 Task: Find a place to stay in Randolph, United States, from July 12 to July 16 for 8 guests, with amenities like TV, WiFi, free parking, gym, and breakfast, within a price range of ₹10,000 to ₹16,000.
Action: Mouse moved to (812, 155)
Screenshot: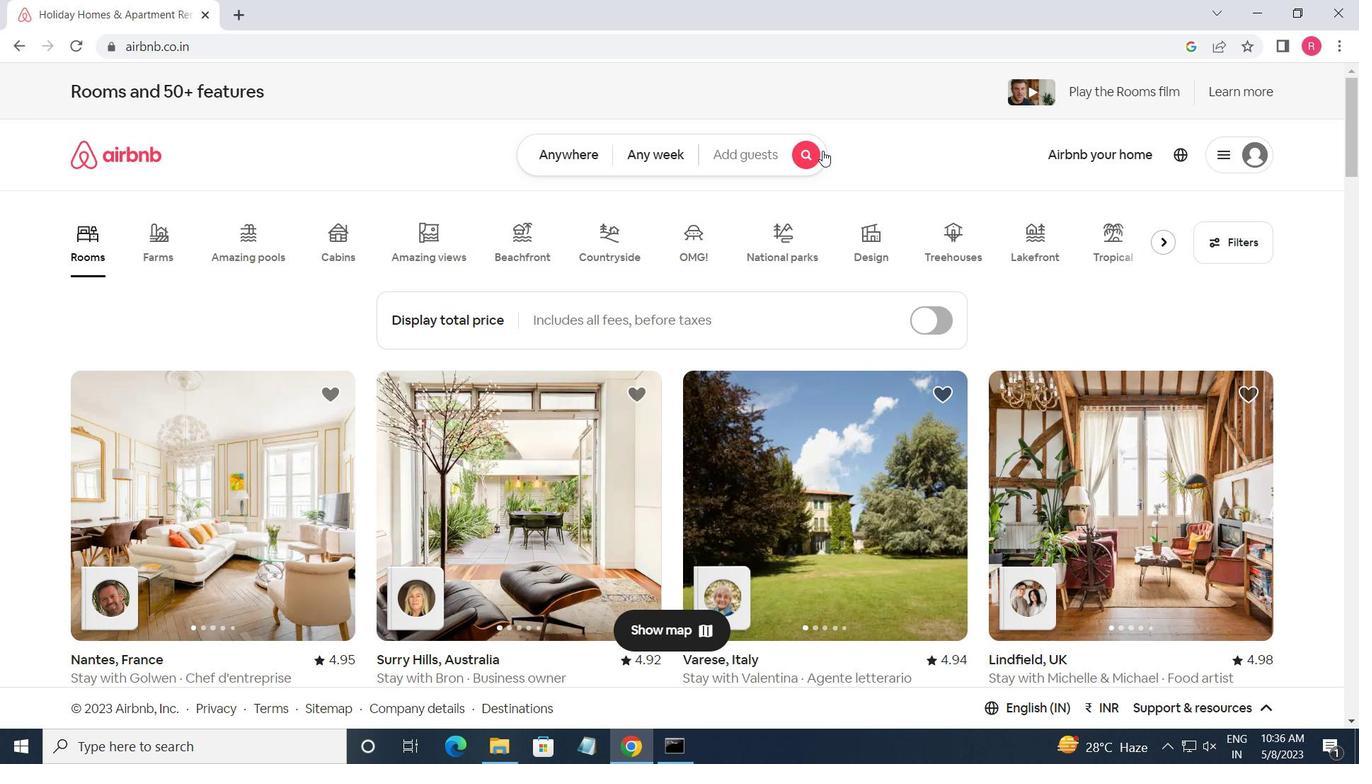 
Action: Mouse pressed left at (812, 155)
Screenshot: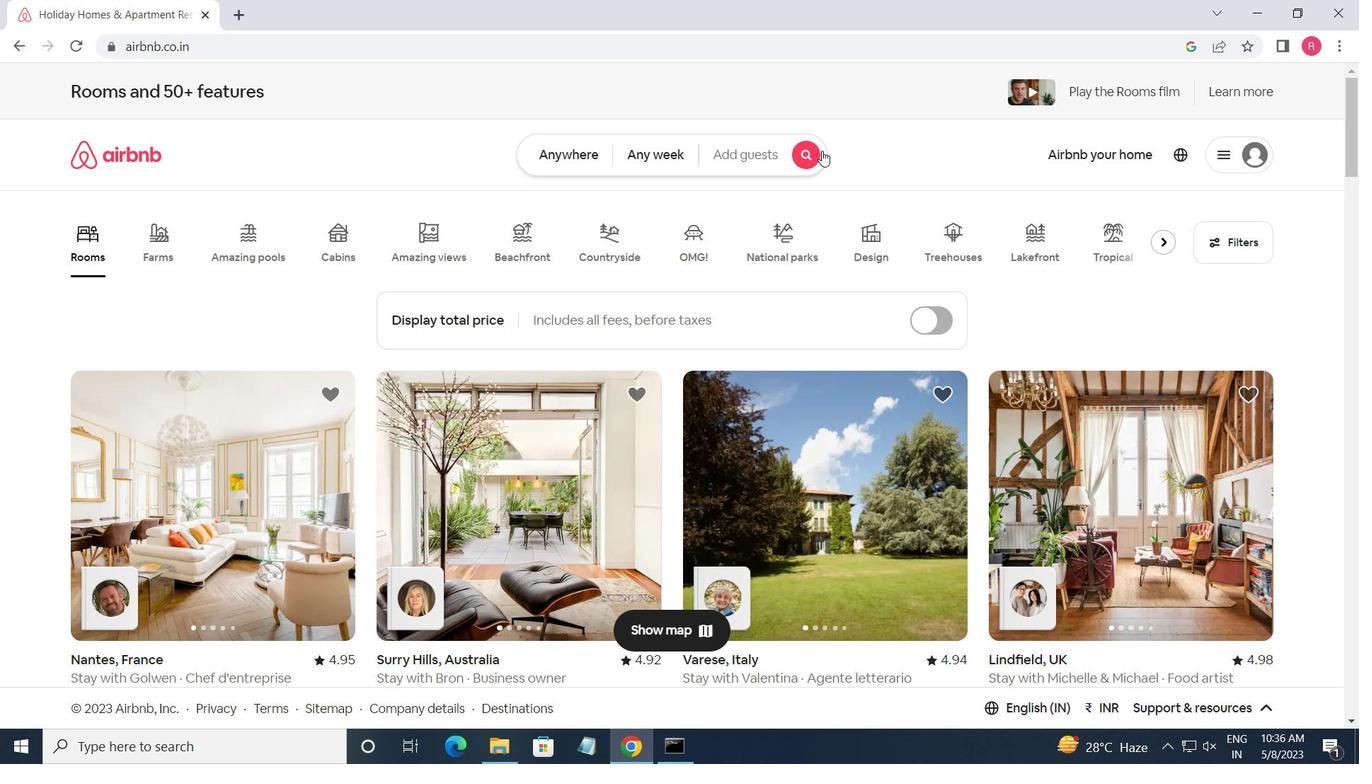 
Action: Mouse moved to (428, 214)
Screenshot: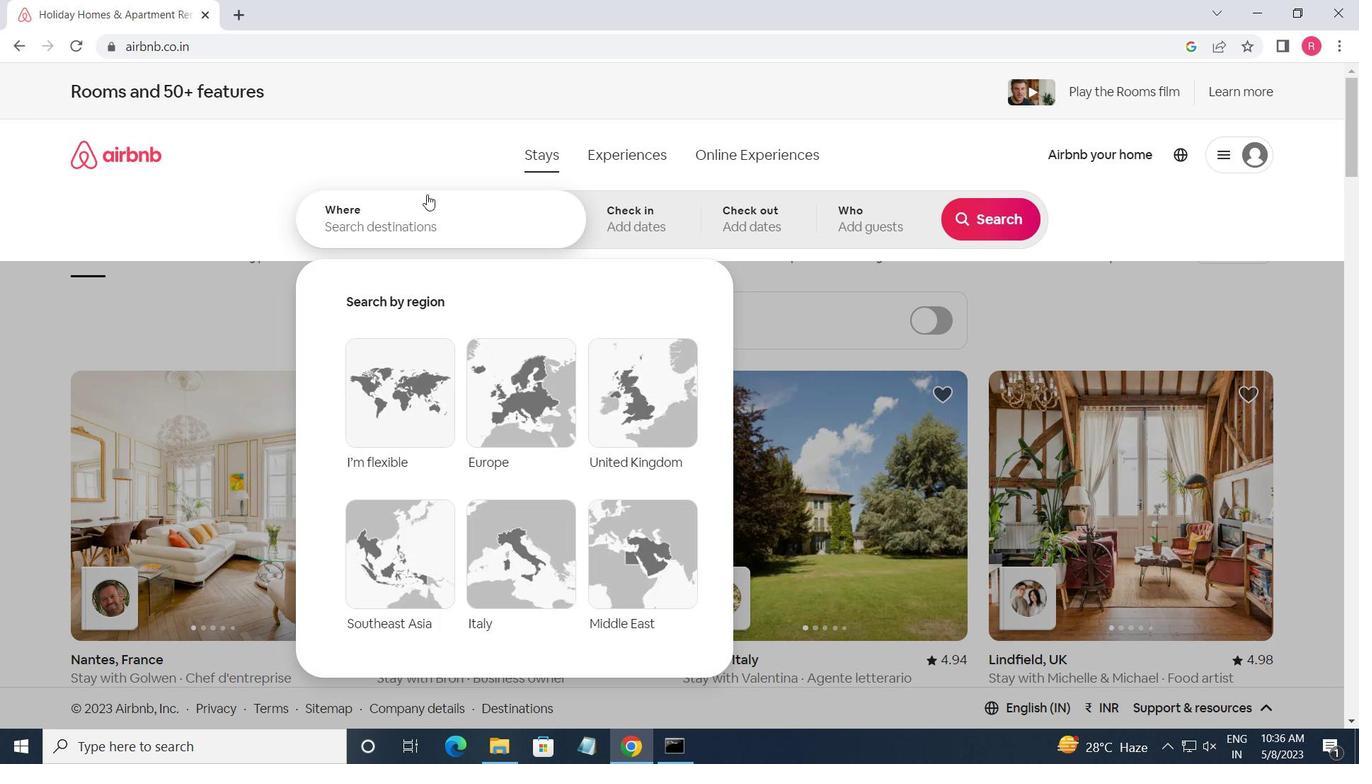 
Action: Mouse pressed left at (428, 214)
Screenshot: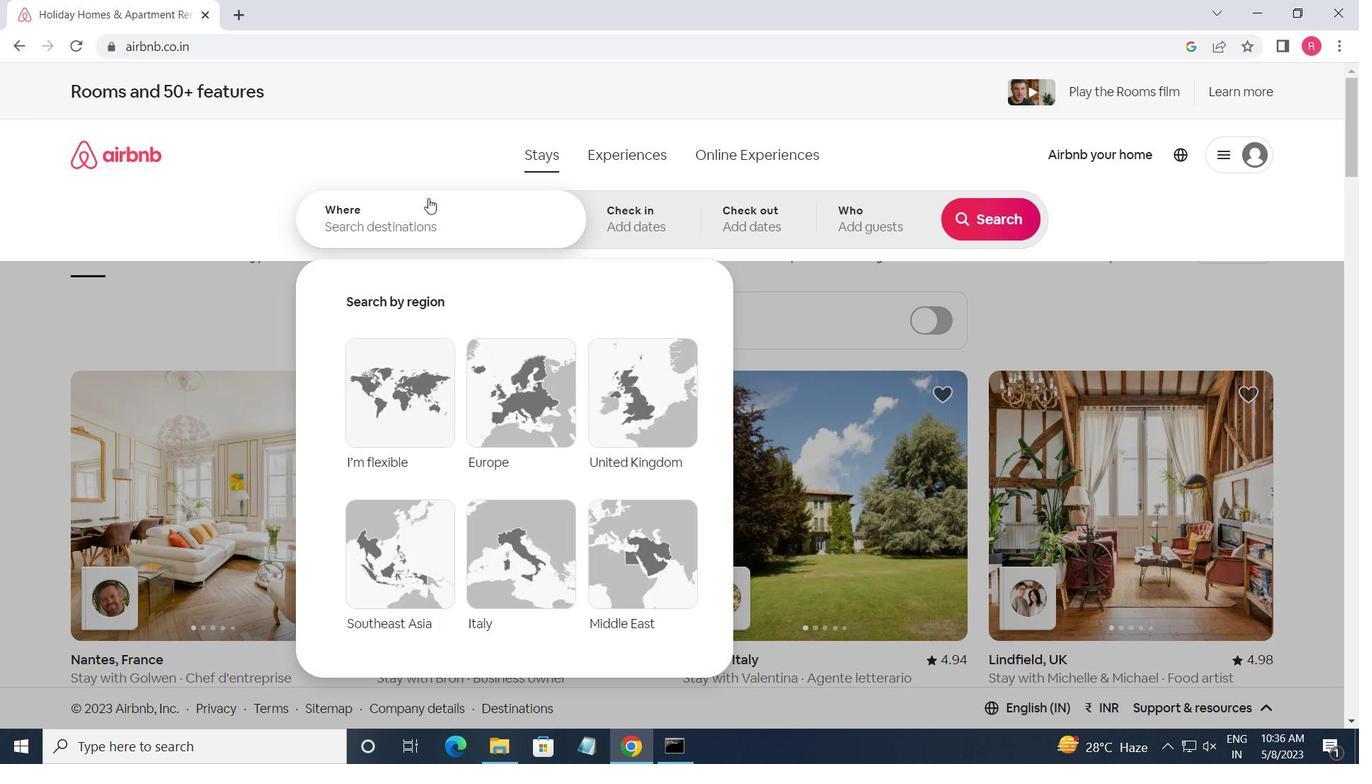 
Action: Mouse moved to (429, 214)
Screenshot: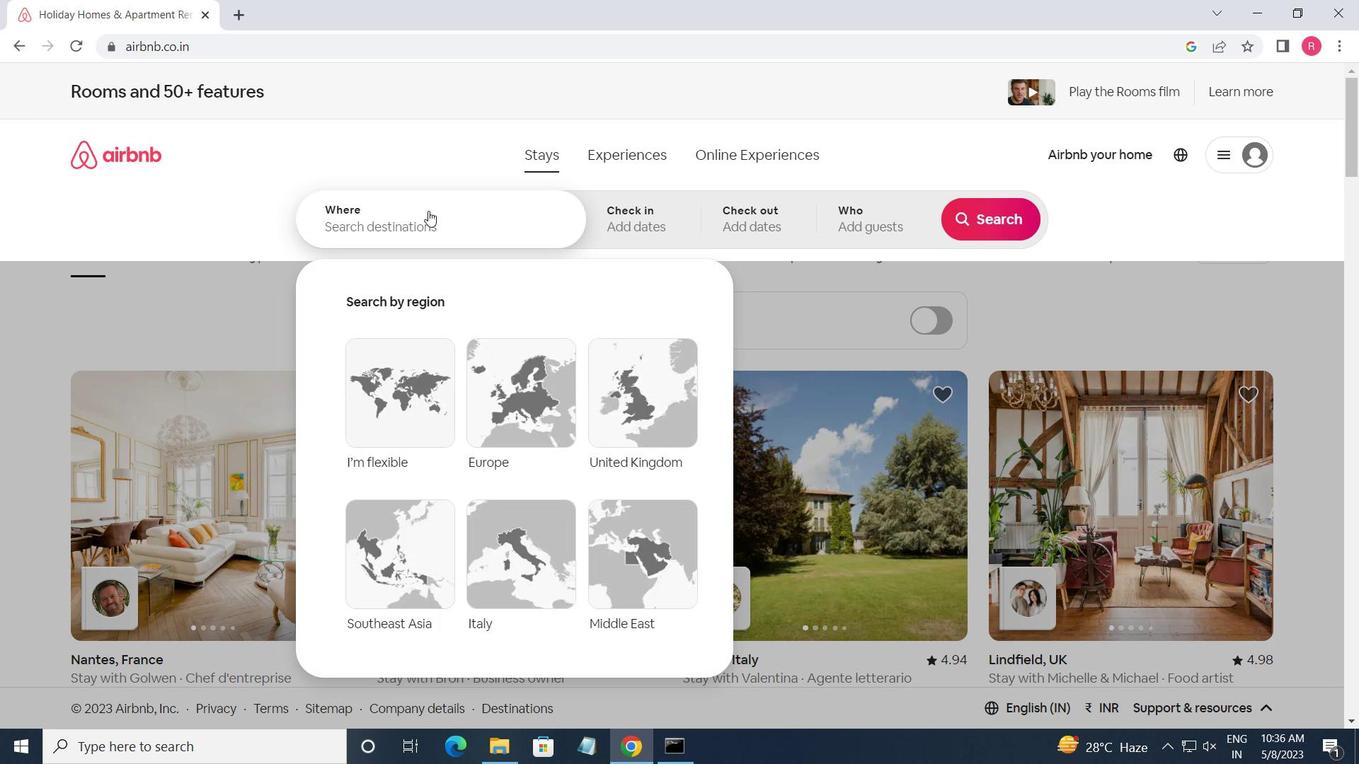 
Action: Key pressed <Key.shift>RANDOLPH,<Key.shift_r><Key.shift_r><Key.shift_r><Key.shift_r><Key.shift_r><Key.shift_r><Key.shift_r><Key.shift_r><Key.shift_r><Key.shift_r><Key.shift_r><Key.shift_r><Key.shift_r><Key.shift_r><Key.shift_r><Key.shift_r><Key.shift_r><Key.shift_r><Key.shift_r><Key.shift_r><Key.shift_r><Key.shift_r><Key.shift_r><Key.shift_r><Key.shift_r><Key.shift_r>UNITED<Key.space><Key.shift>STATES<Key.enter>
Screenshot: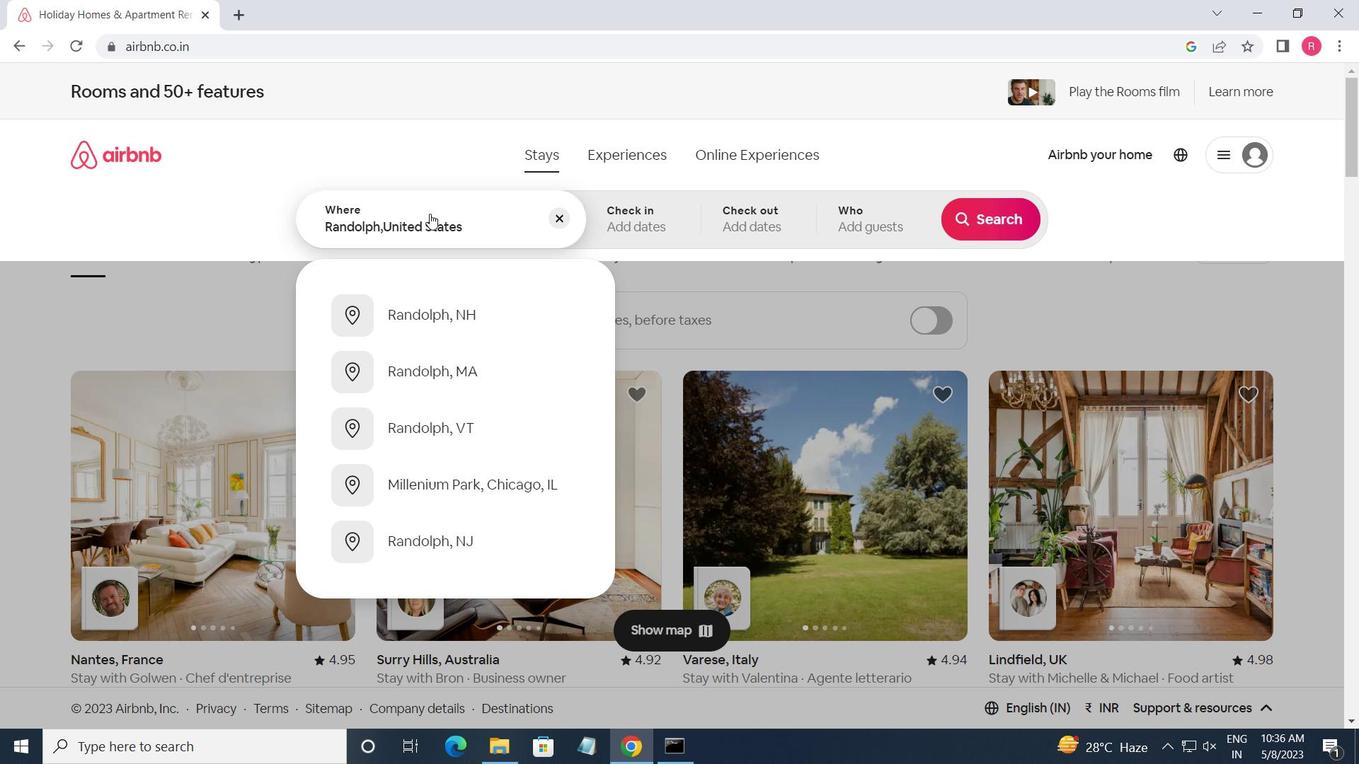 
Action: Mouse moved to (985, 359)
Screenshot: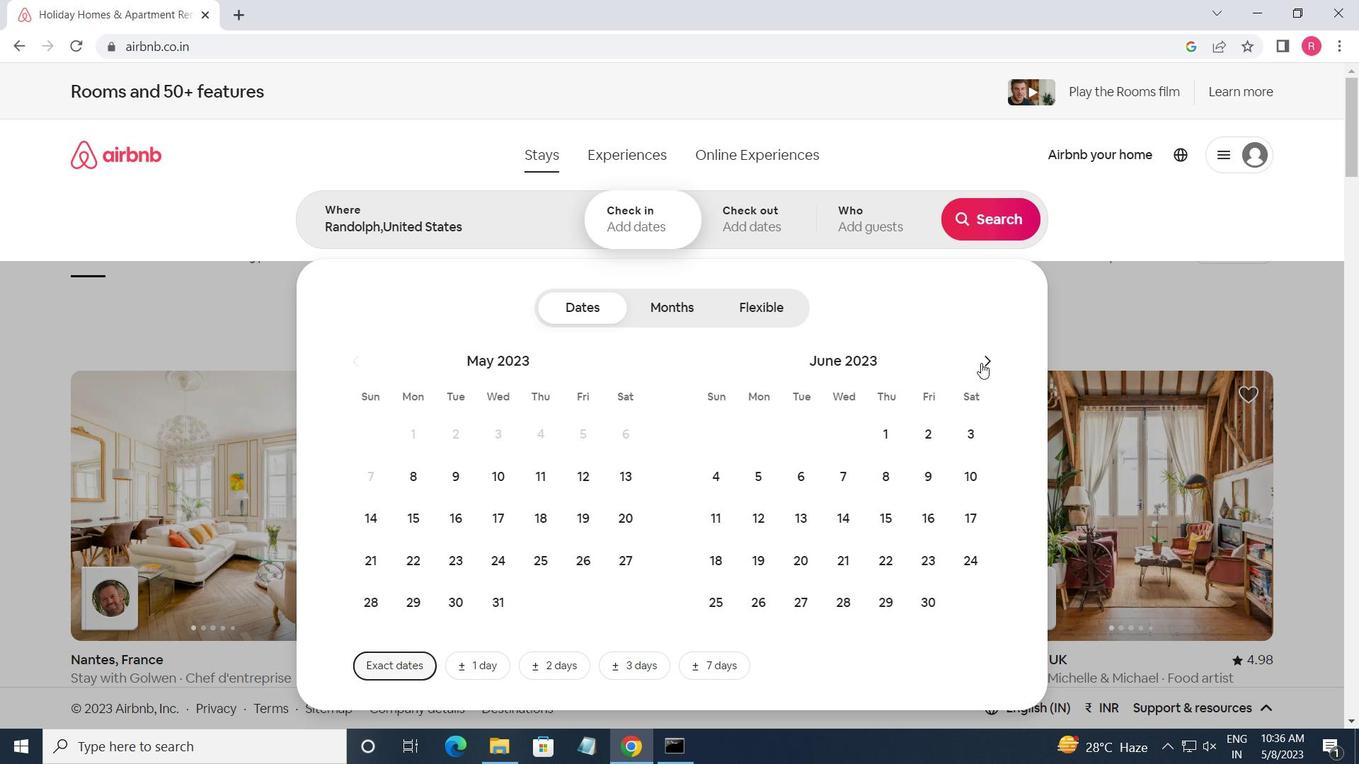 
Action: Mouse pressed left at (985, 359)
Screenshot: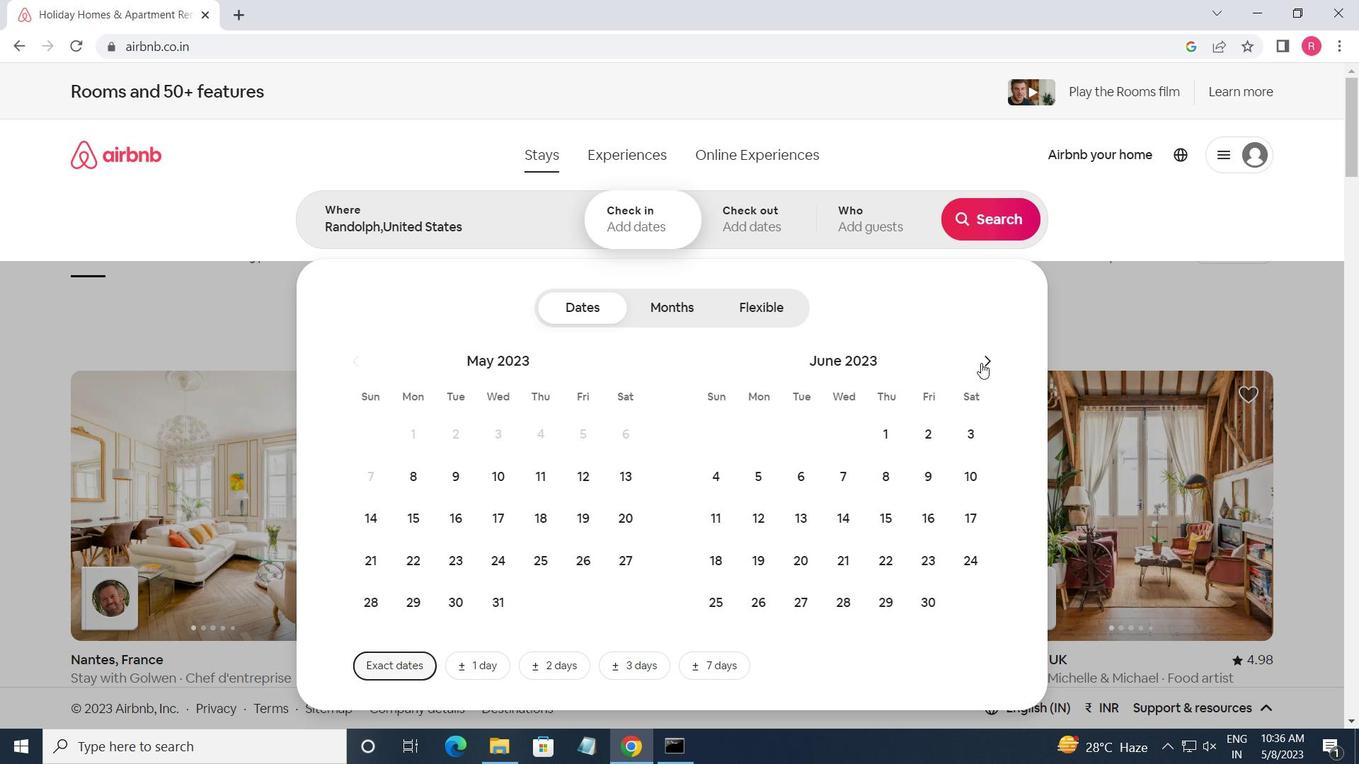 
Action: Mouse moved to (848, 532)
Screenshot: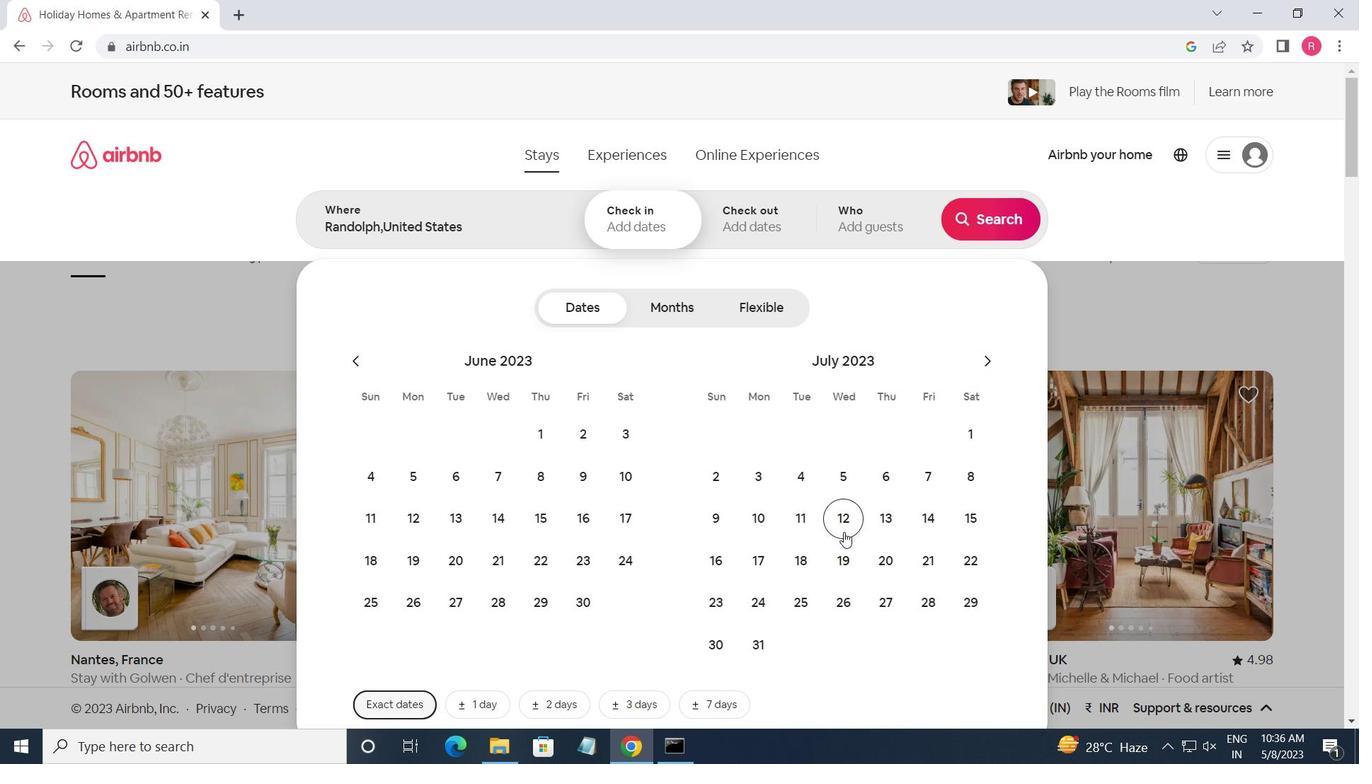 
Action: Mouse pressed left at (848, 532)
Screenshot: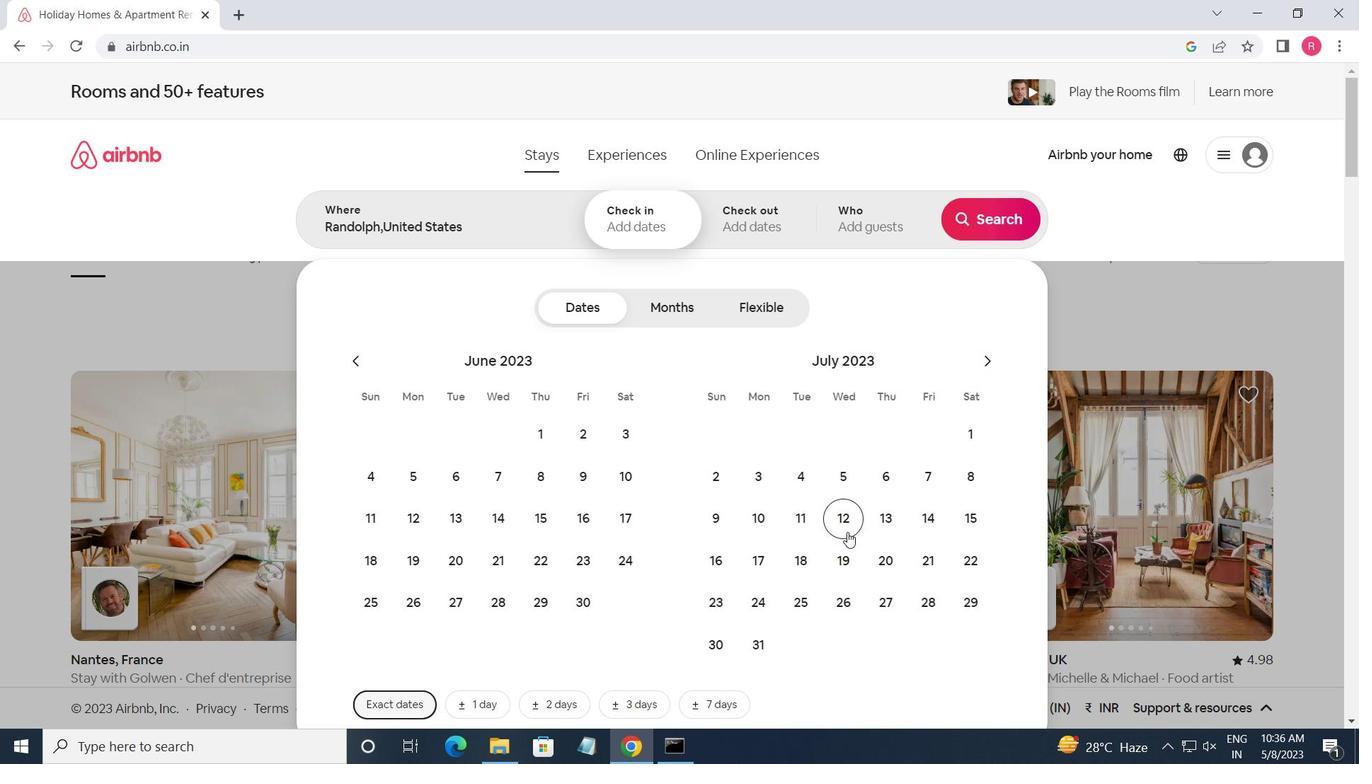 
Action: Mouse moved to (716, 562)
Screenshot: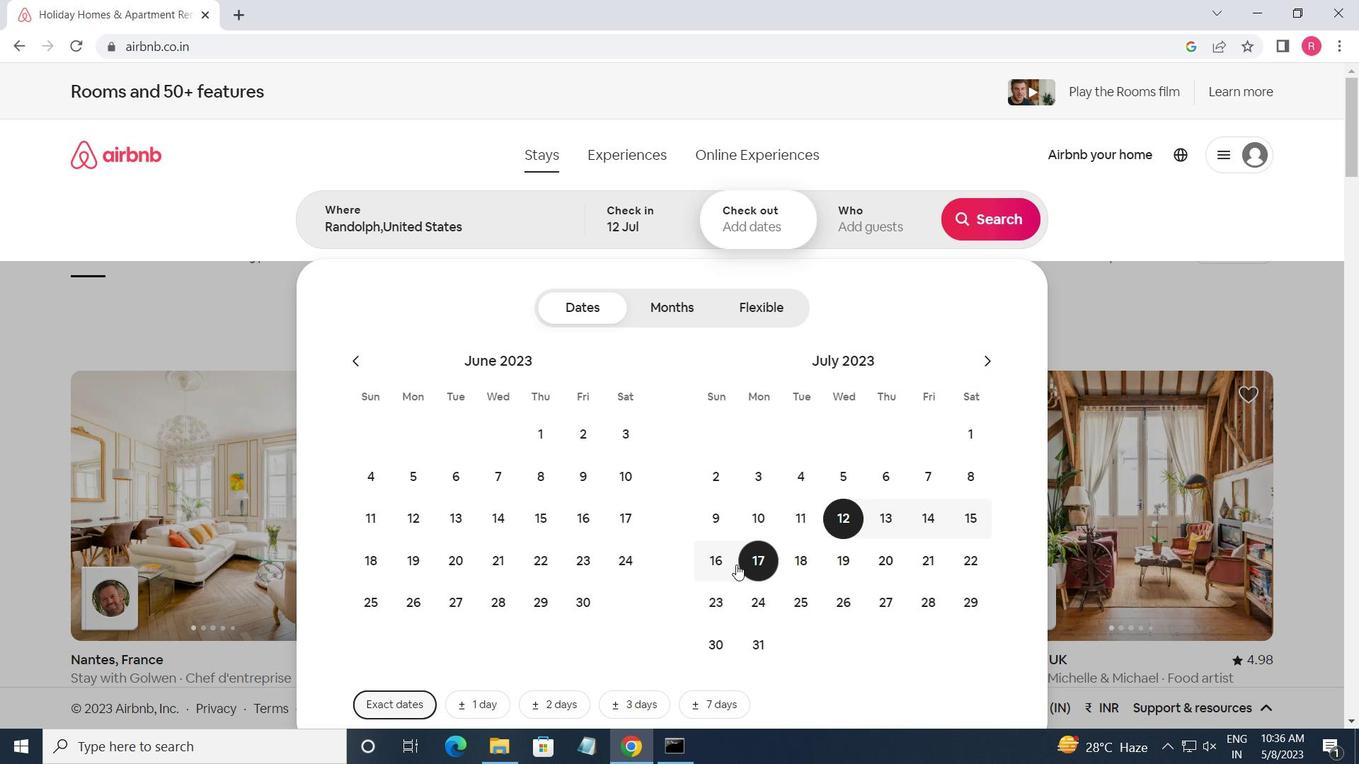 
Action: Mouse pressed left at (716, 562)
Screenshot: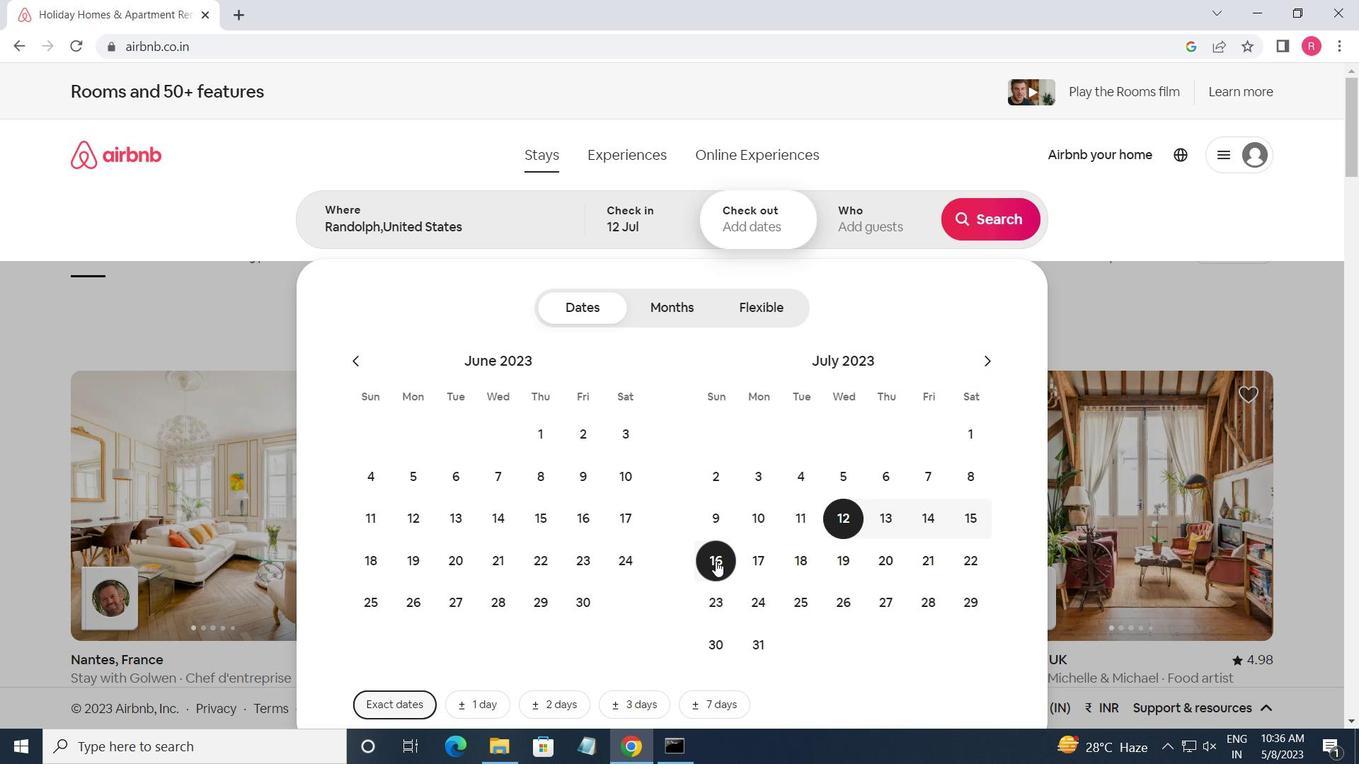 
Action: Mouse moved to (851, 243)
Screenshot: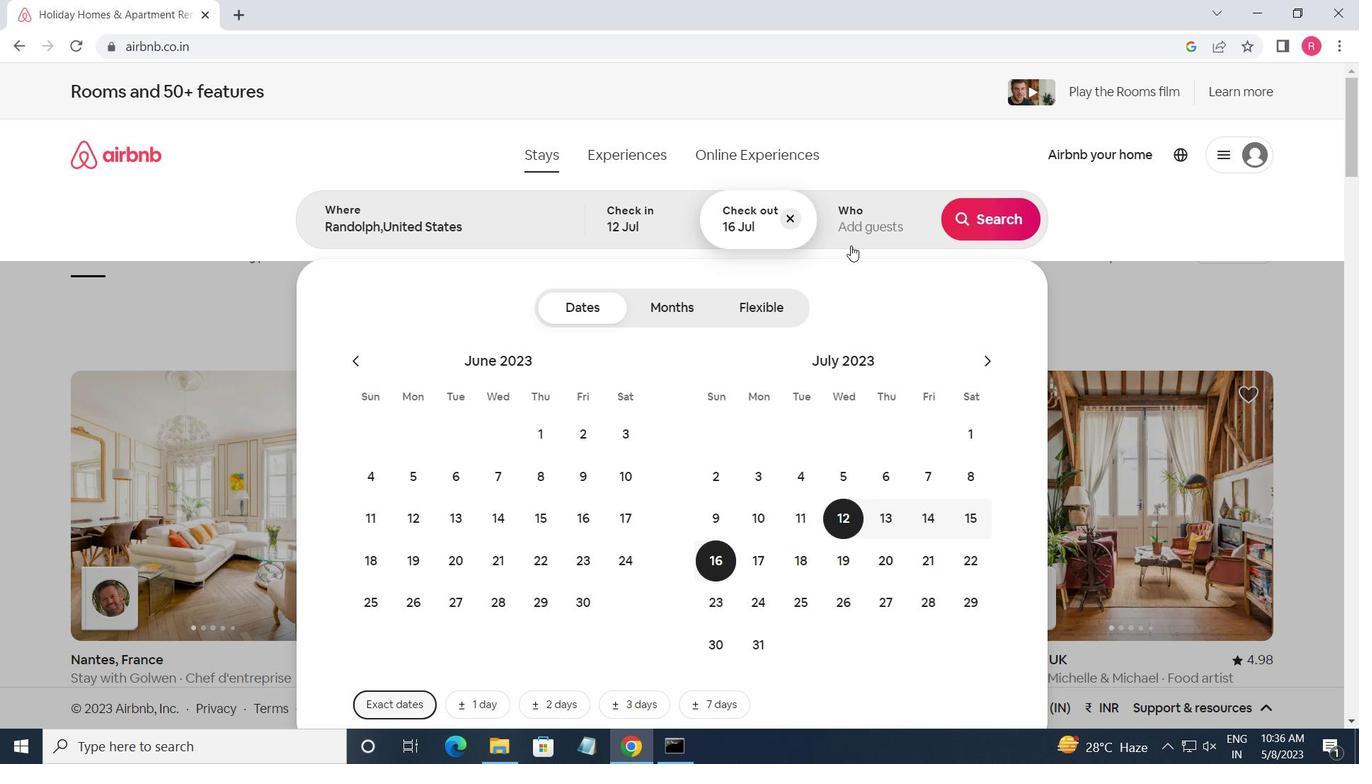 
Action: Mouse pressed left at (851, 243)
Screenshot: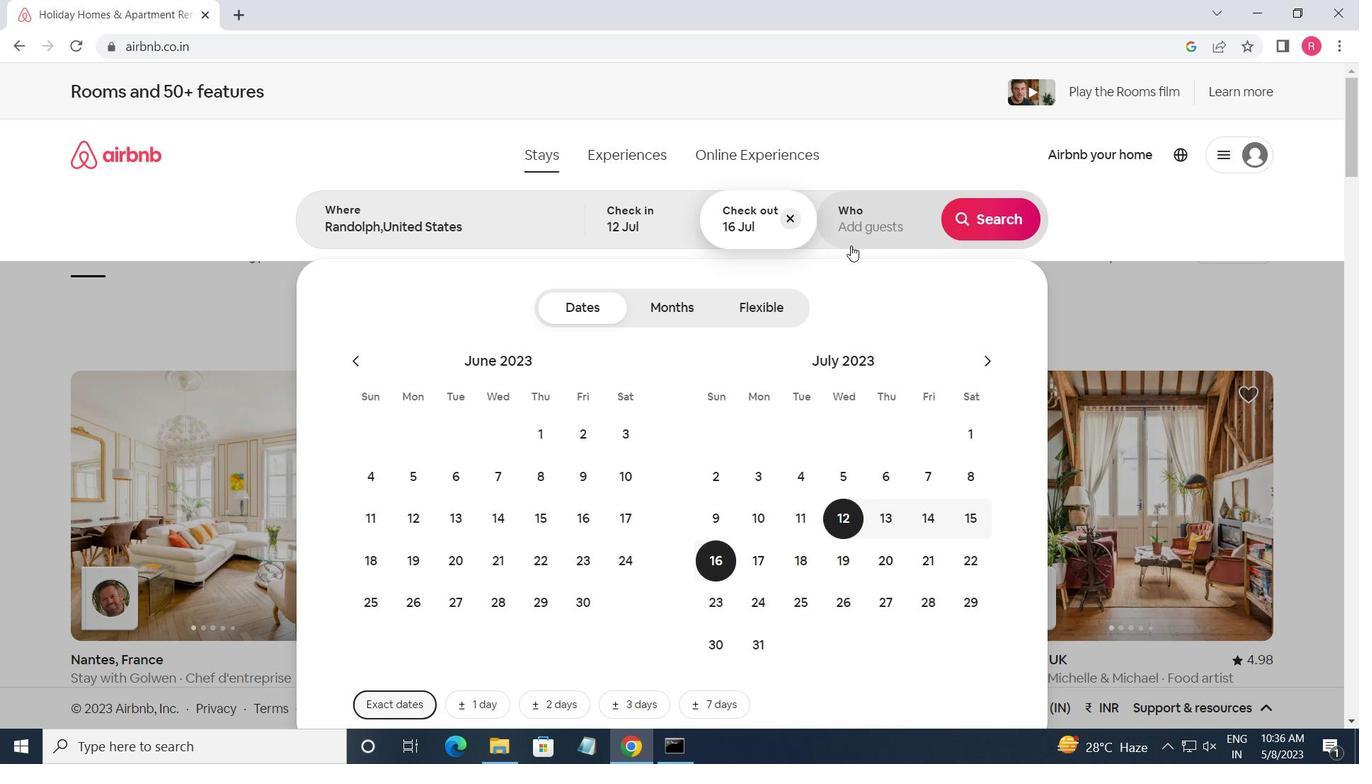 
Action: Mouse moved to (1010, 318)
Screenshot: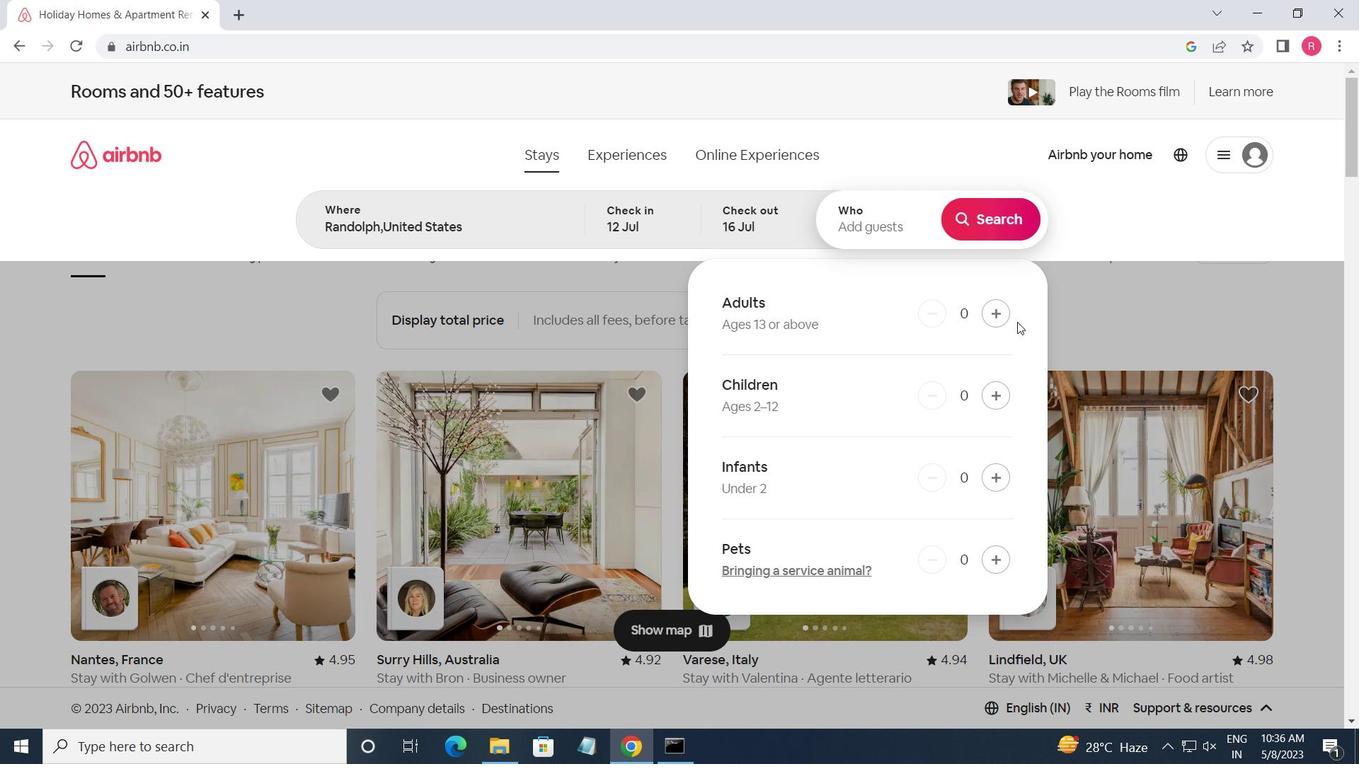 
Action: Mouse pressed left at (1010, 318)
Screenshot: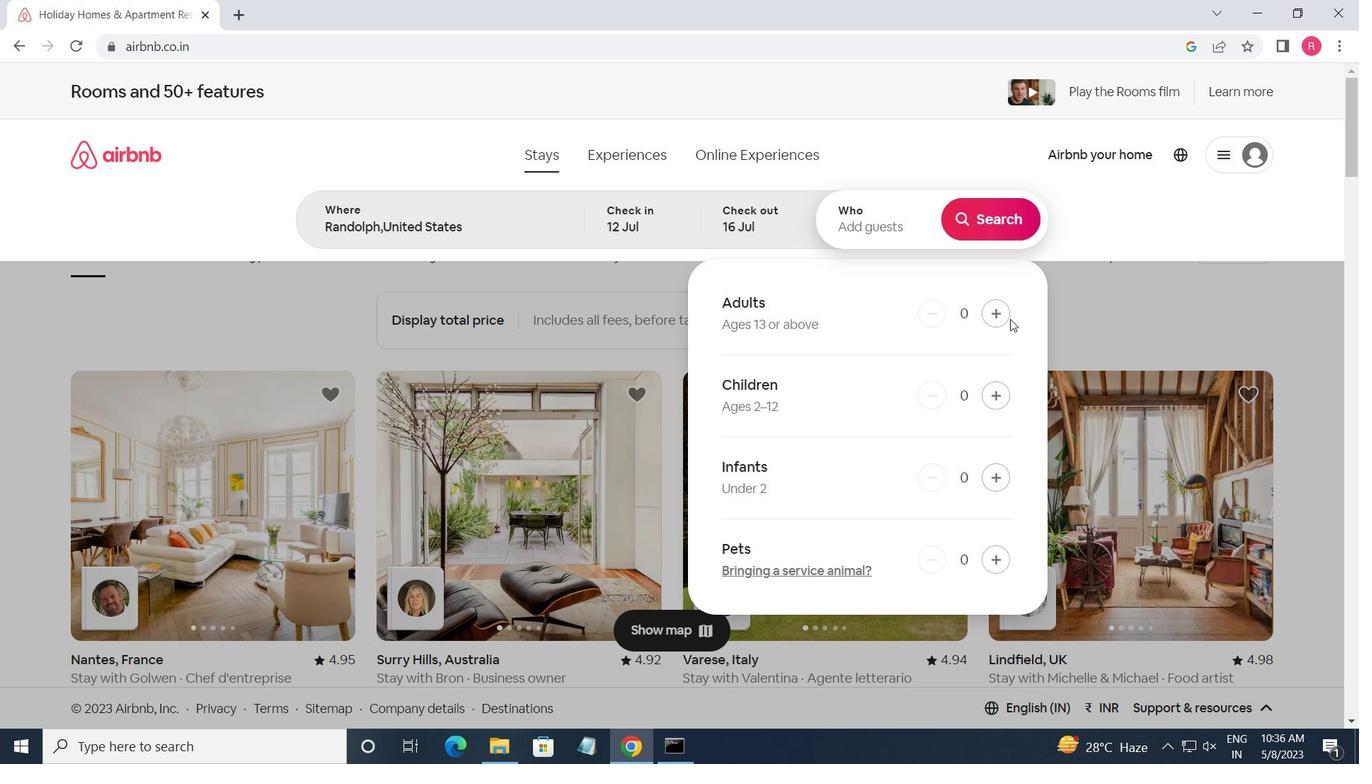 
Action: Mouse moved to (1009, 318)
Screenshot: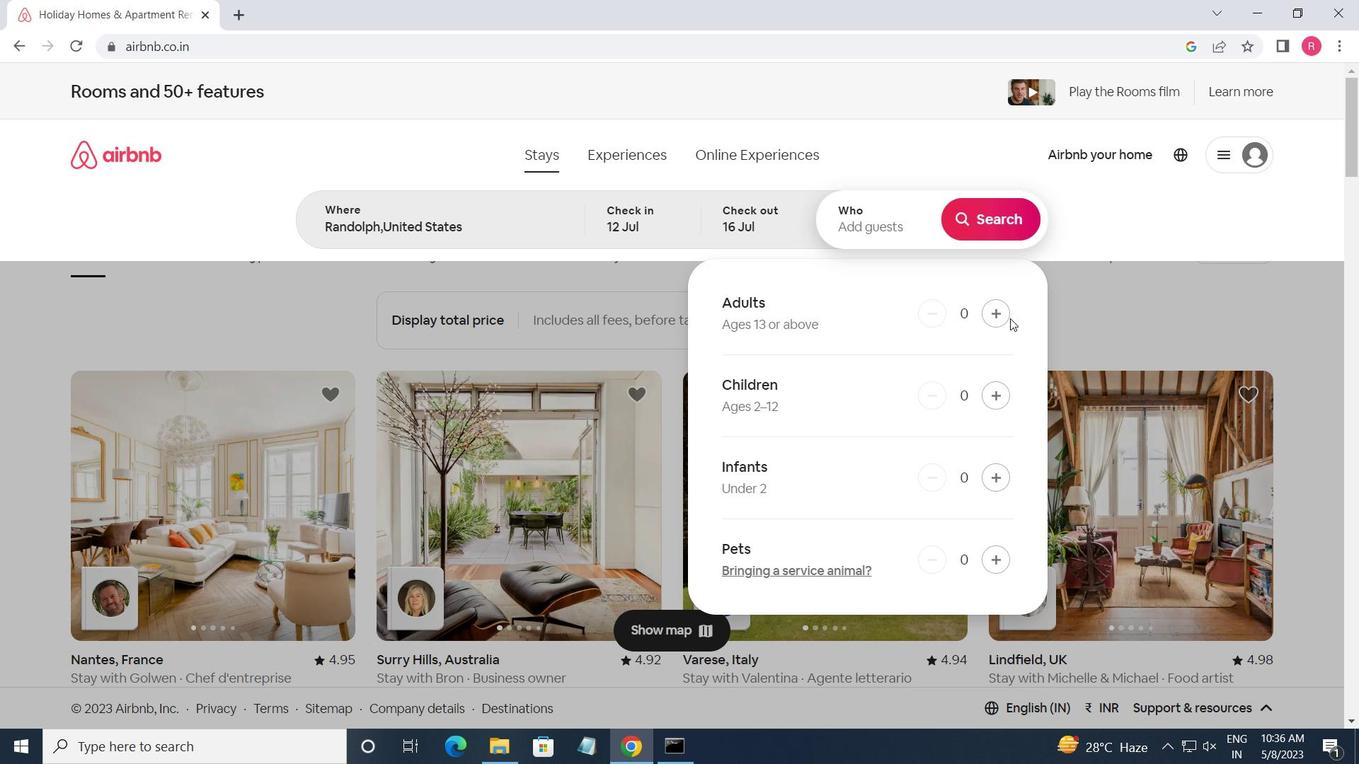 
Action: Mouse pressed left at (1009, 318)
Screenshot: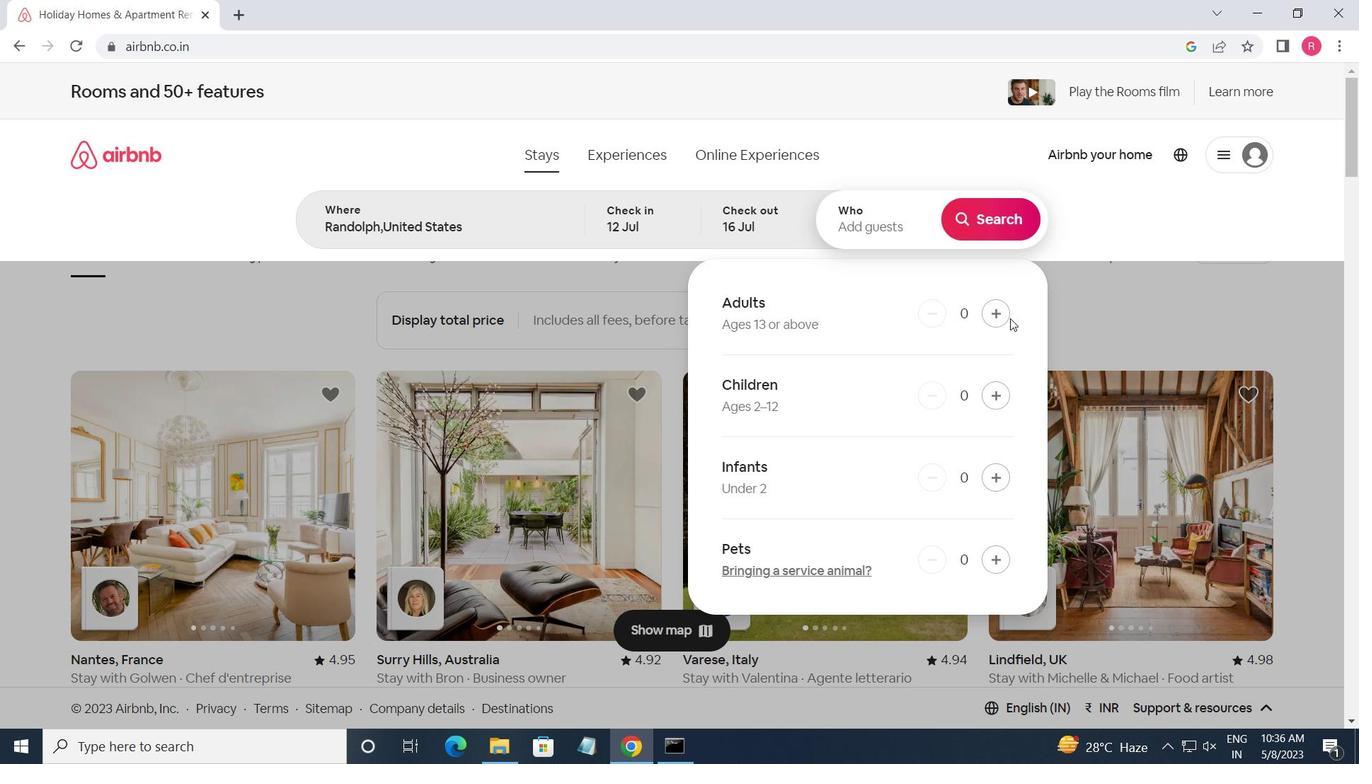 
Action: Mouse moved to (1005, 316)
Screenshot: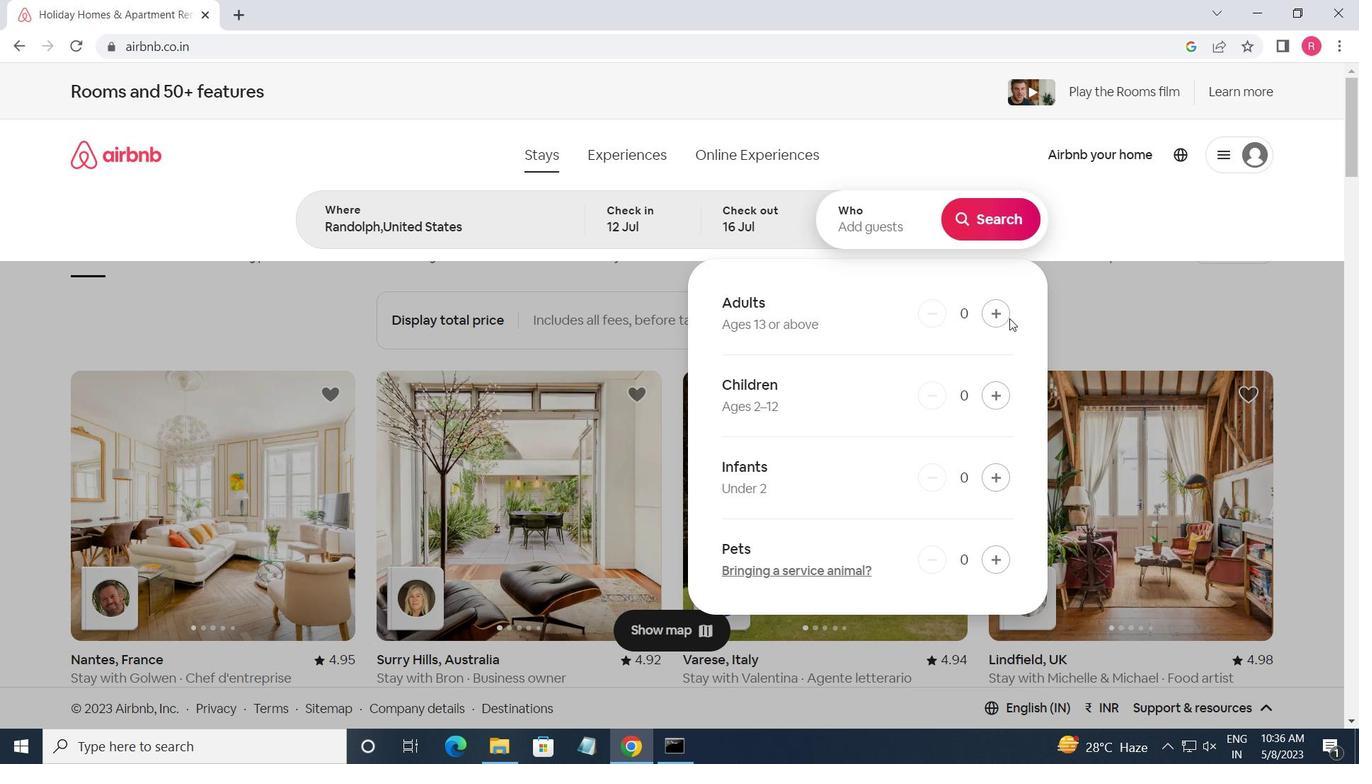 
Action: Mouse pressed left at (1005, 316)
Screenshot: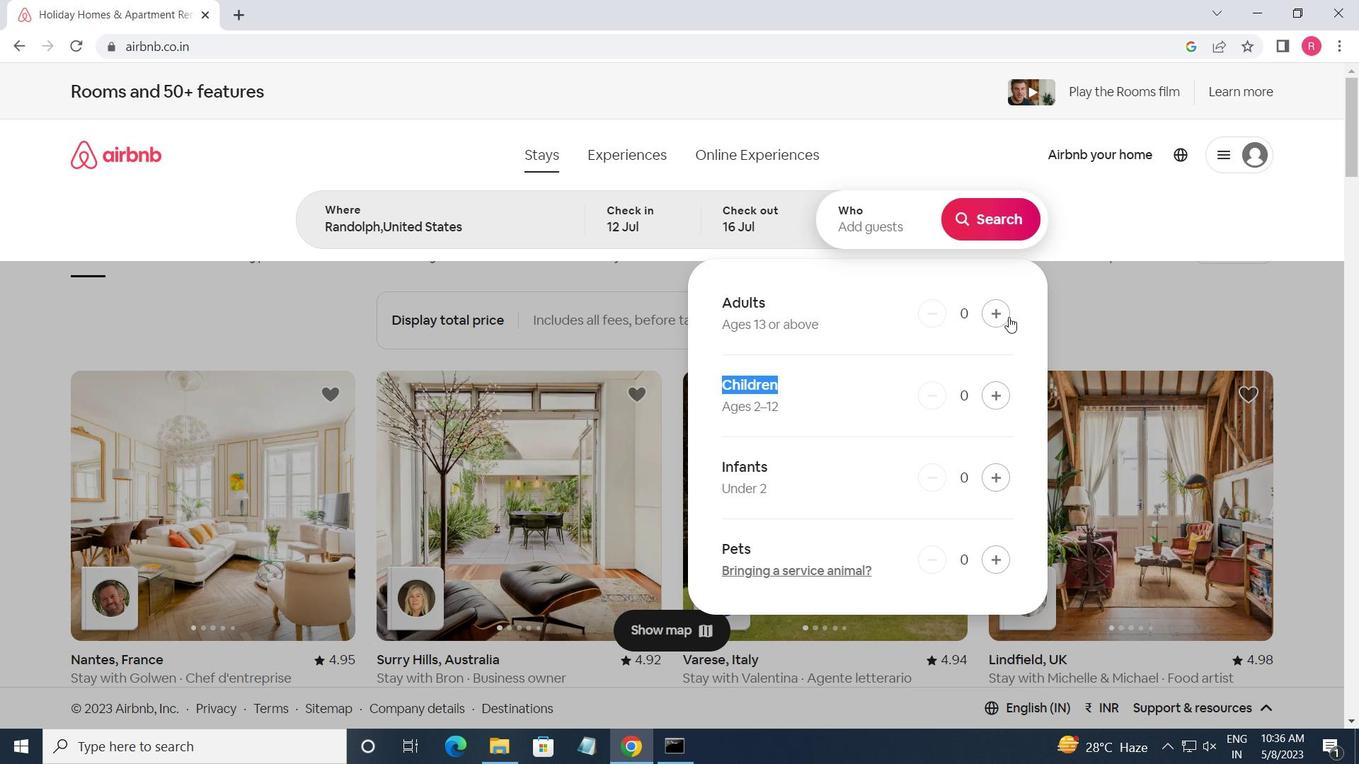 
Action: Mouse pressed left at (1005, 316)
Screenshot: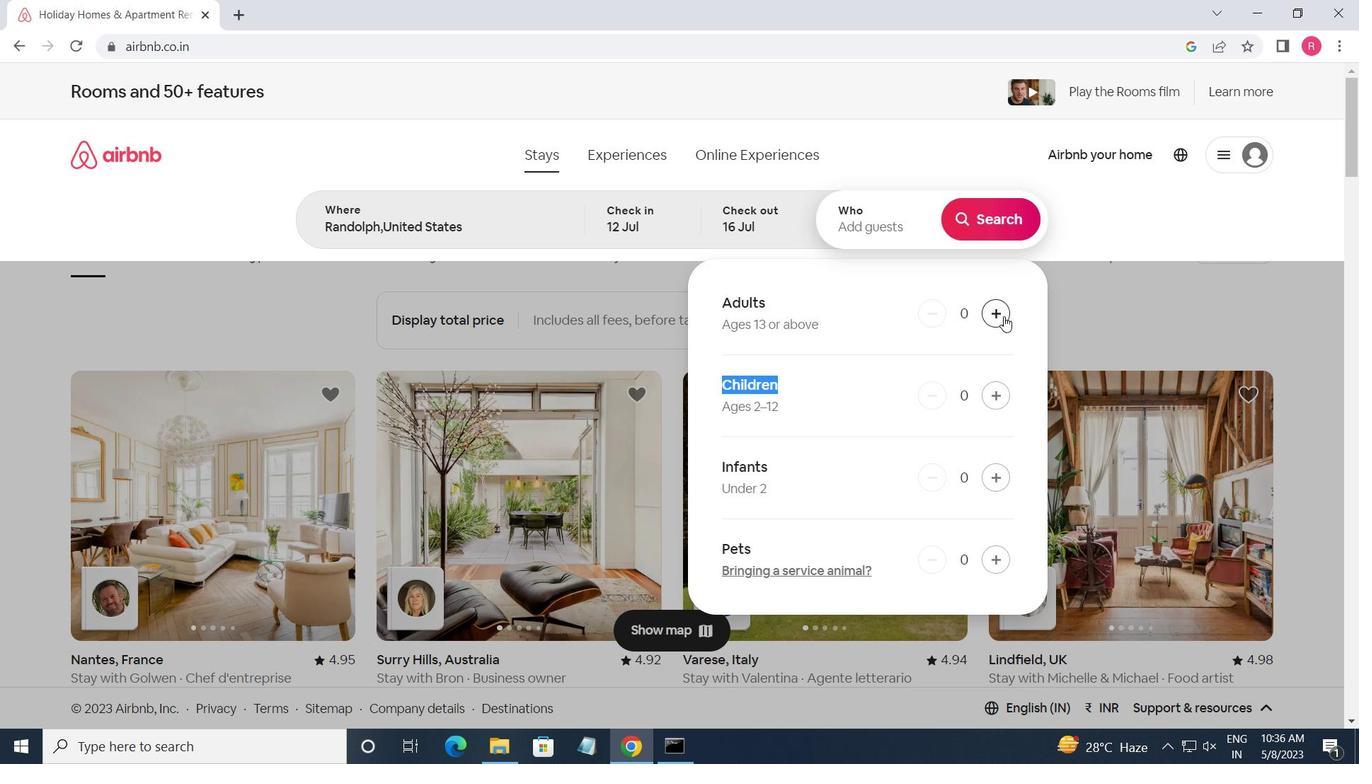 
Action: Mouse pressed left at (1005, 316)
Screenshot: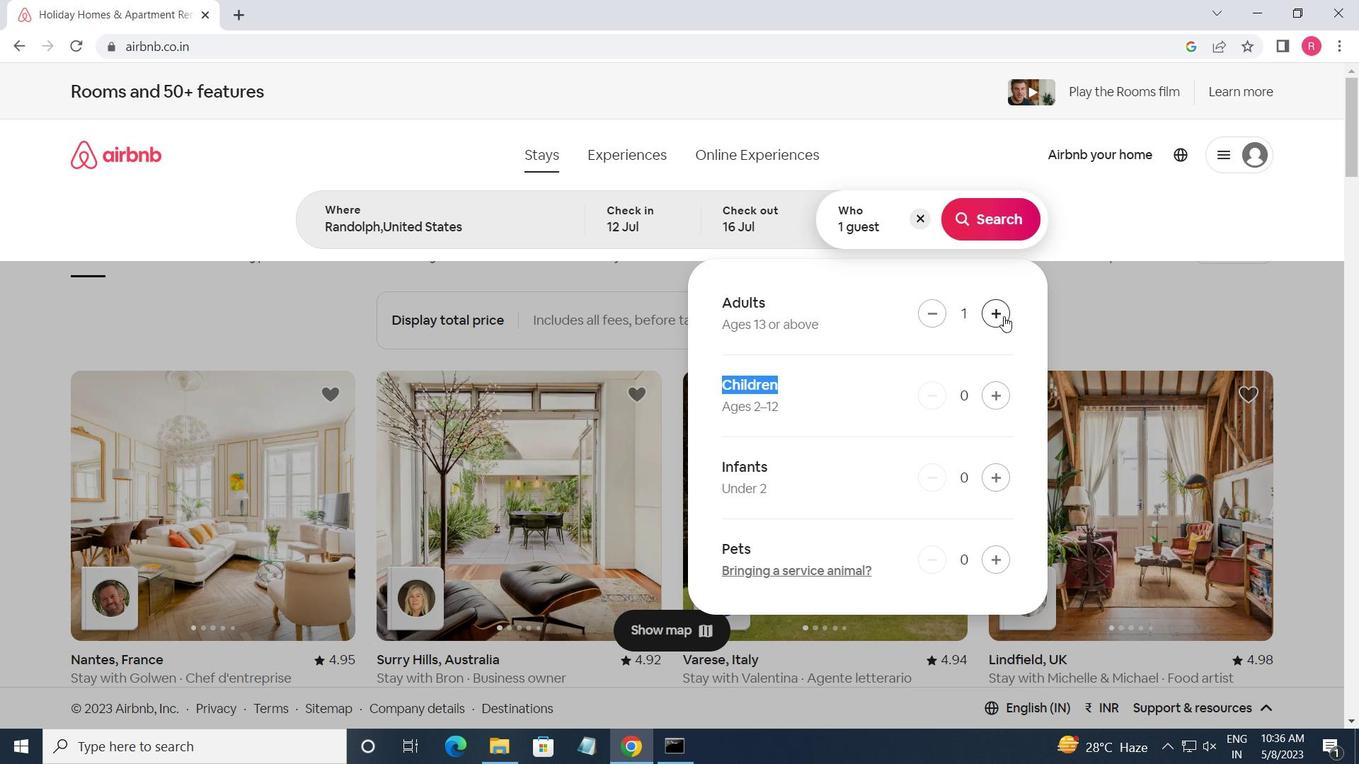 
Action: Mouse pressed left at (1005, 316)
Screenshot: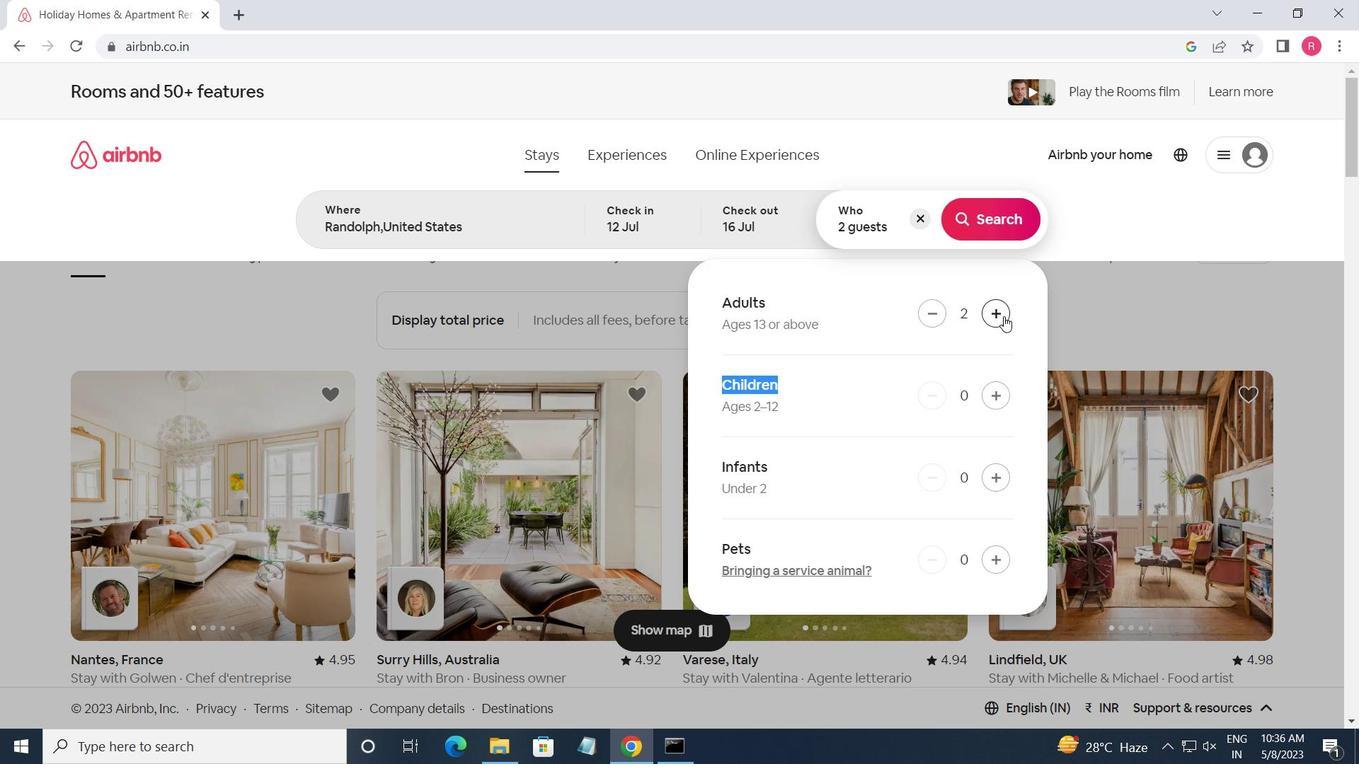 
Action: Mouse pressed left at (1005, 316)
Screenshot: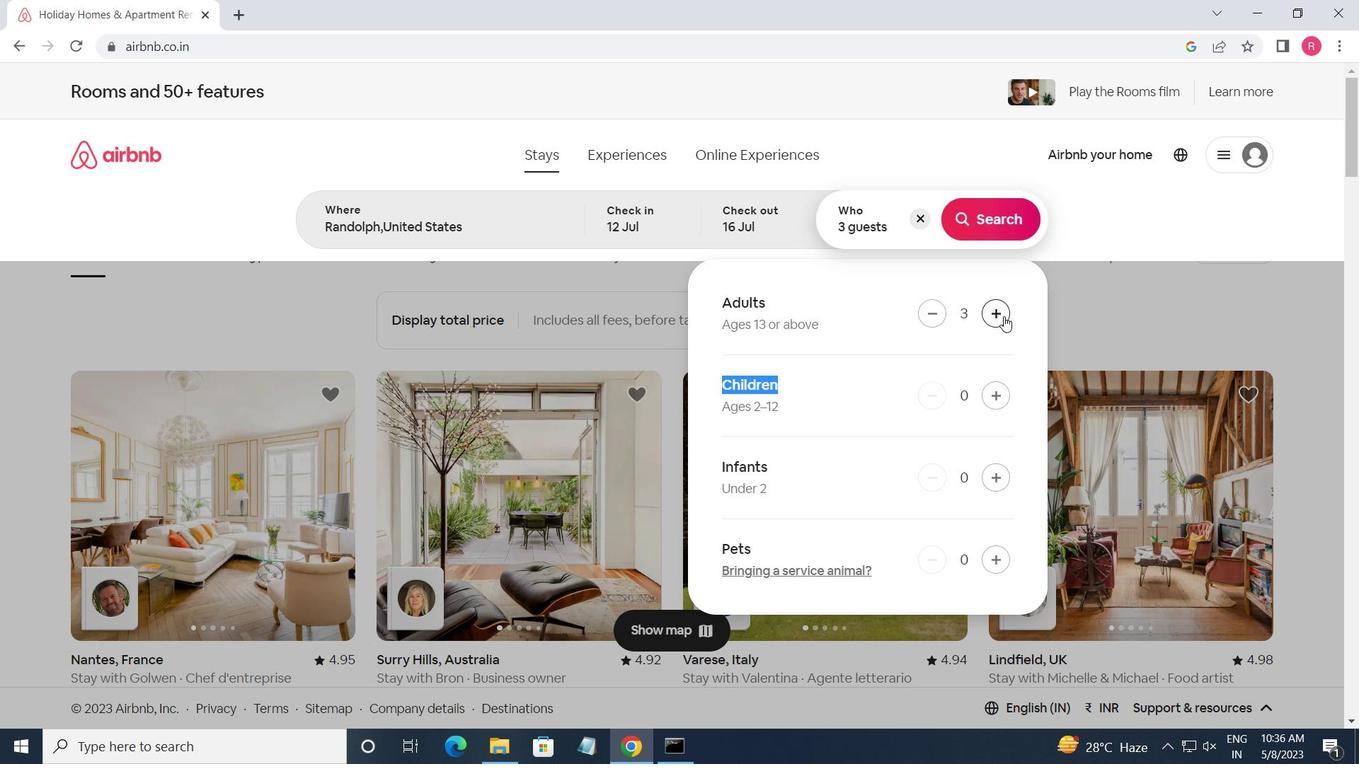 
Action: Mouse pressed left at (1005, 316)
Screenshot: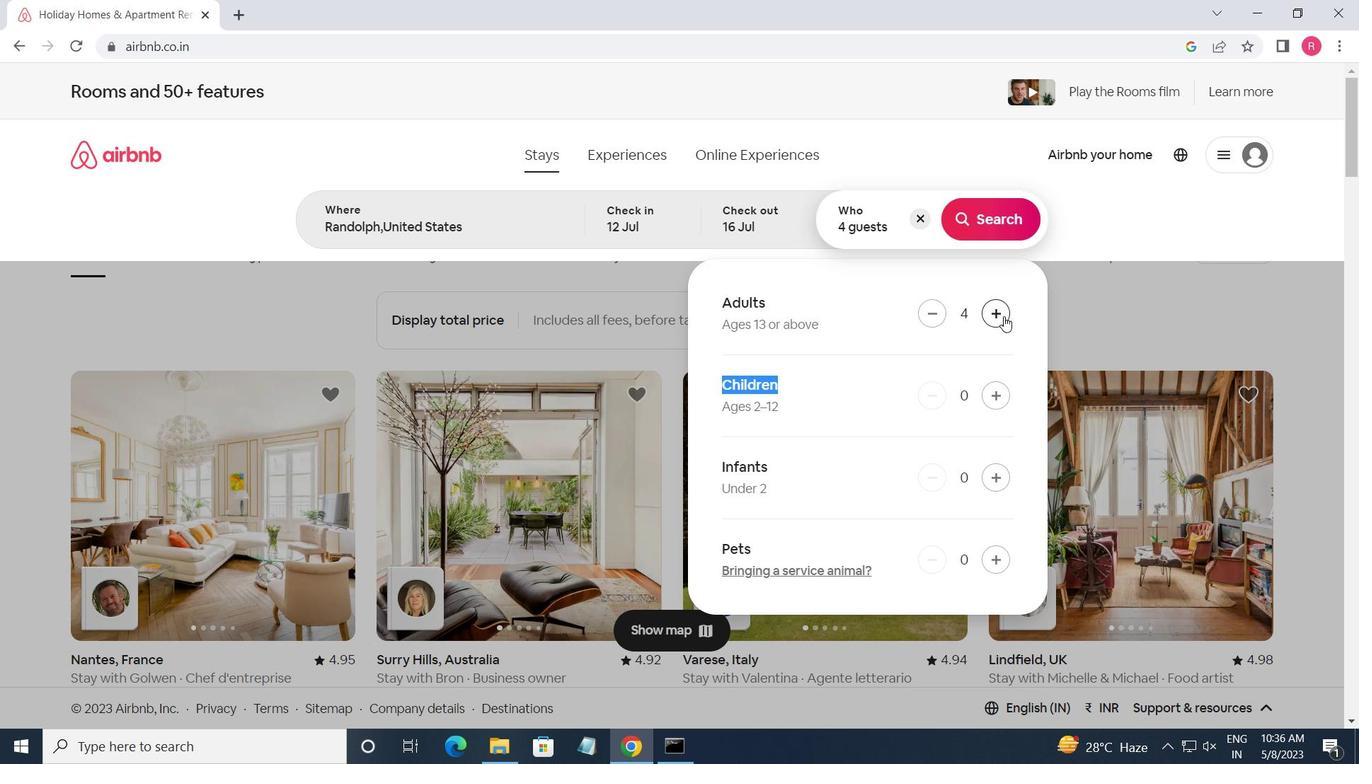 
Action: Mouse moved to (1004, 316)
Screenshot: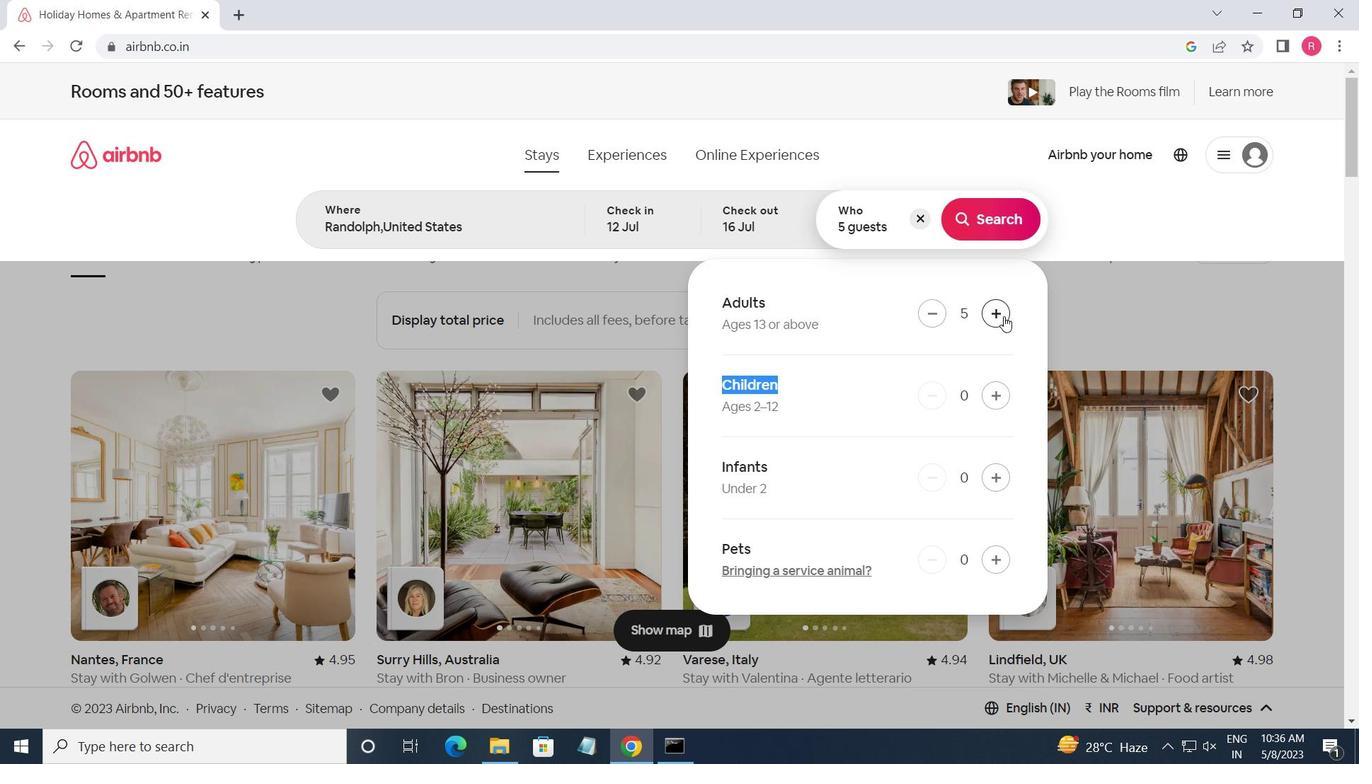 
Action: Mouse pressed left at (1004, 316)
Screenshot: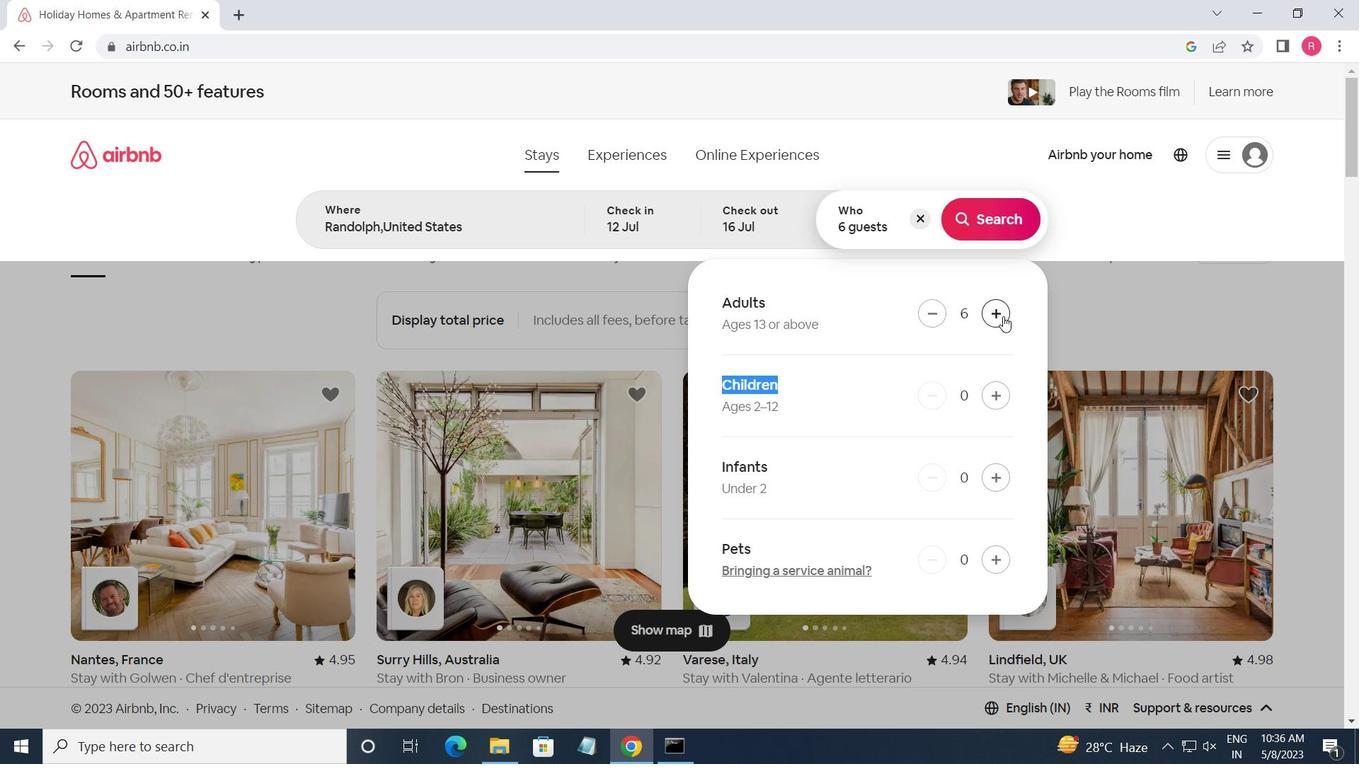 
Action: Mouse pressed left at (1004, 316)
Screenshot: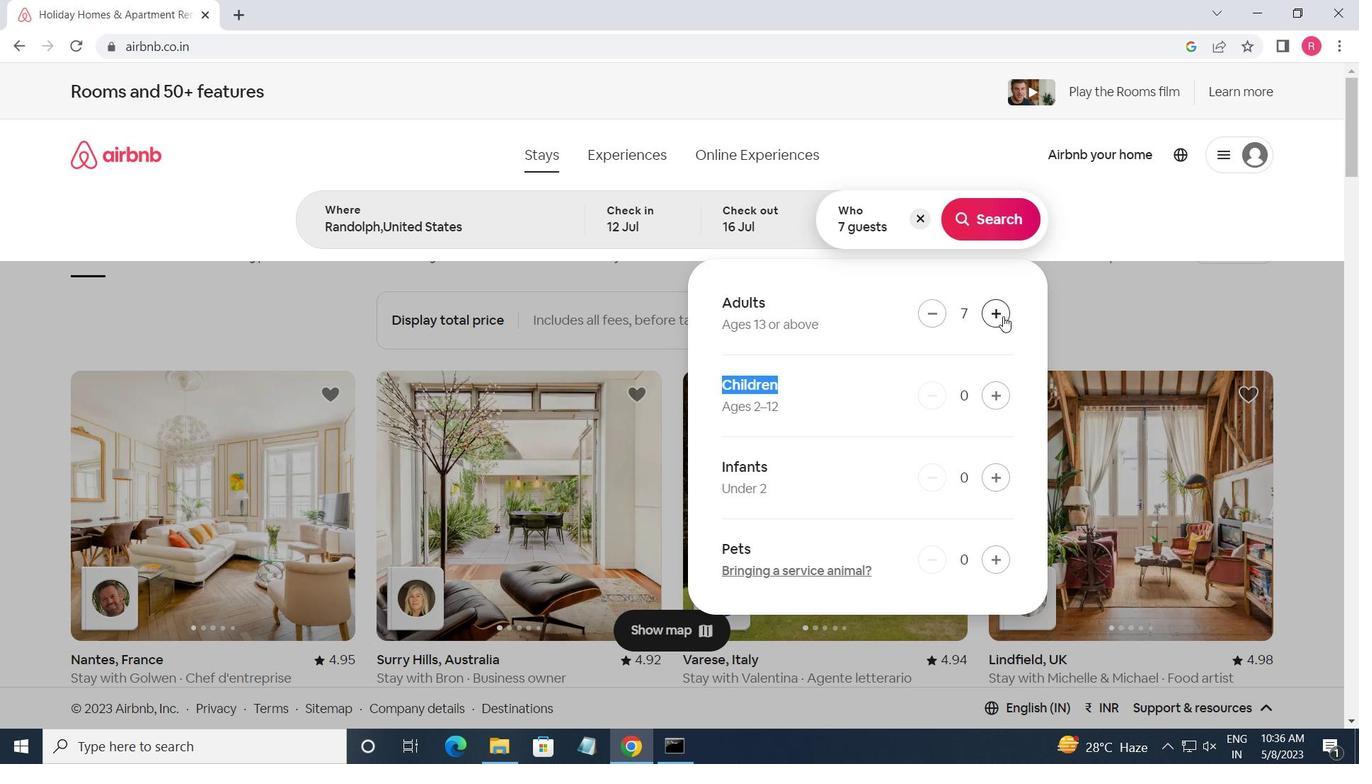 
Action: Mouse moved to (985, 229)
Screenshot: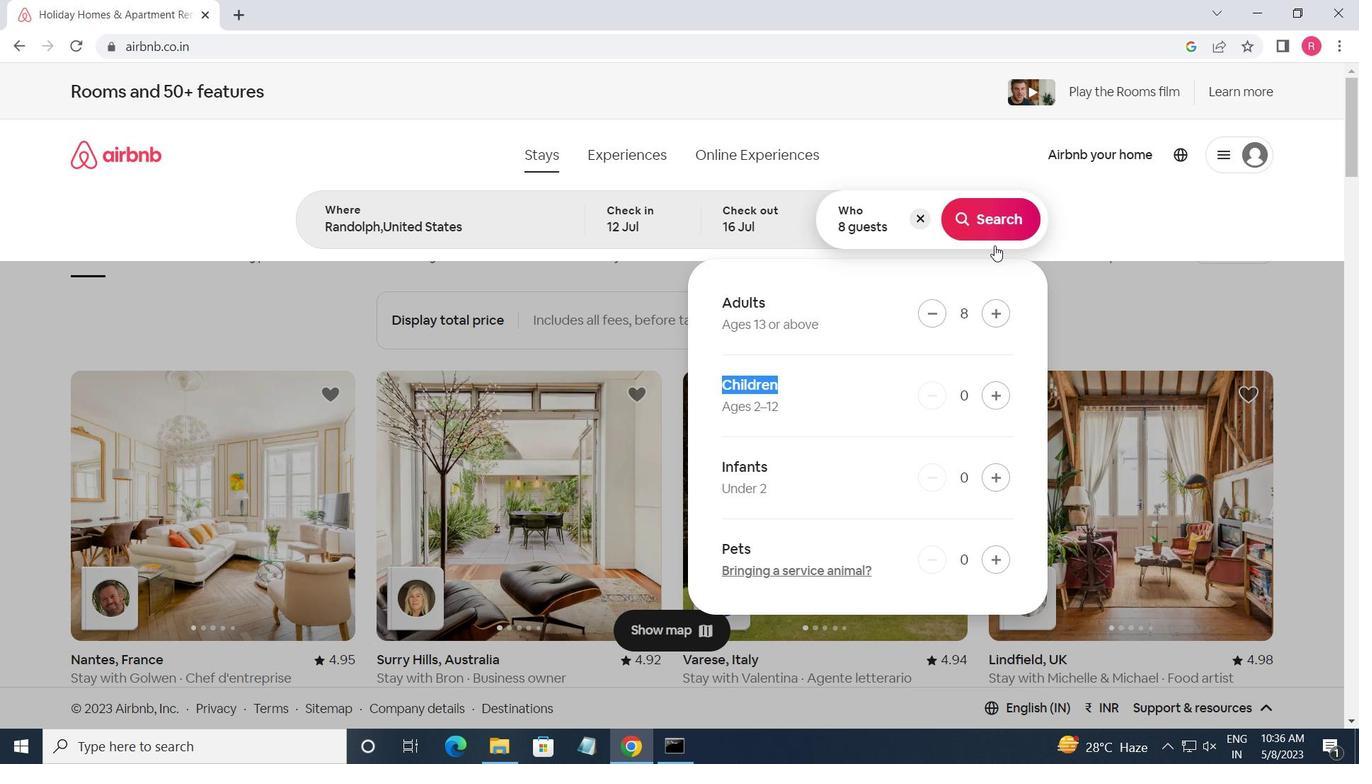 
Action: Mouse pressed left at (985, 229)
Screenshot: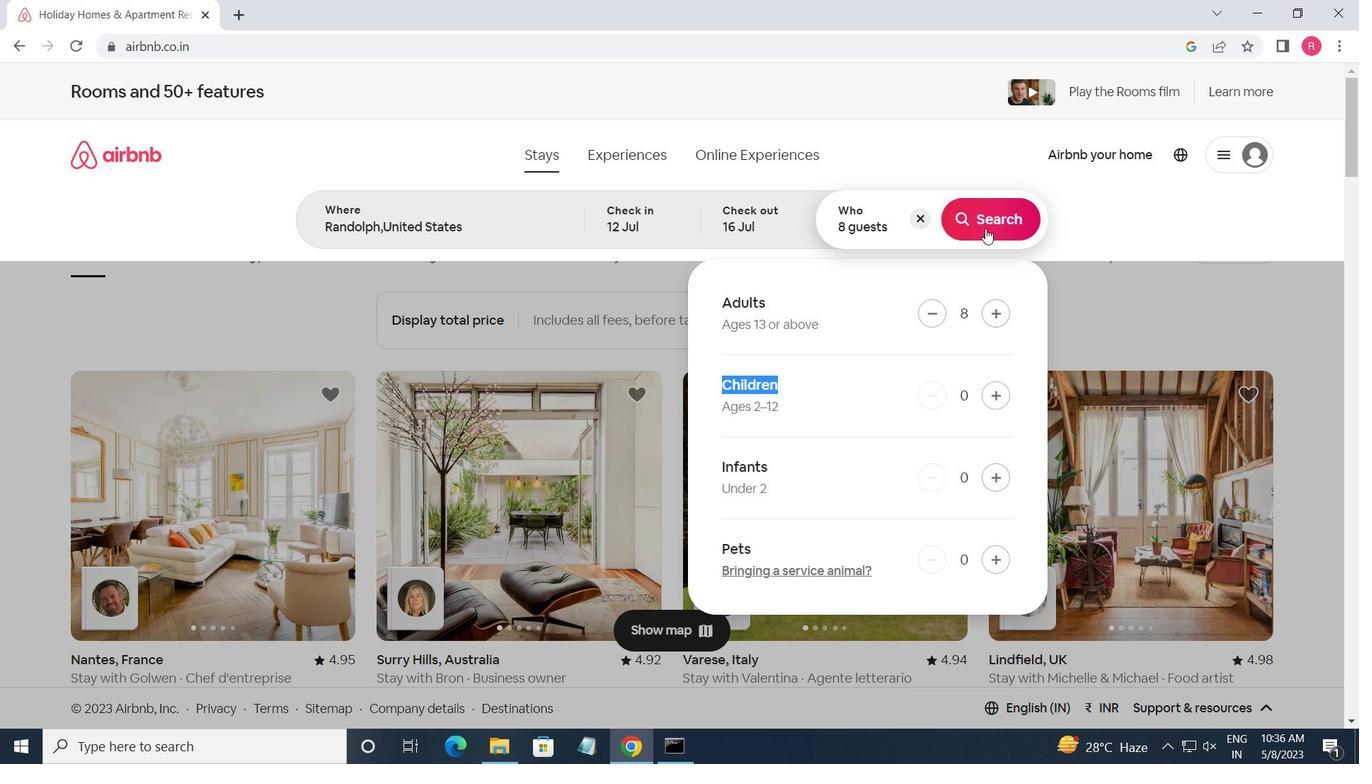 
Action: Mouse moved to (1267, 165)
Screenshot: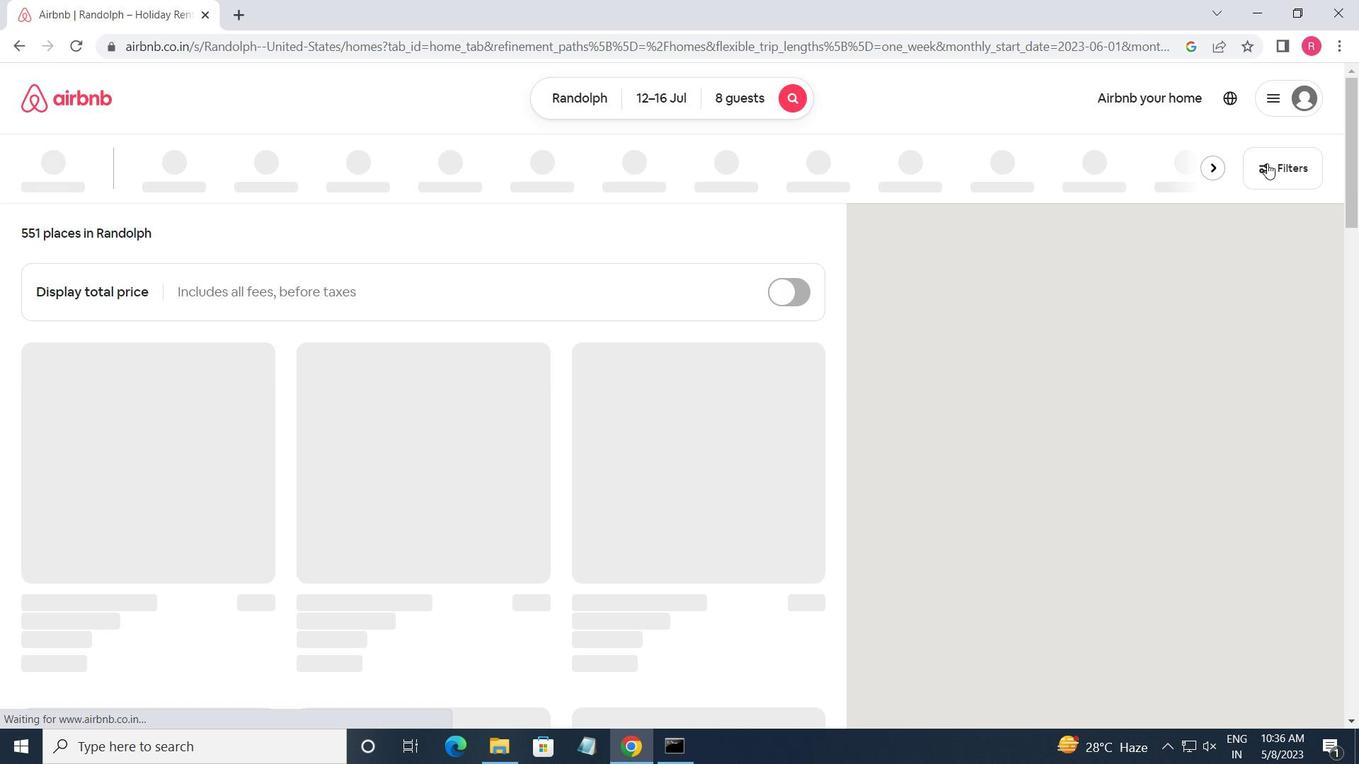 
Action: Mouse pressed left at (1267, 165)
Screenshot: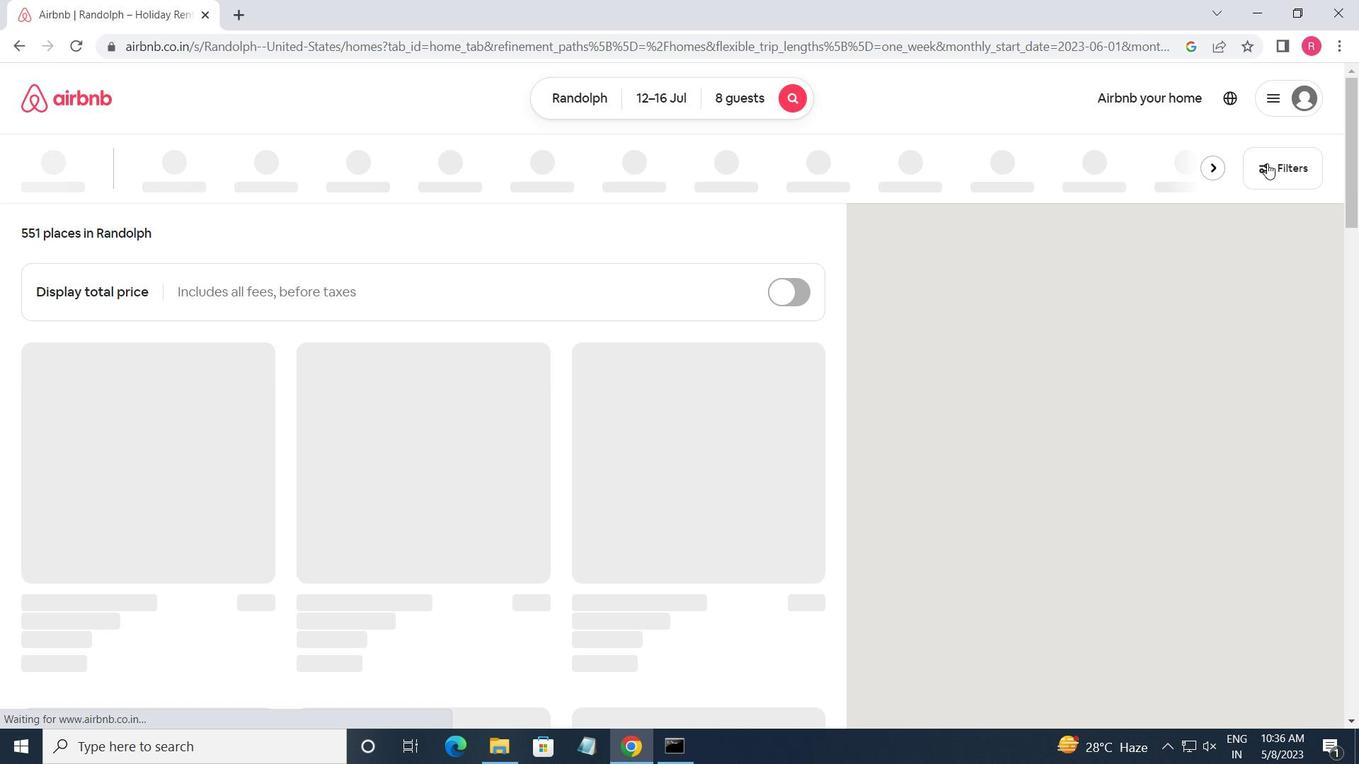 
Action: Mouse moved to (478, 592)
Screenshot: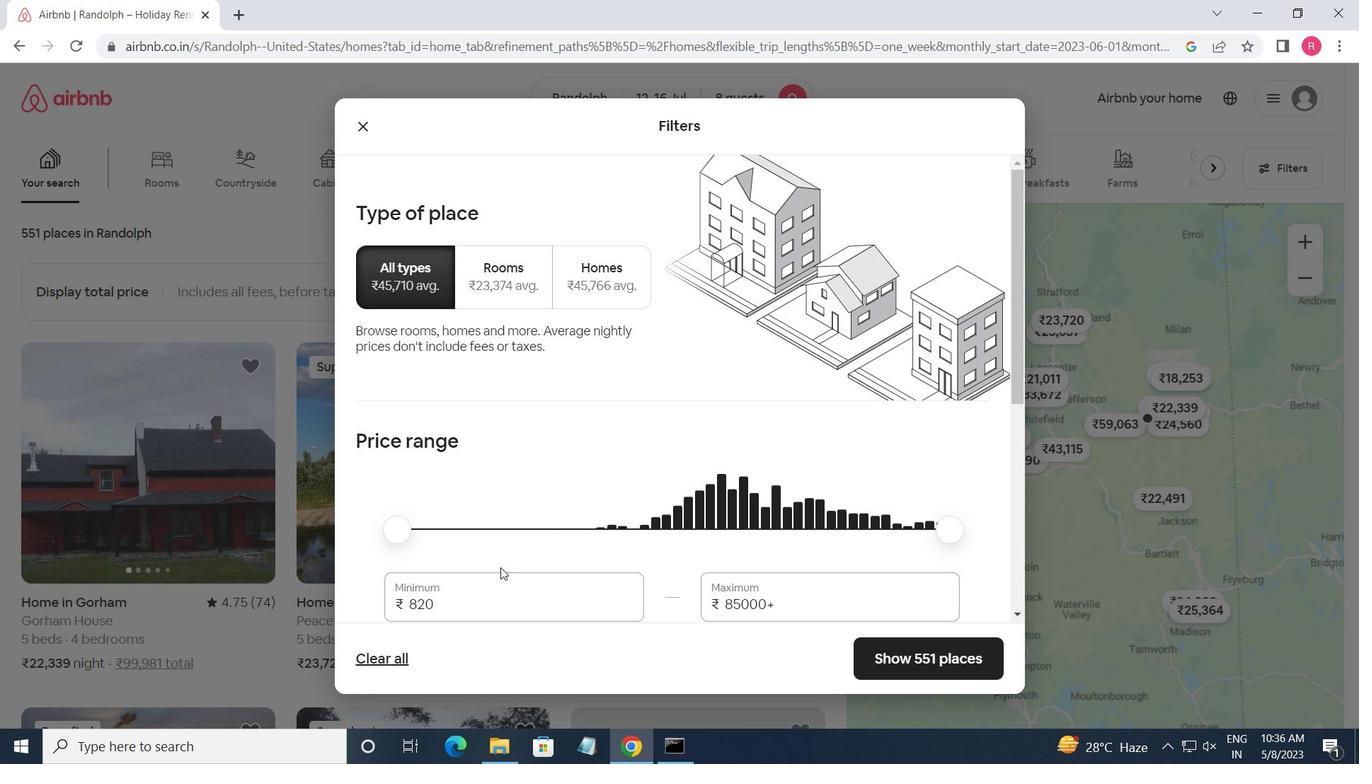 
Action: Mouse pressed left at (478, 592)
Screenshot: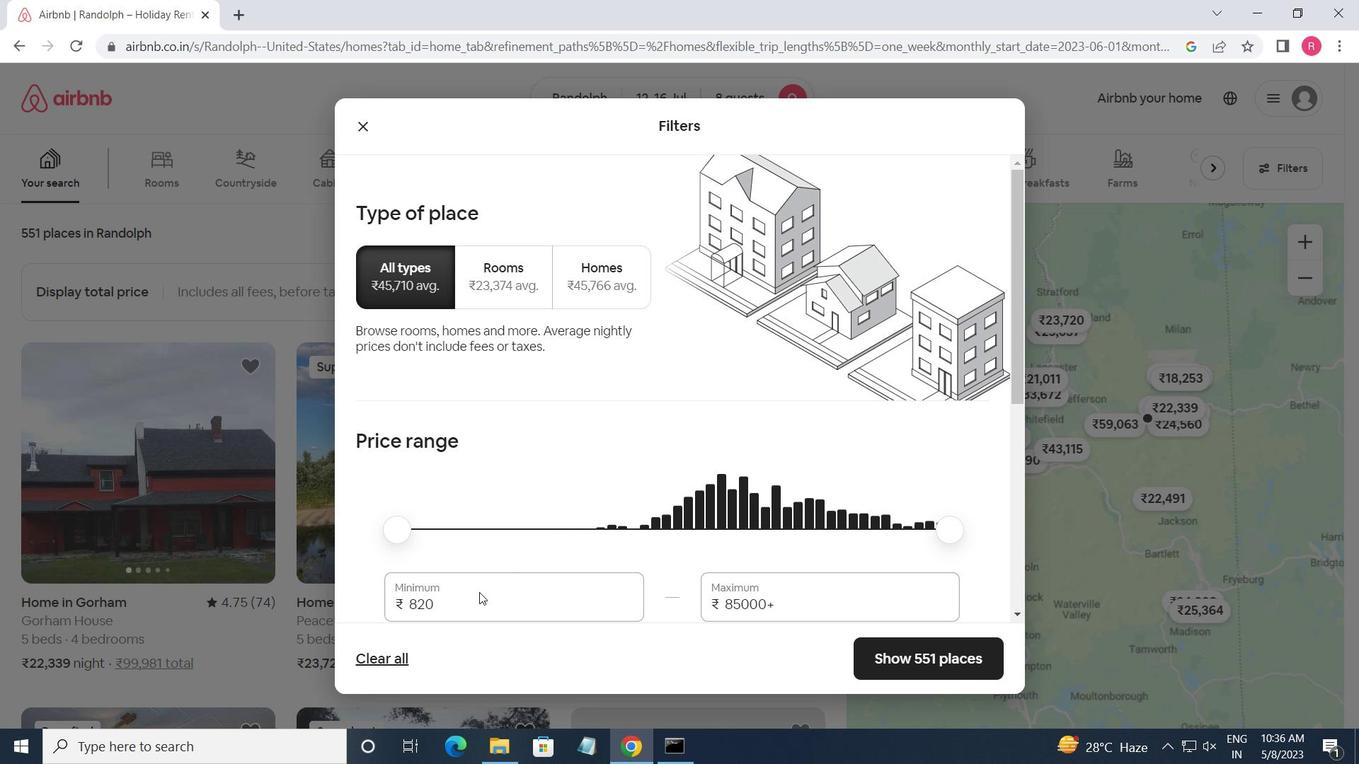
Action: Key pressed <Key.backspace><Key.backspace><Key.backspace>10000<Key.backspace>0<Key.tab>16000
Screenshot: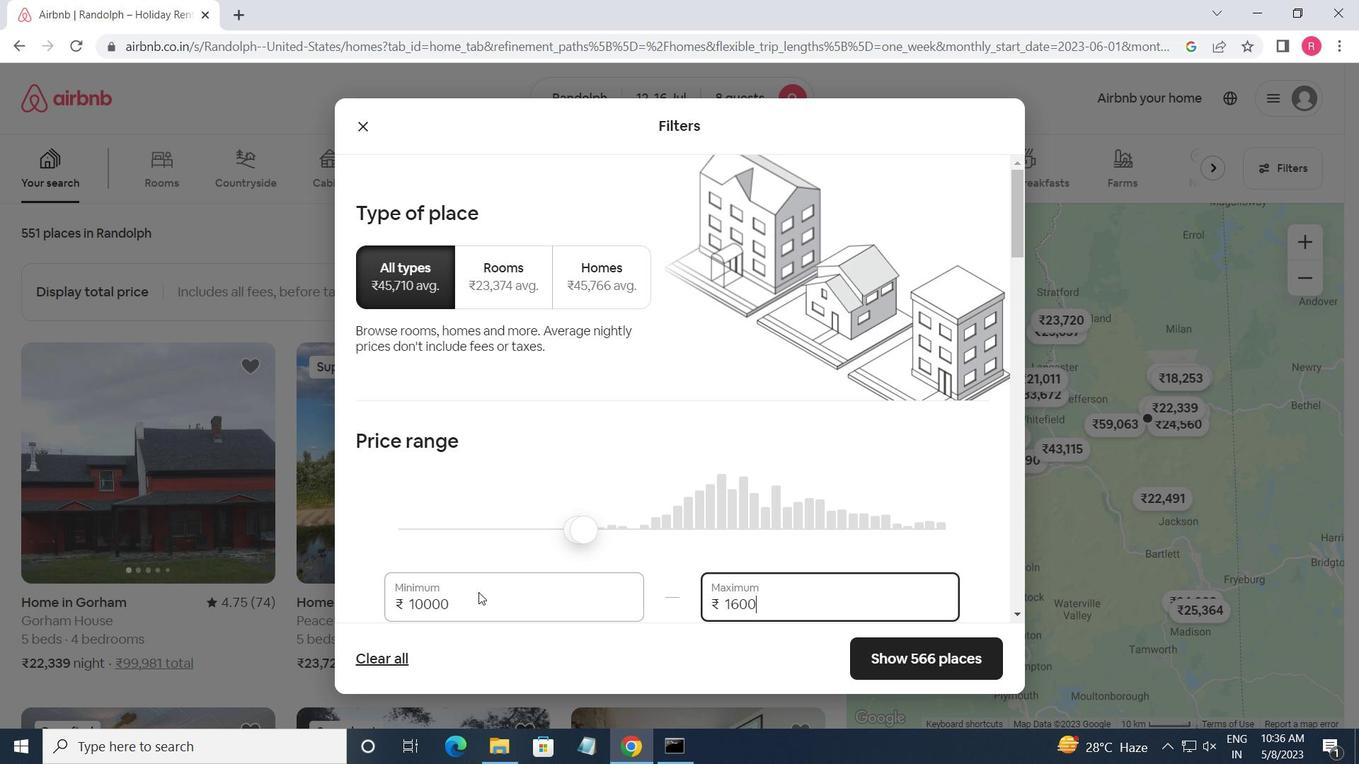 
Action: Mouse moved to (604, 502)
Screenshot: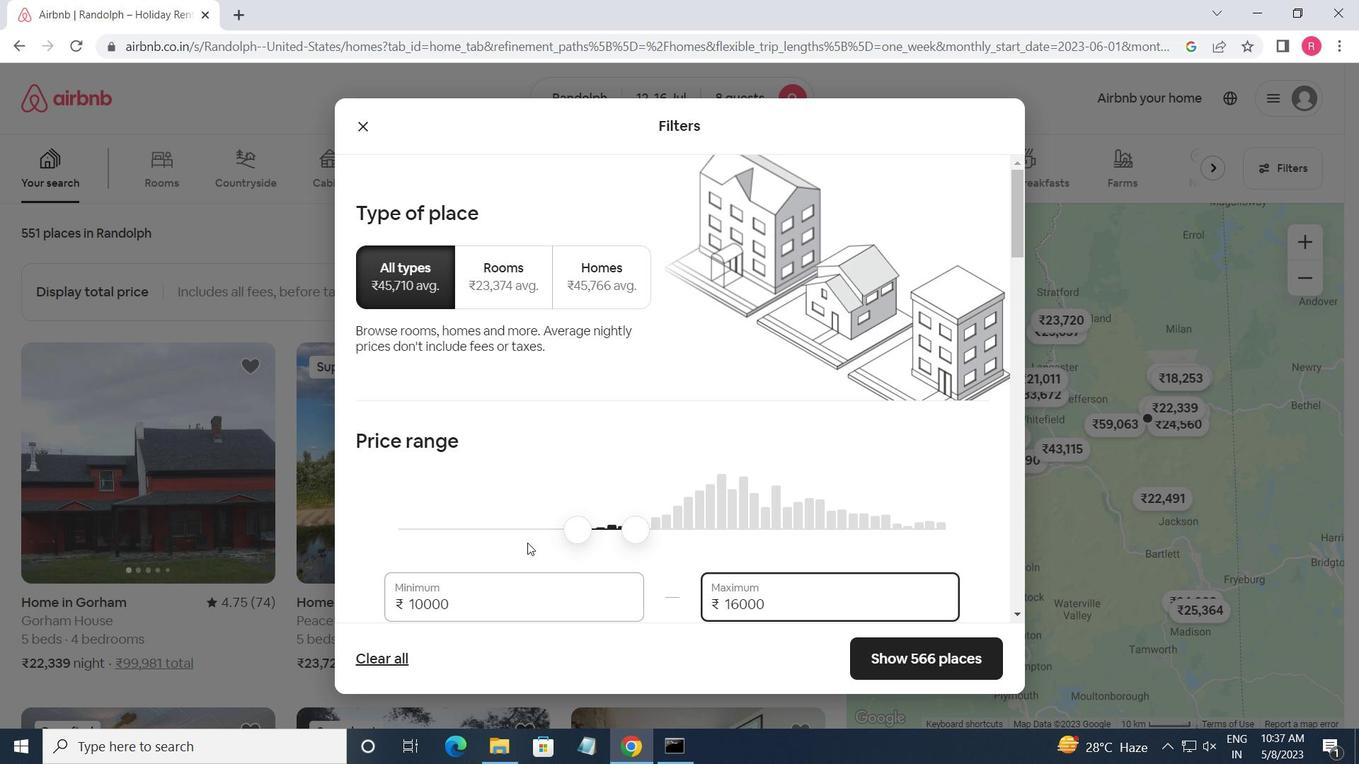 
Action: Mouse scrolled (604, 501) with delta (0, 0)
Screenshot: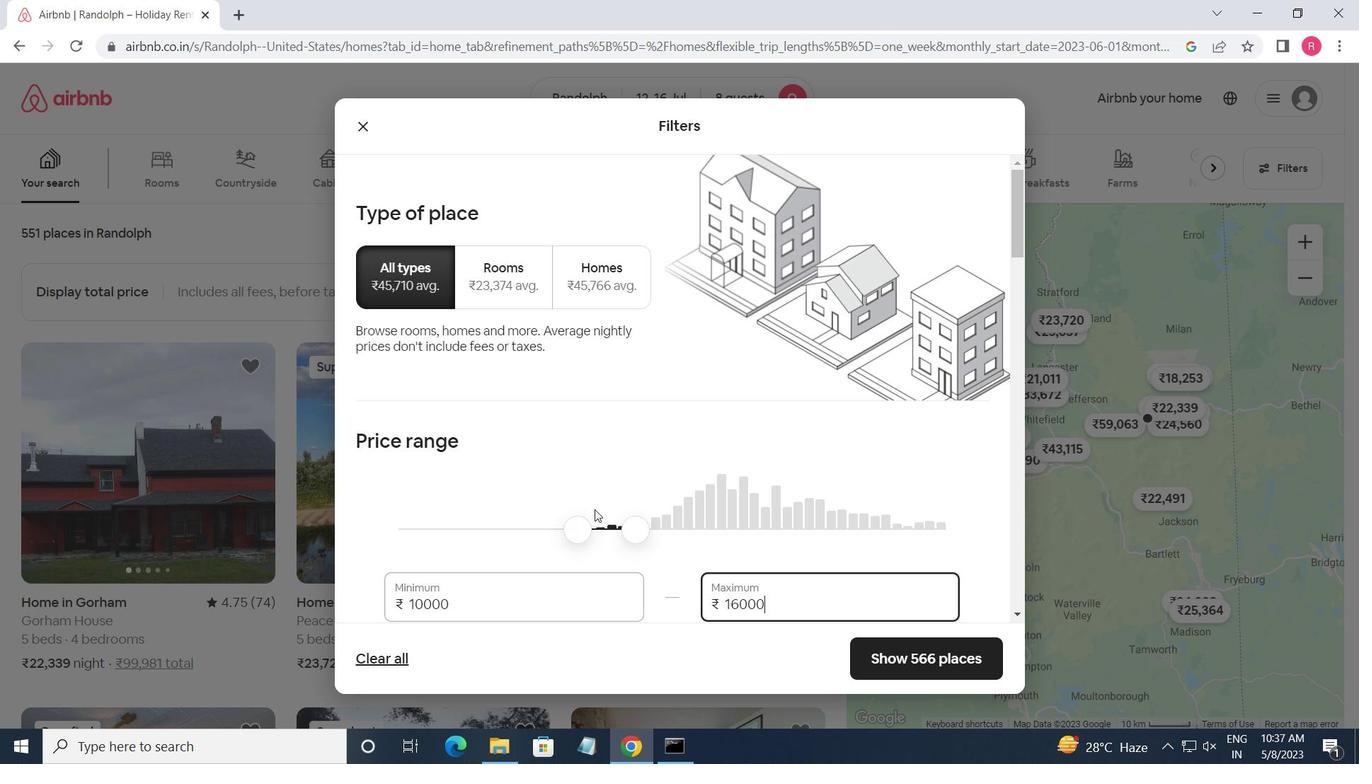 
Action: Mouse scrolled (604, 501) with delta (0, 0)
Screenshot: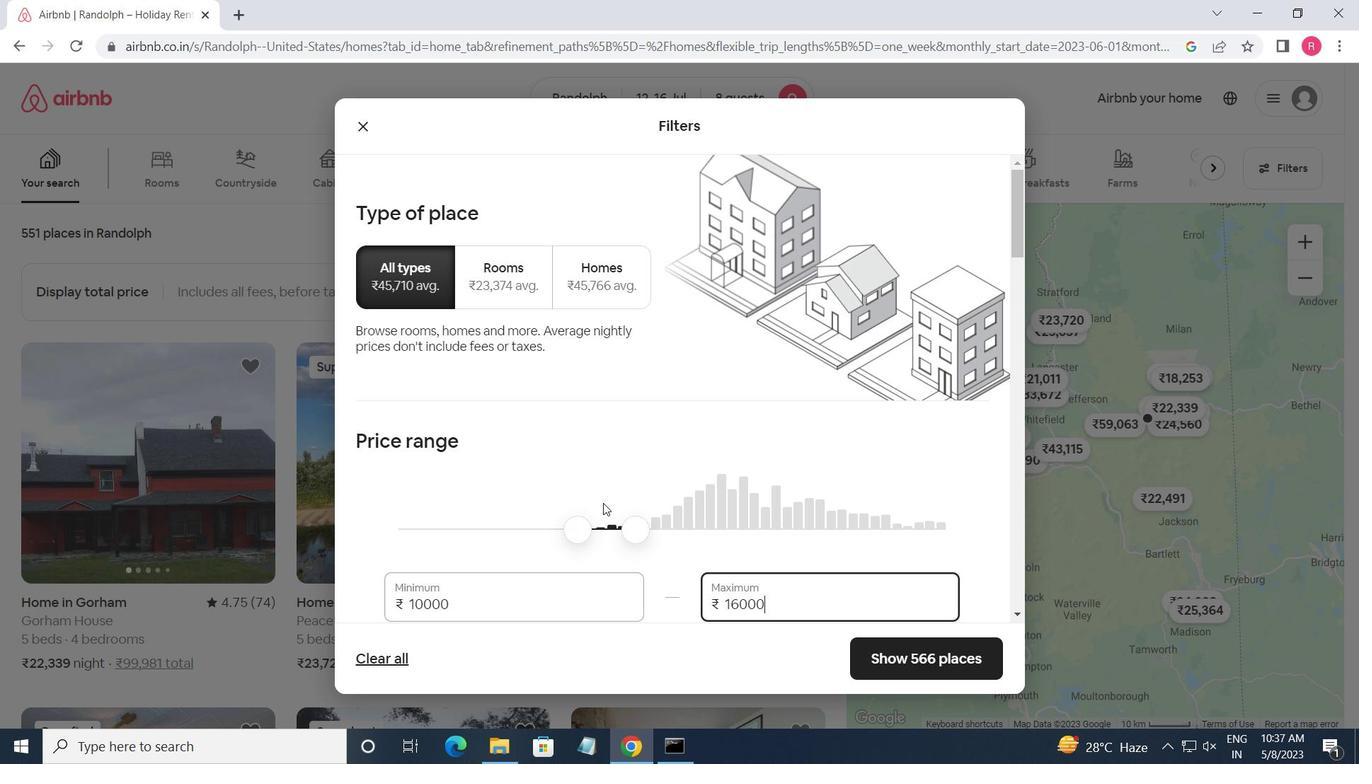 
Action: Mouse scrolled (604, 501) with delta (0, 0)
Screenshot: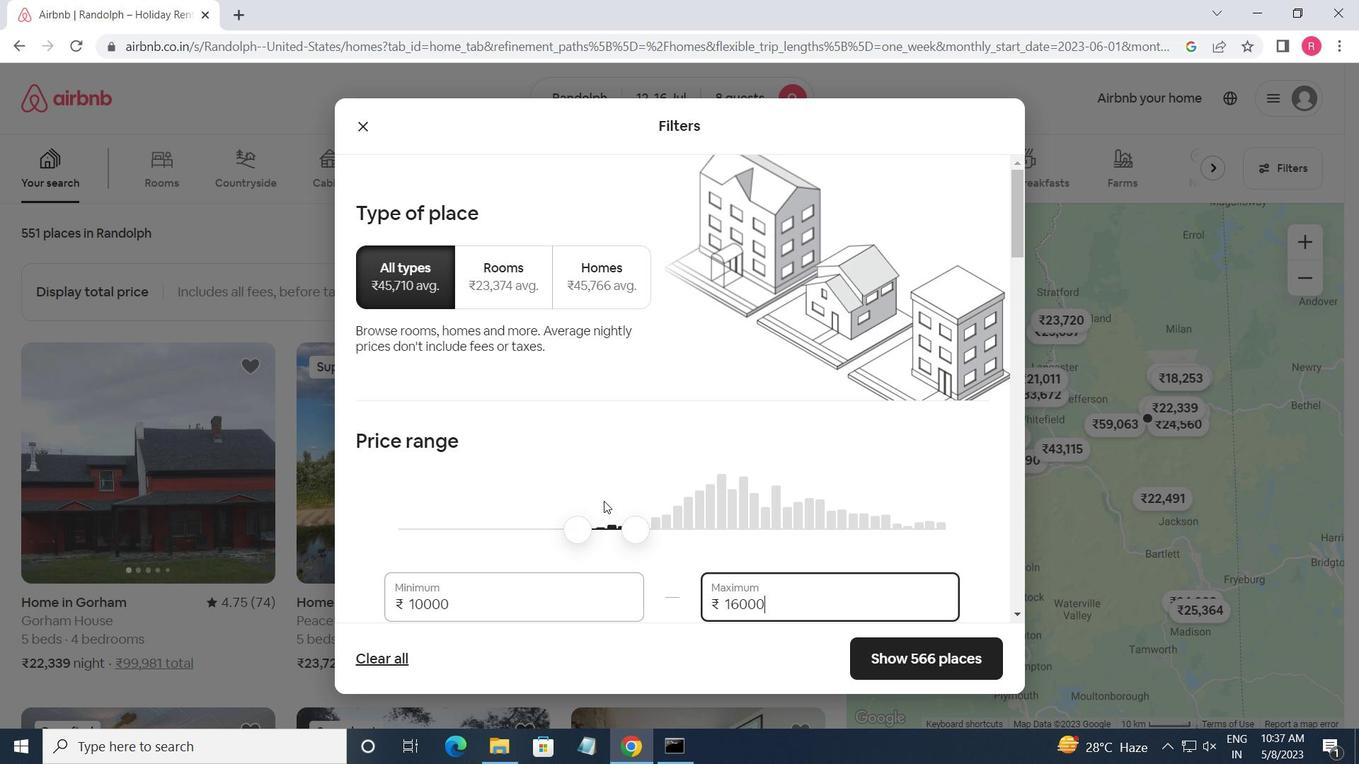 
Action: Mouse scrolled (604, 501) with delta (0, 0)
Screenshot: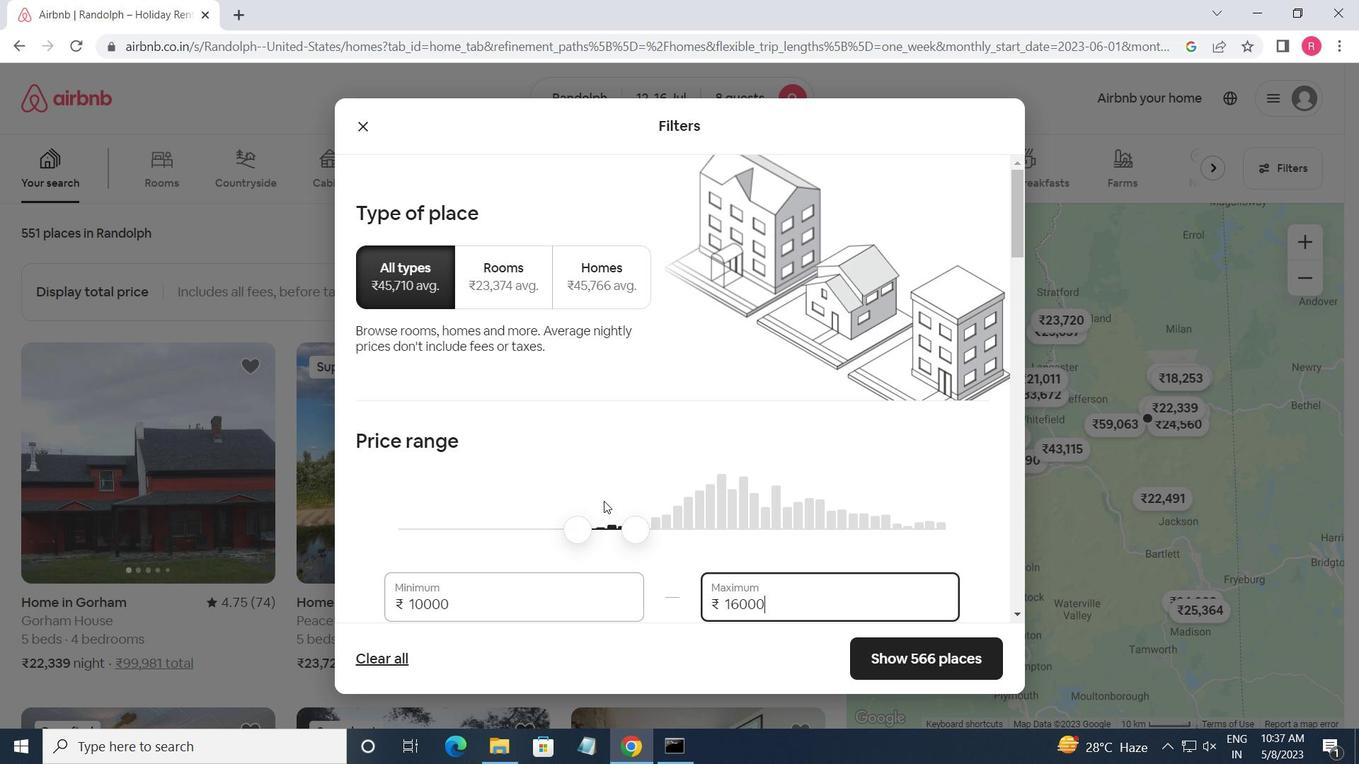 
Action: Mouse moved to (881, 420)
Screenshot: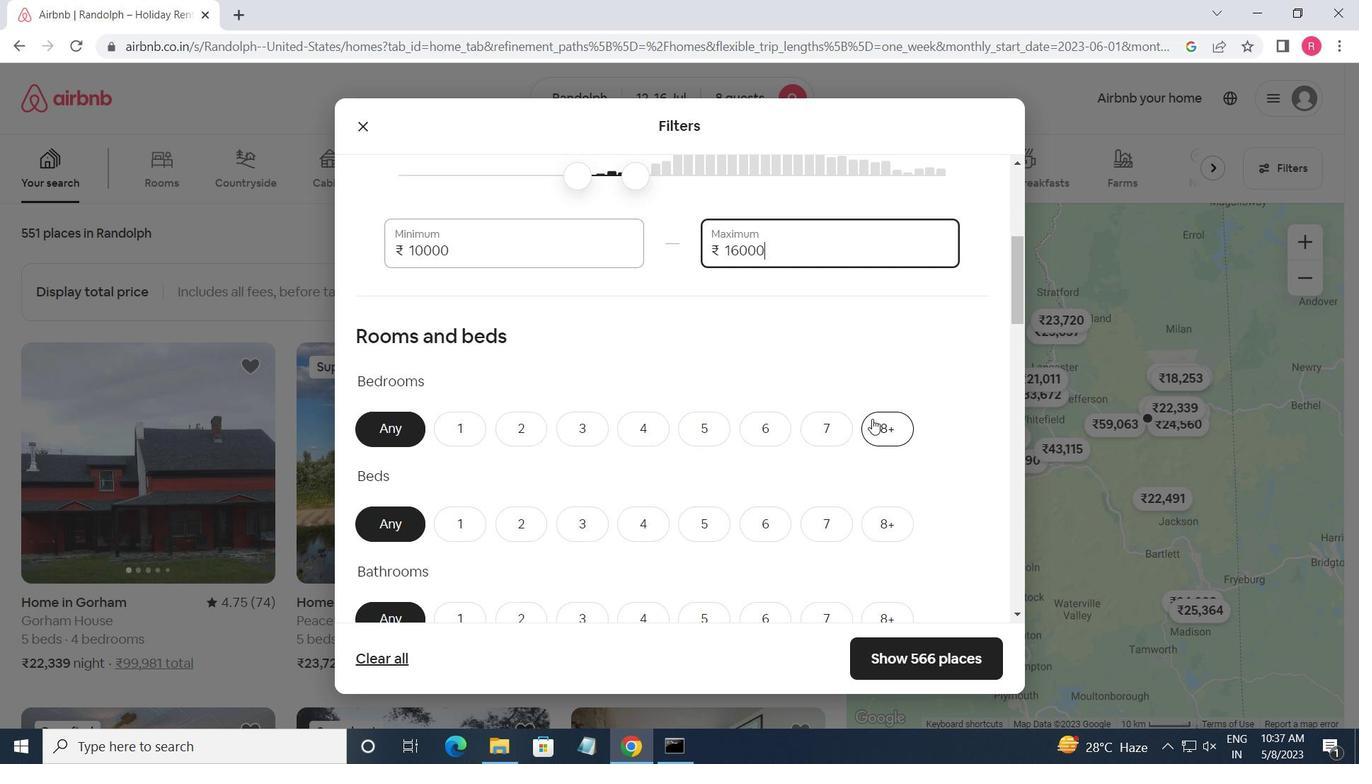 
Action: Mouse pressed left at (881, 420)
Screenshot: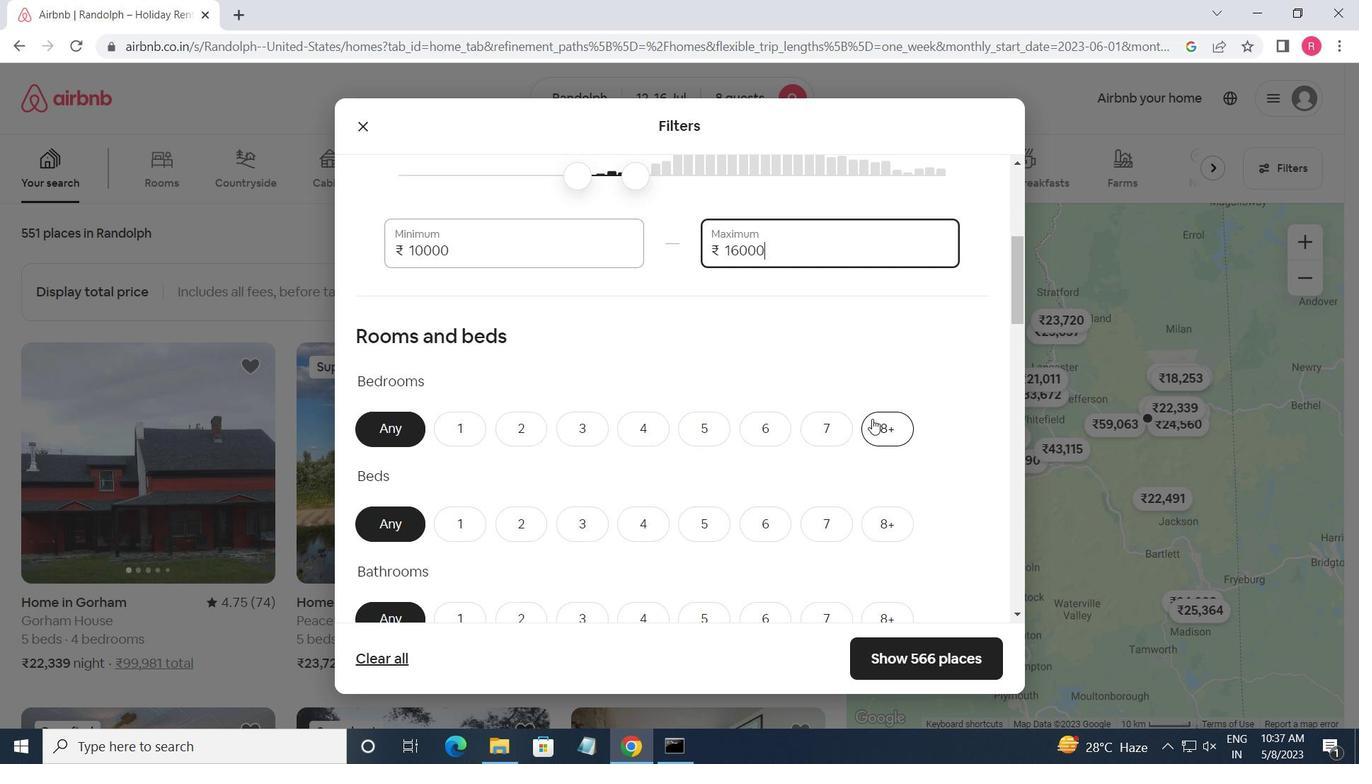 
Action: Mouse moved to (882, 521)
Screenshot: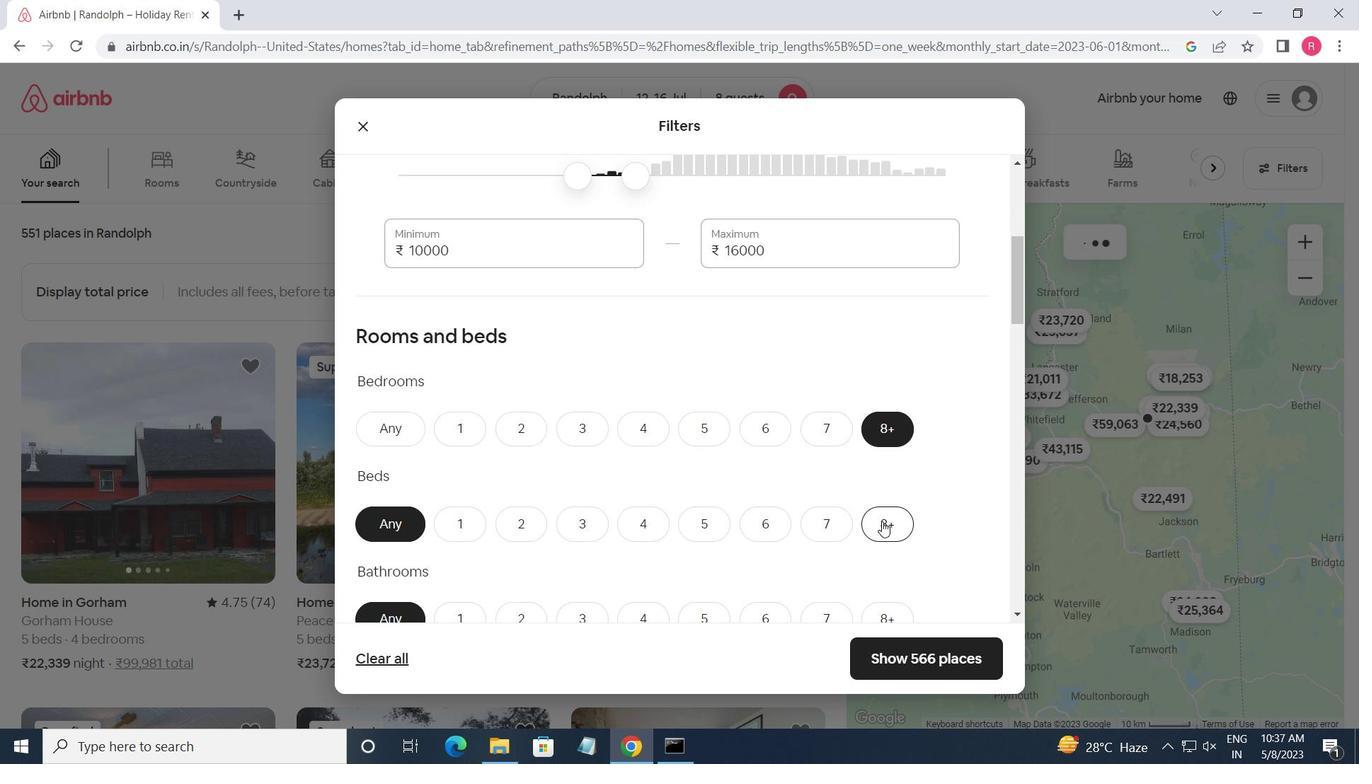 
Action: Mouse pressed left at (882, 521)
Screenshot: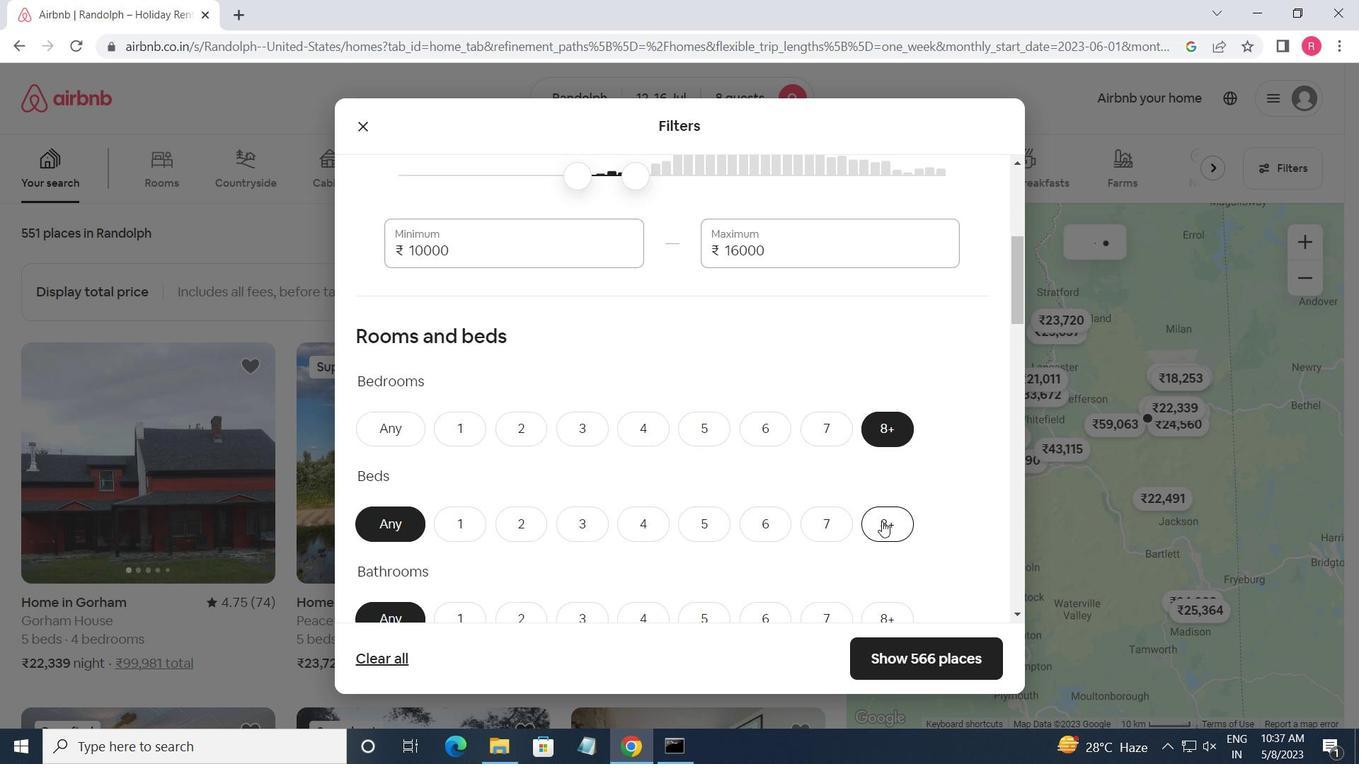 
Action: Mouse moved to (885, 611)
Screenshot: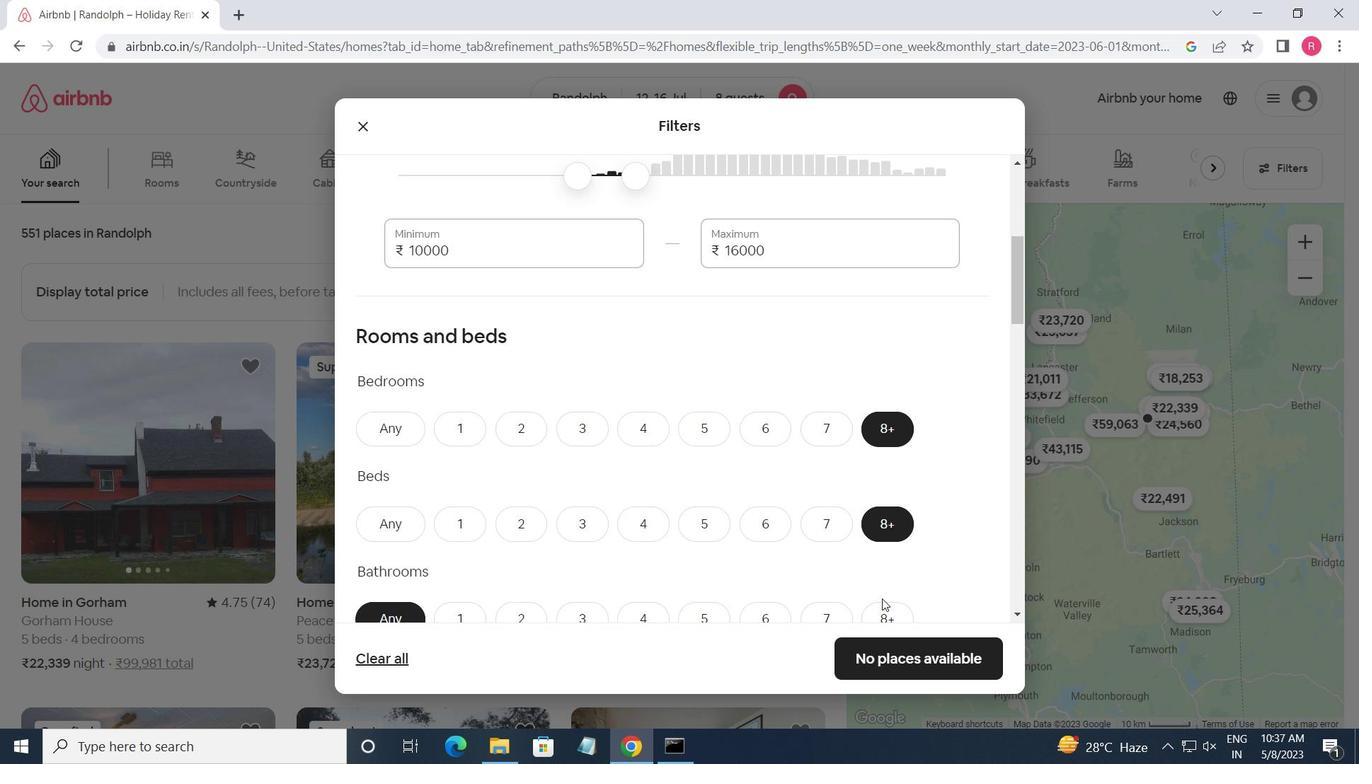 
Action: Mouse pressed left at (885, 611)
Screenshot: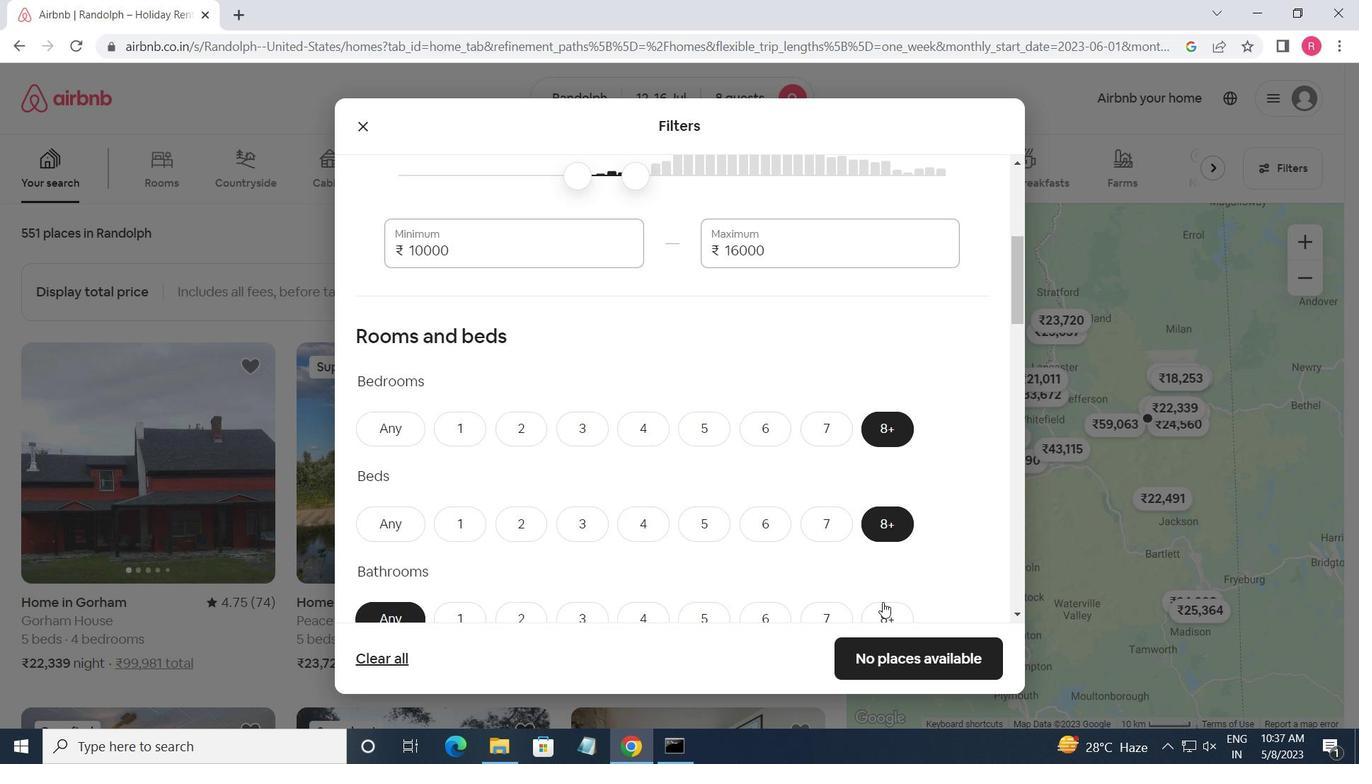
Action: Mouse moved to (840, 463)
Screenshot: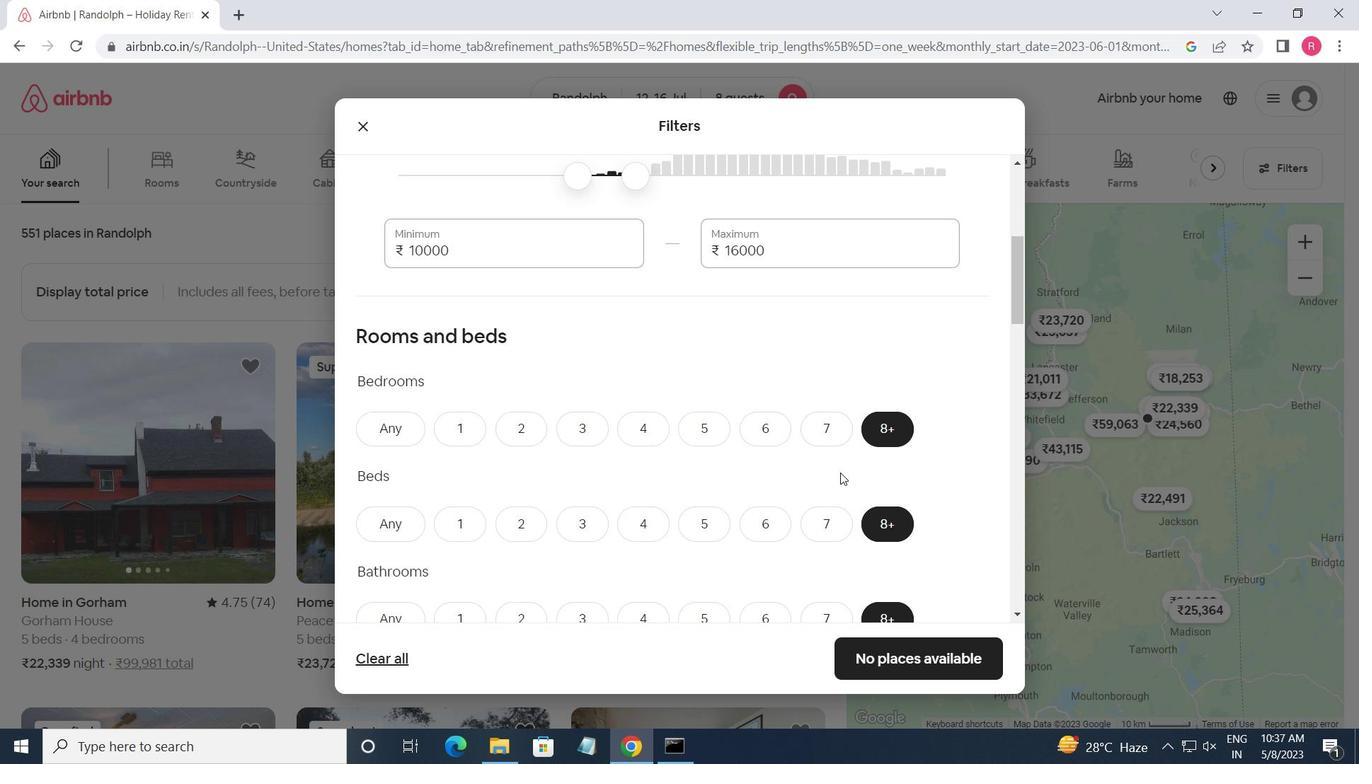 
Action: Mouse scrolled (840, 462) with delta (0, 0)
Screenshot: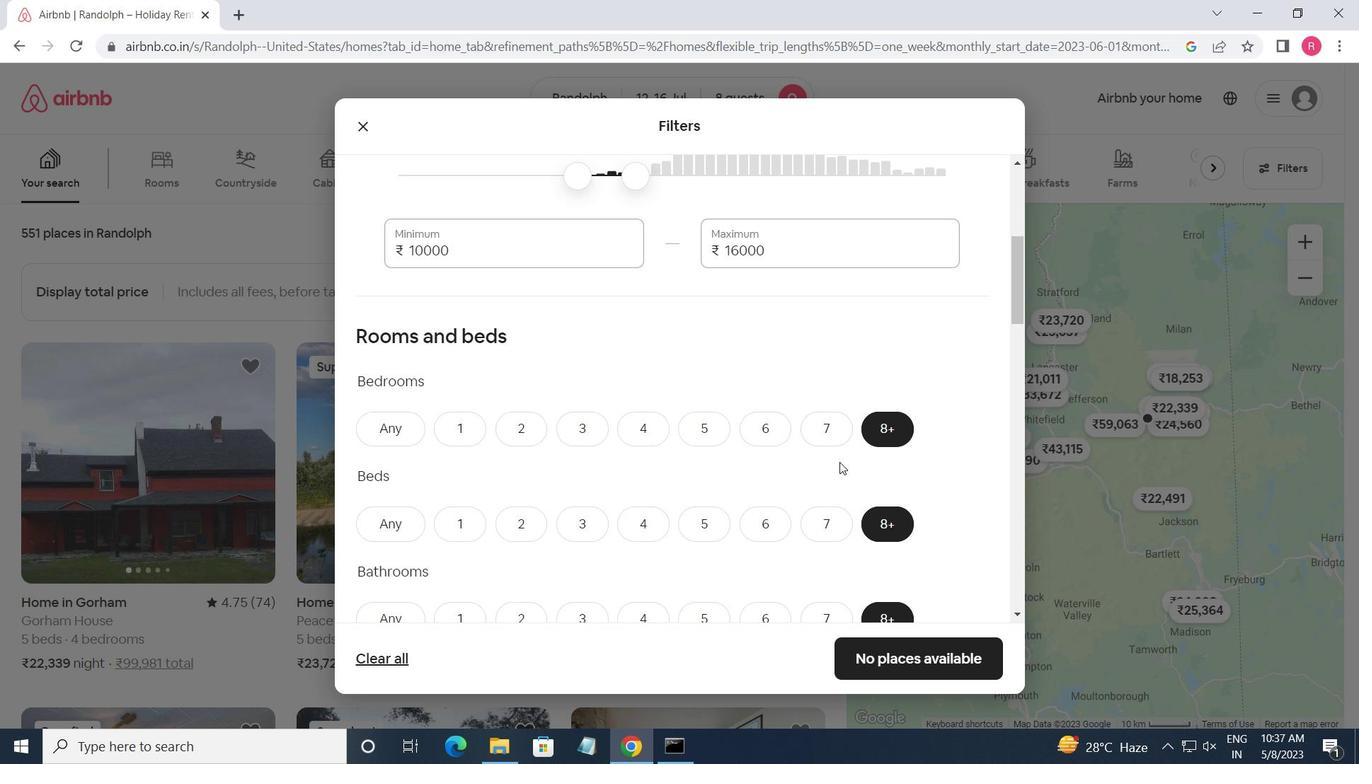 
Action: Mouse scrolled (840, 462) with delta (0, 0)
Screenshot: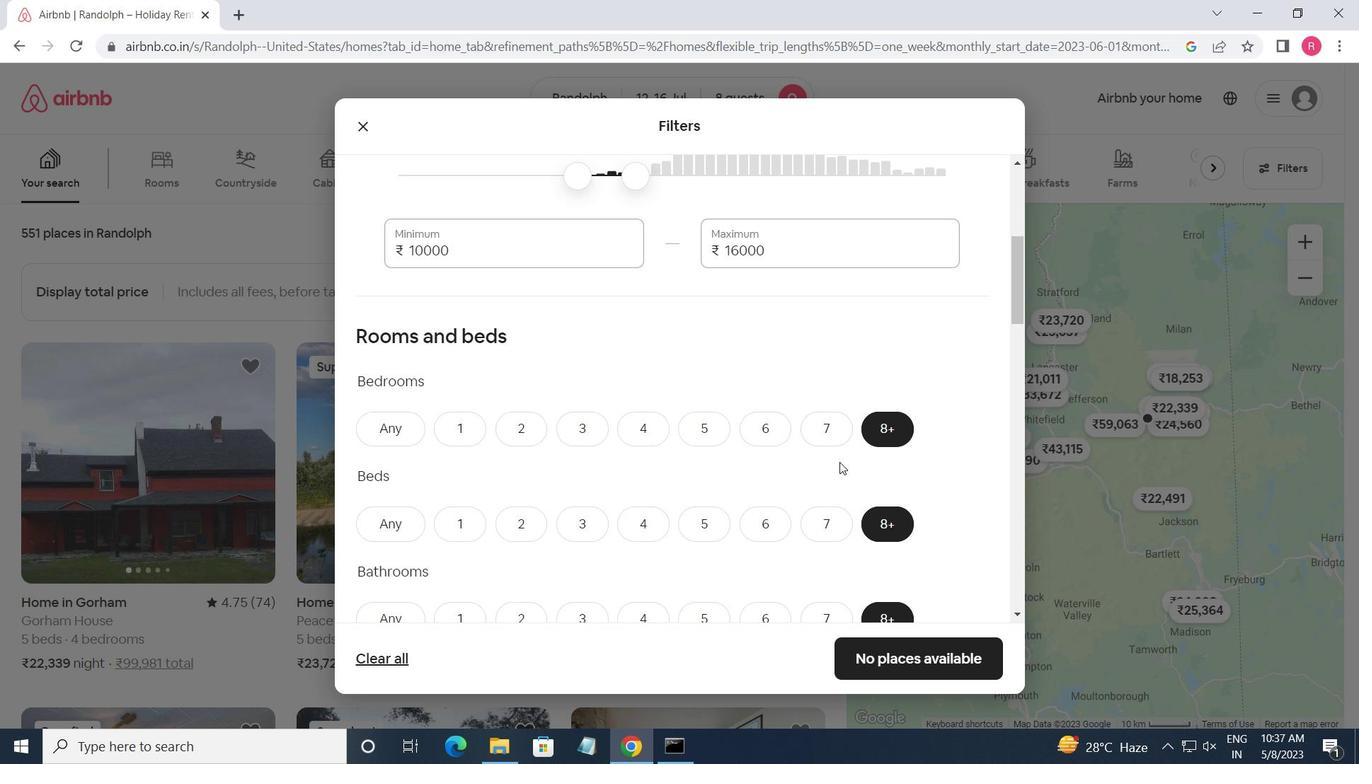 
Action: Mouse scrolled (840, 462) with delta (0, 0)
Screenshot: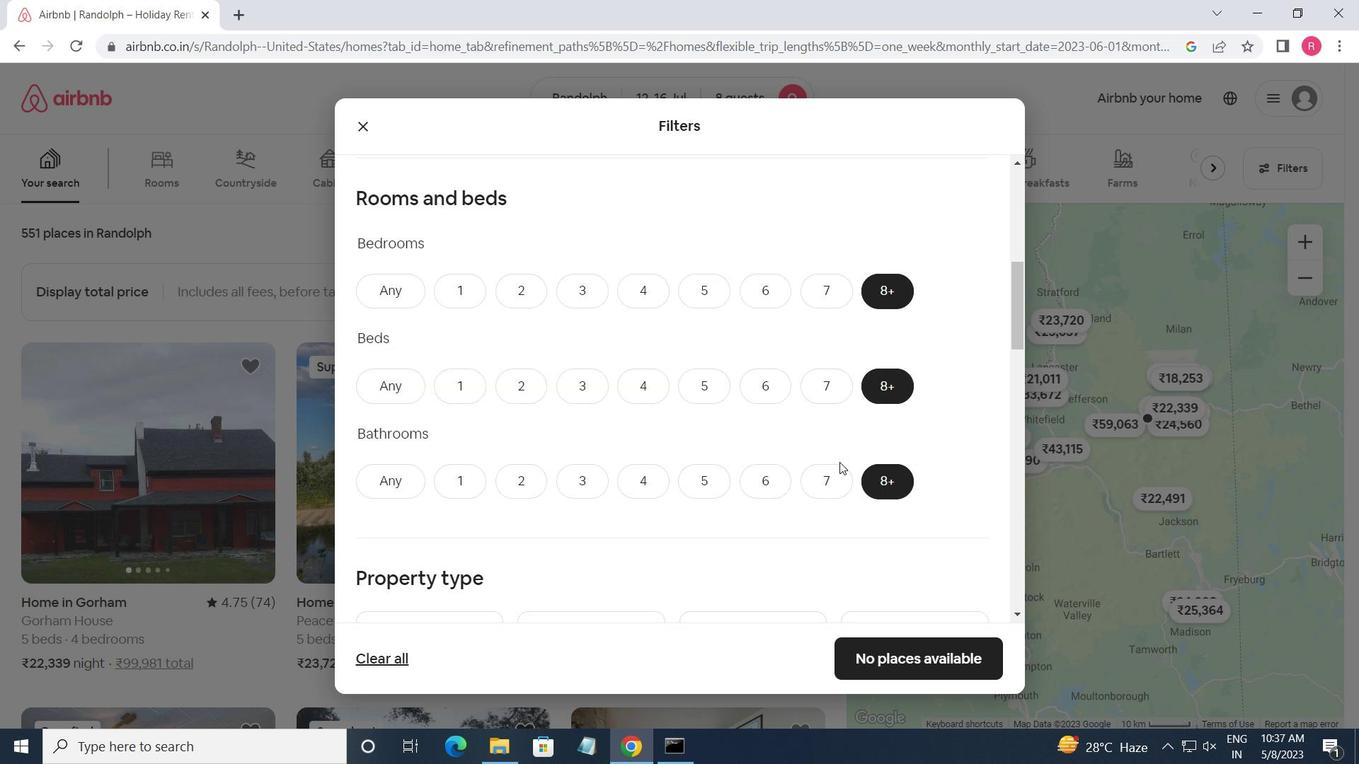
Action: Mouse moved to (837, 461)
Screenshot: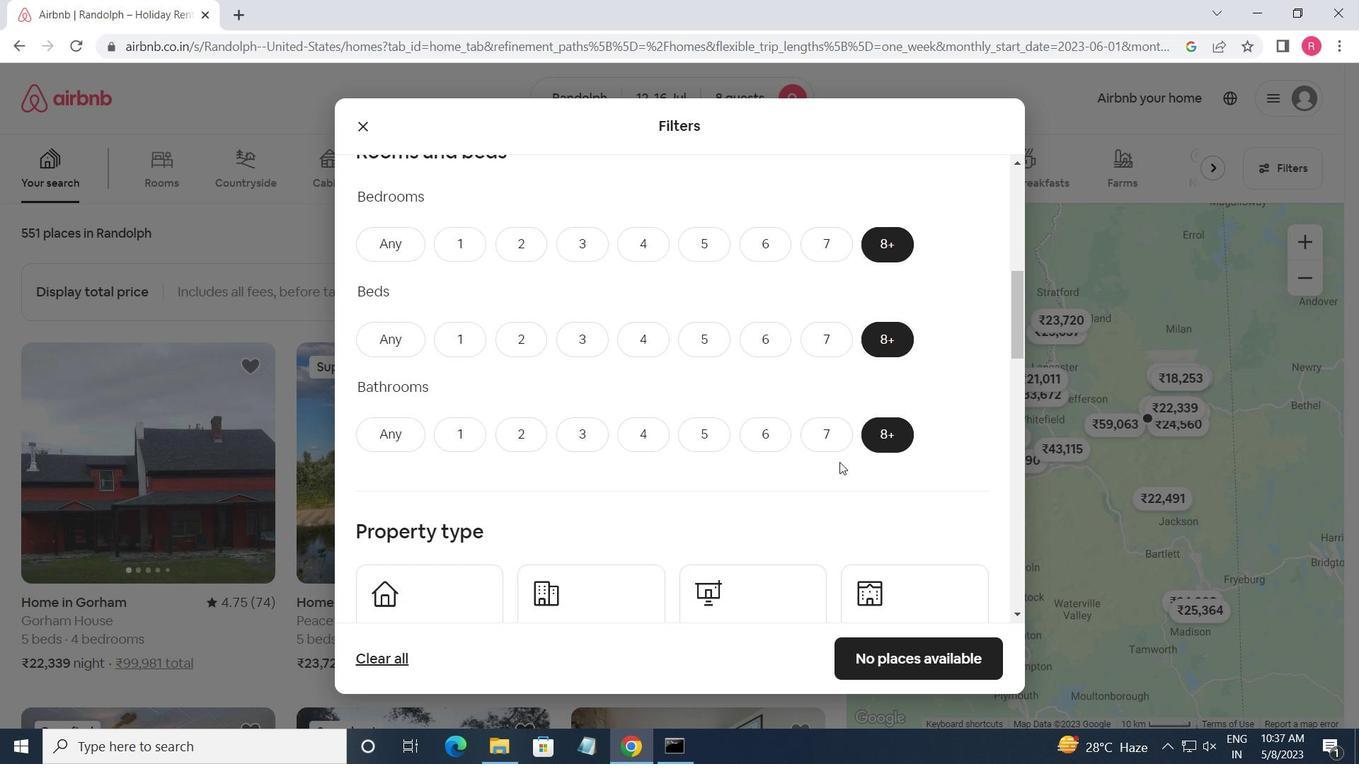 
Action: Mouse scrolled (837, 460) with delta (0, 0)
Screenshot: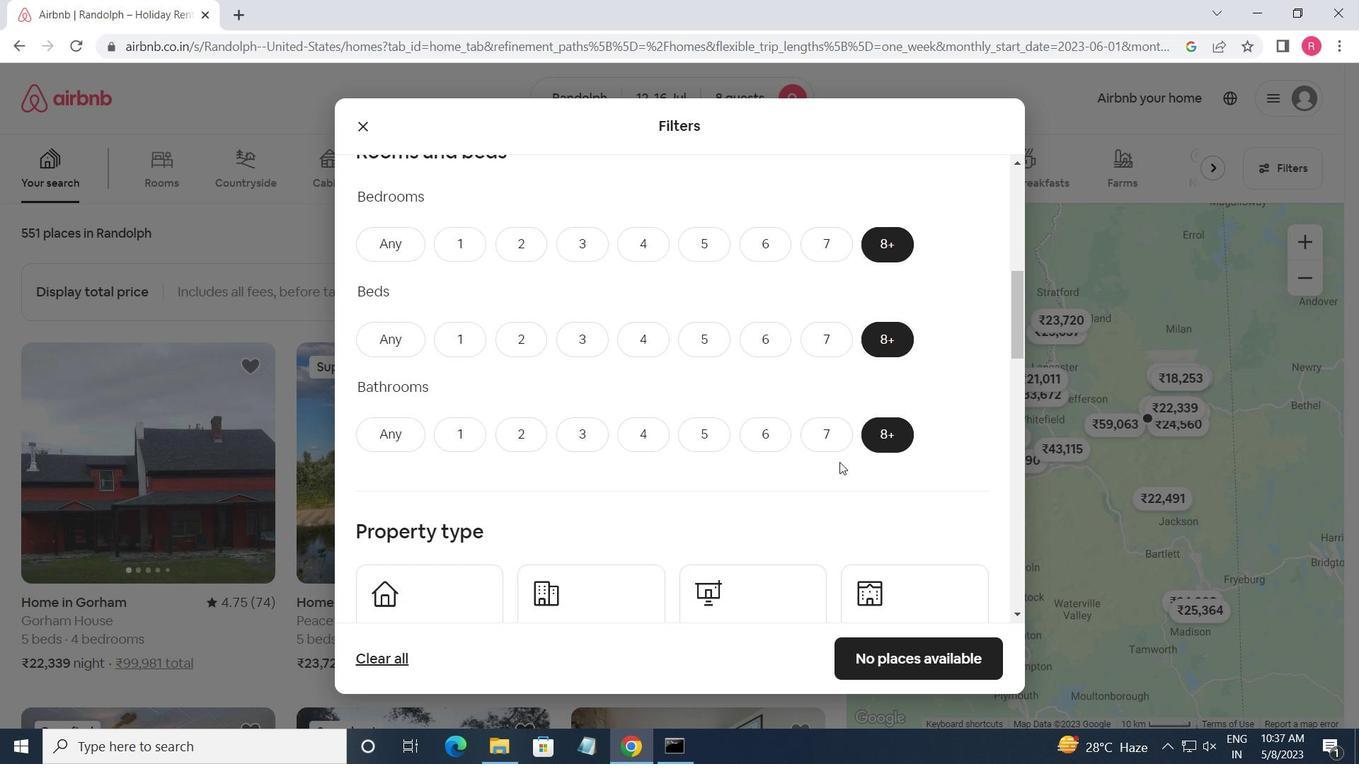 
Action: Mouse moved to (395, 432)
Screenshot: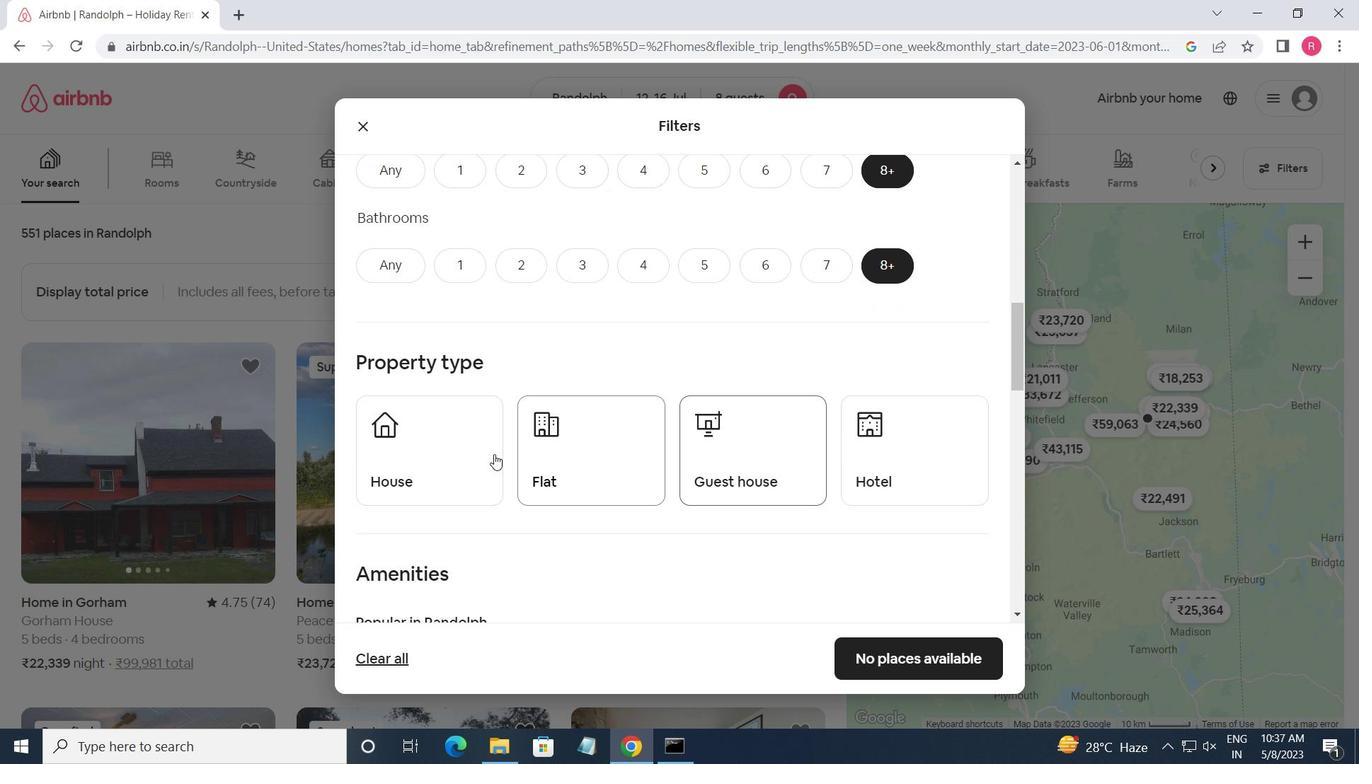 
Action: Mouse pressed left at (395, 432)
Screenshot: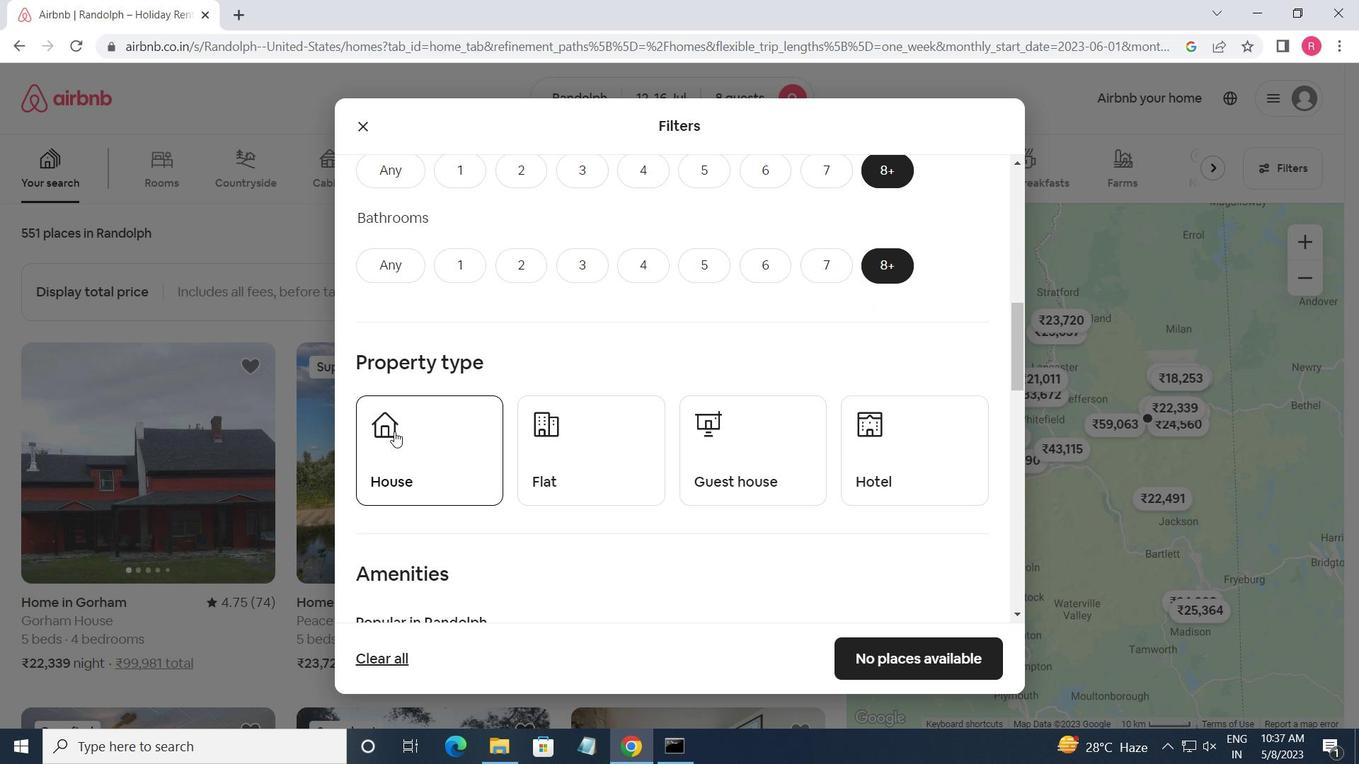 
Action: Mouse moved to (547, 469)
Screenshot: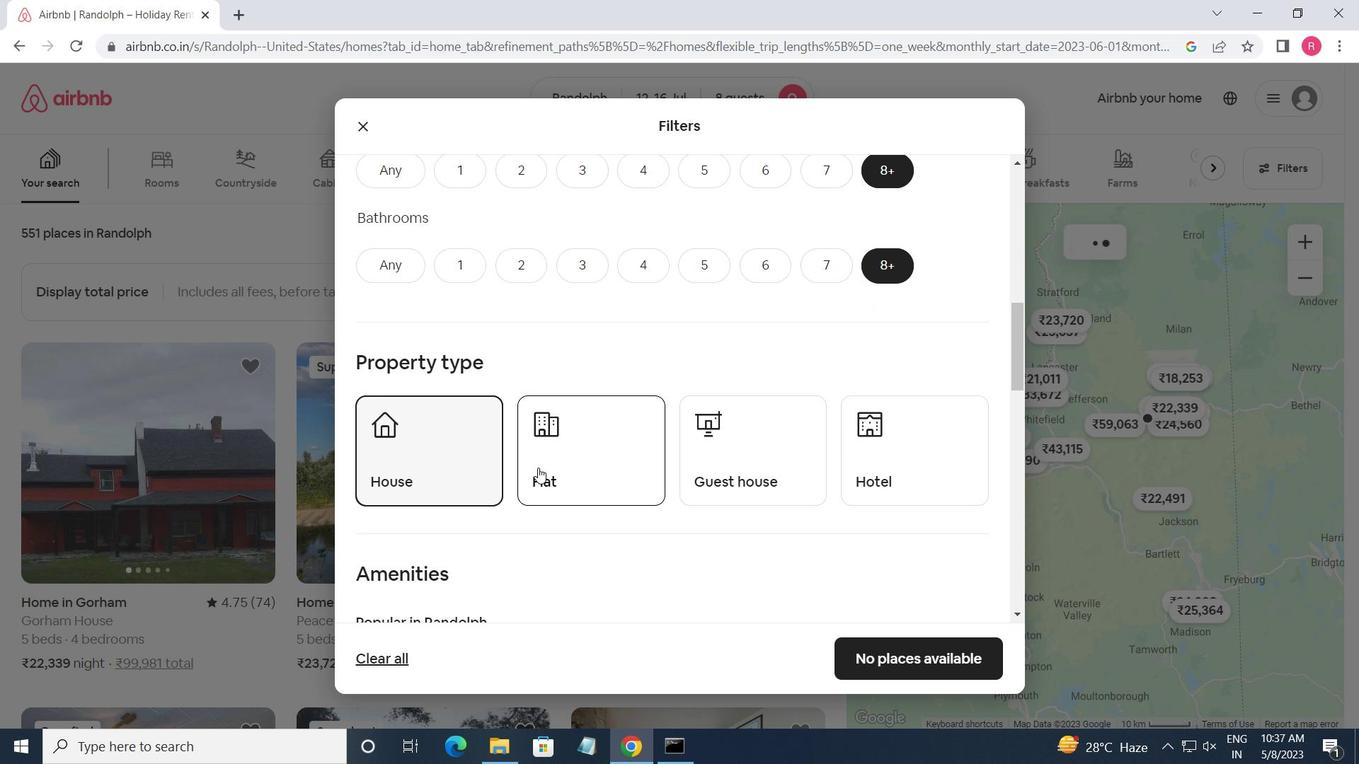 
Action: Mouse pressed left at (547, 469)
Screenshot: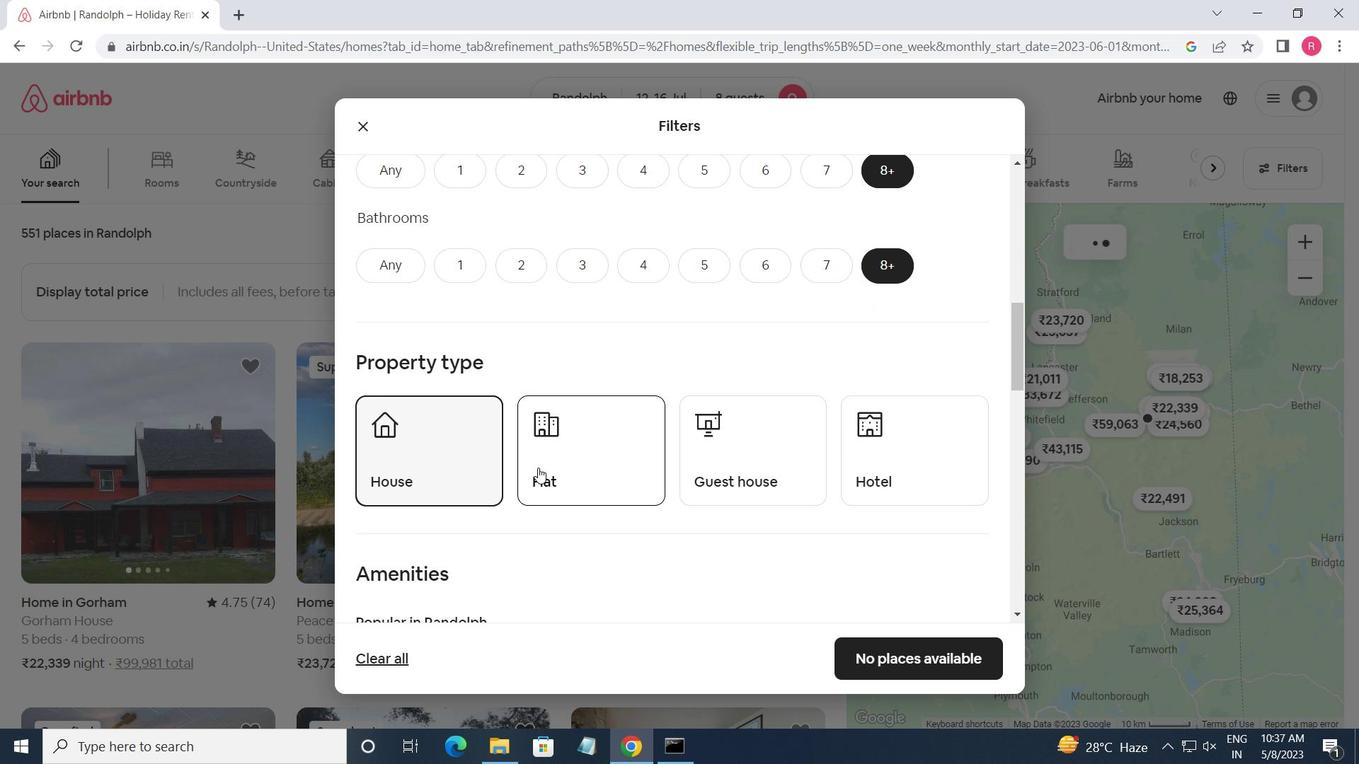 
Action: Mouse moved to (737, 476)
Screenshot: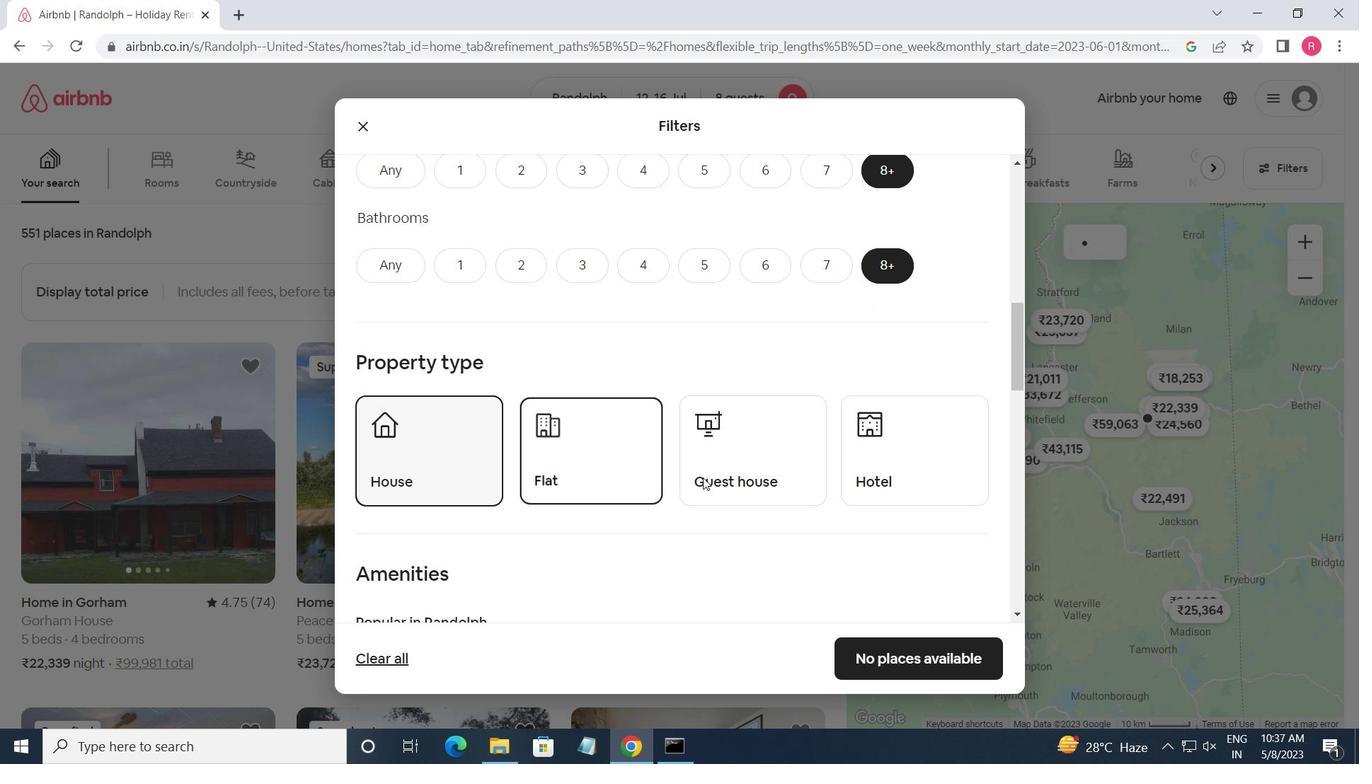 
Action: Mouse pressed left at (737, 476)
Screenshot: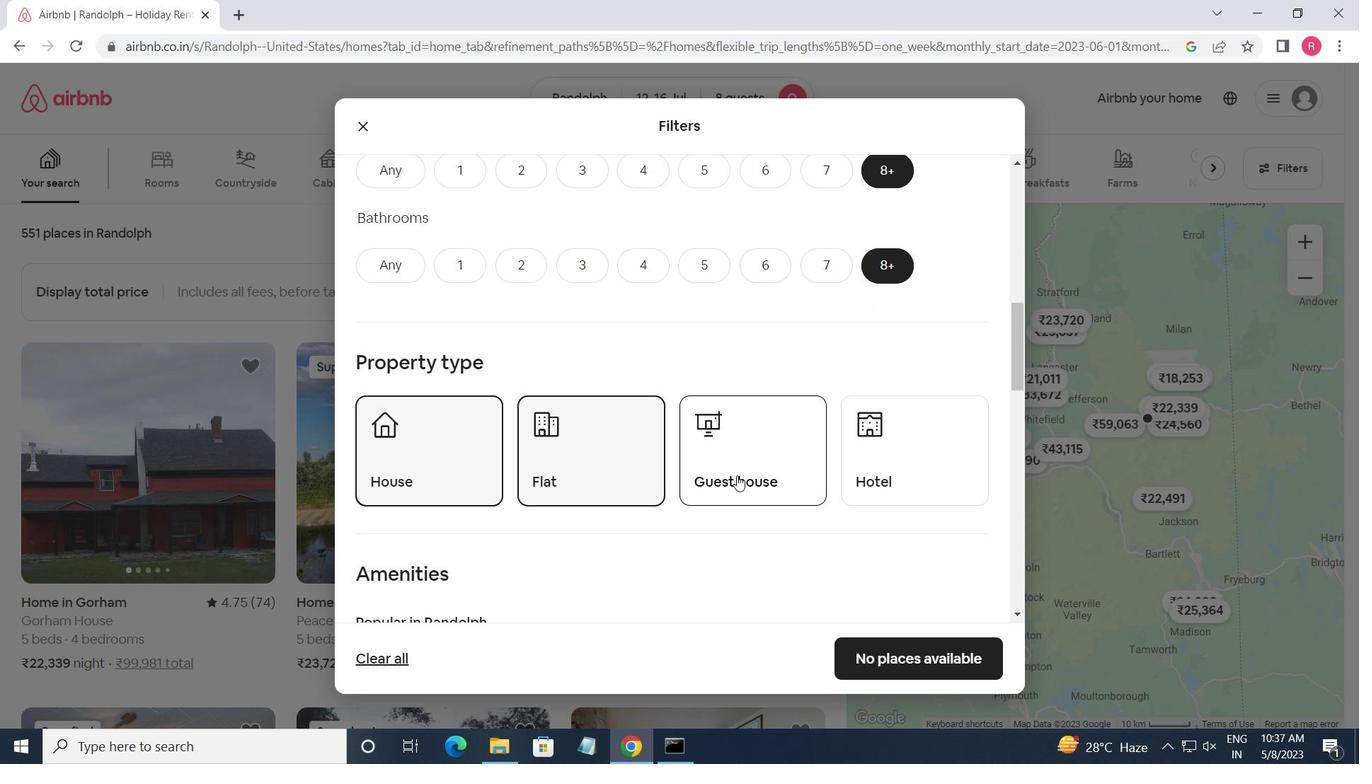 
Action: Mouse moved to (747, 462)
Screenshot: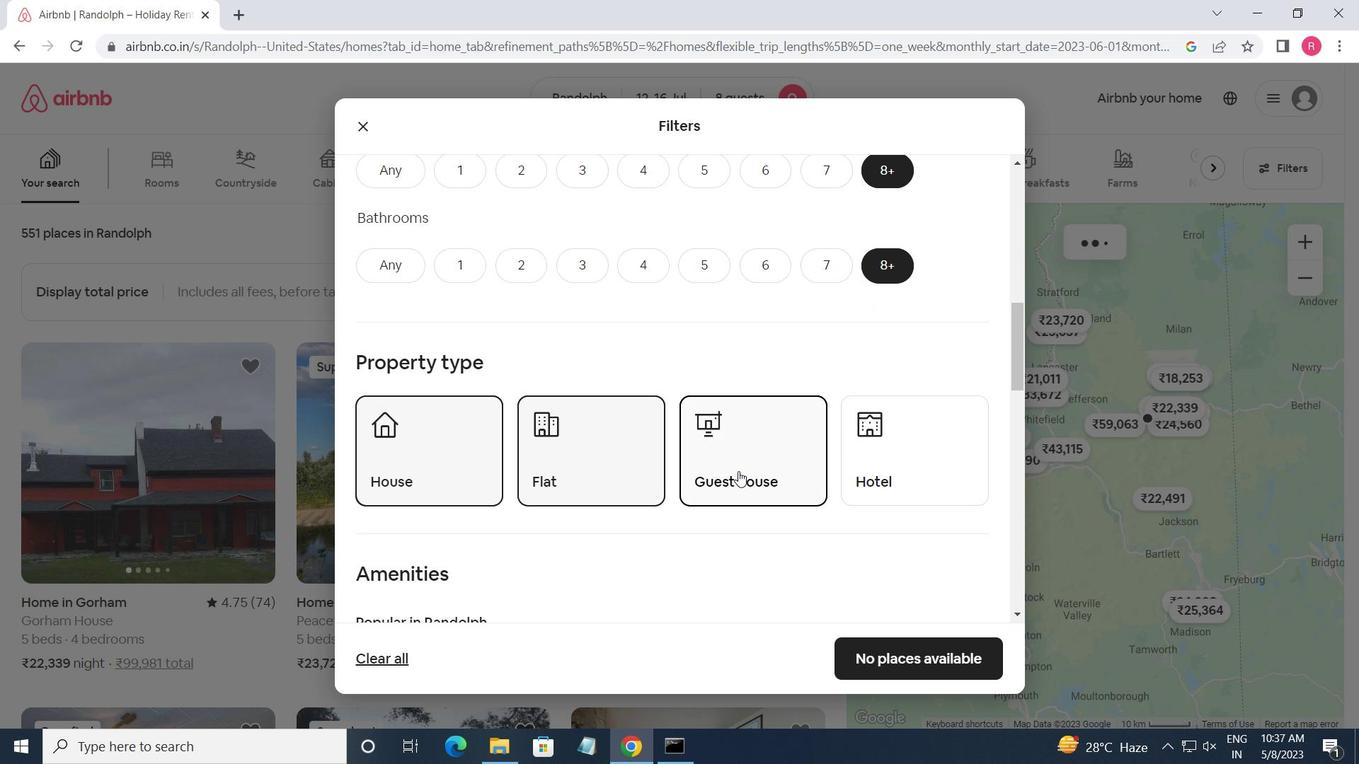 
Action: Mouse scrolled (747, 461) with delta (0, 0)
Screenshot: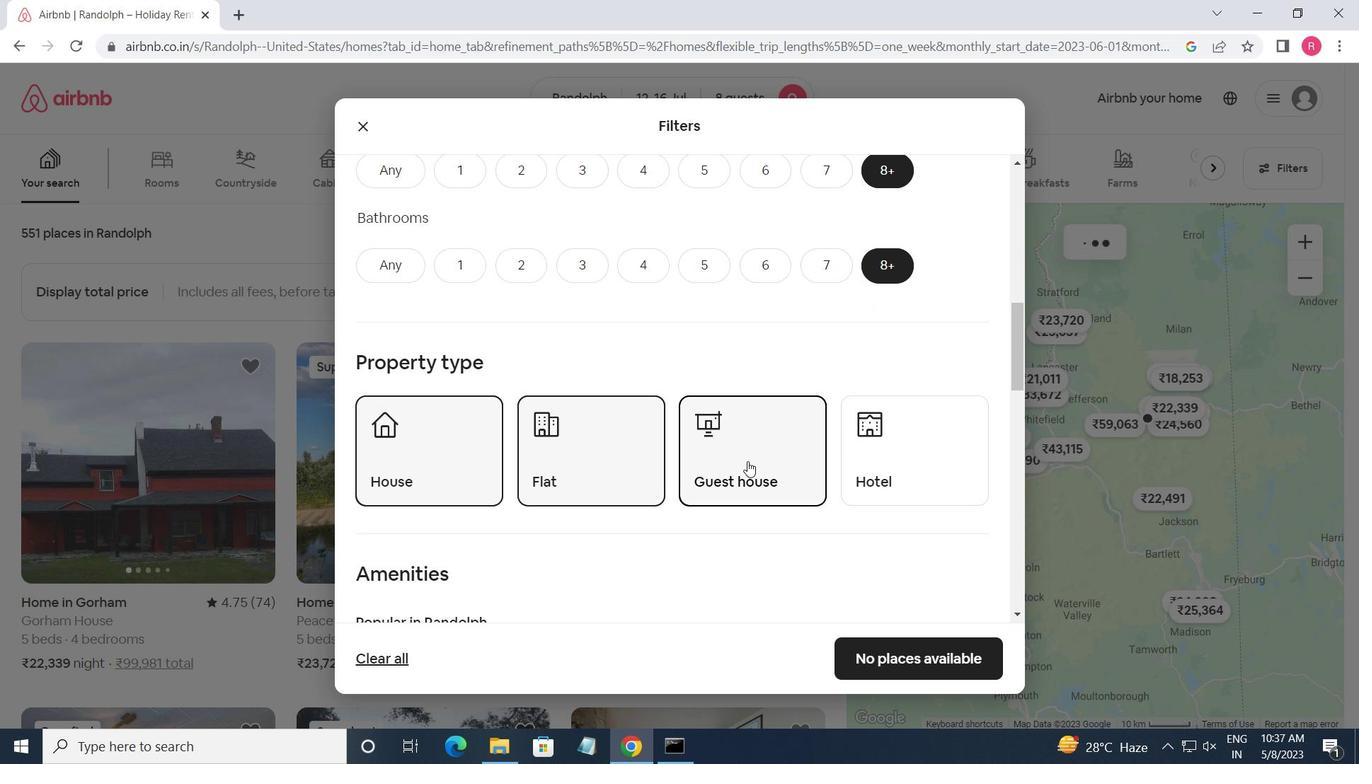 
Action: Mouse scrolled (747, 461) with delta (0, 0)
Screenshot: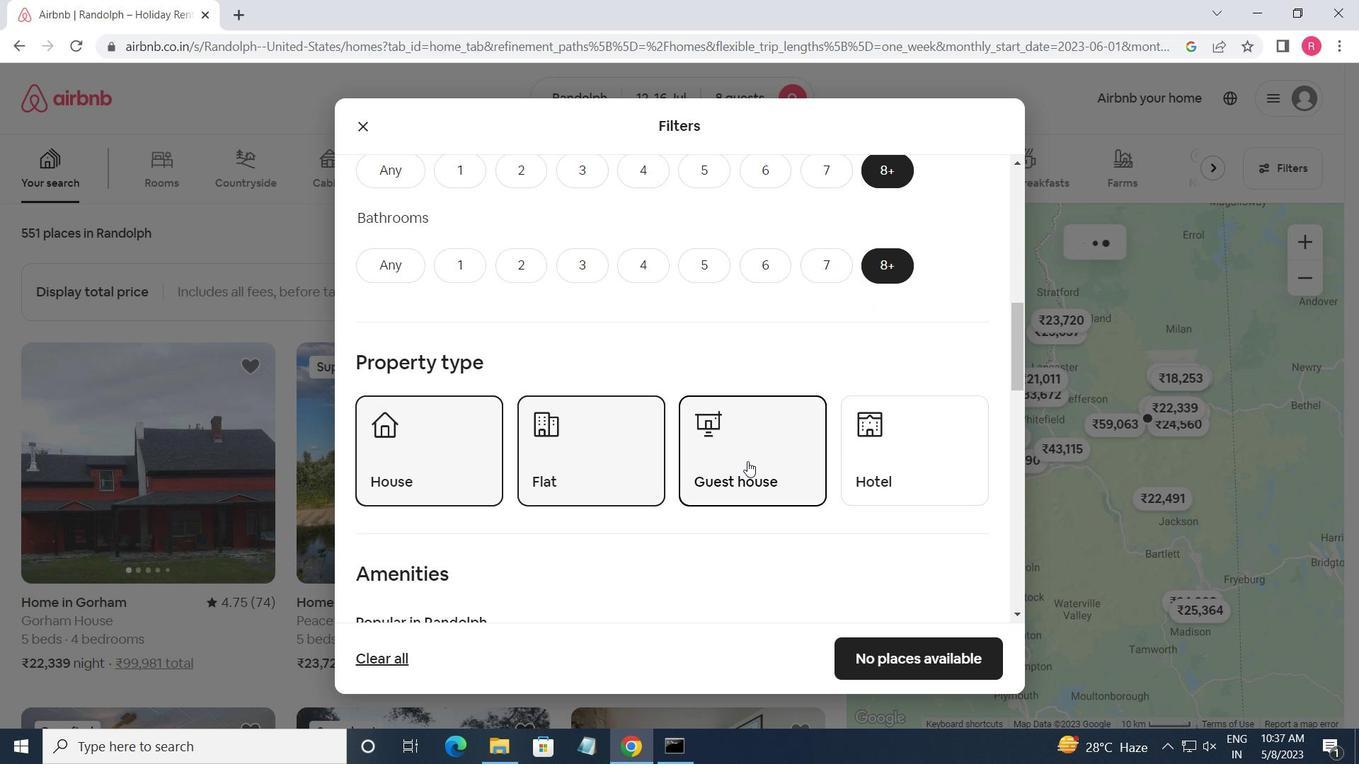
Action: Mouse scrolled (747, 461) with delta (0, 0)
Screenshot: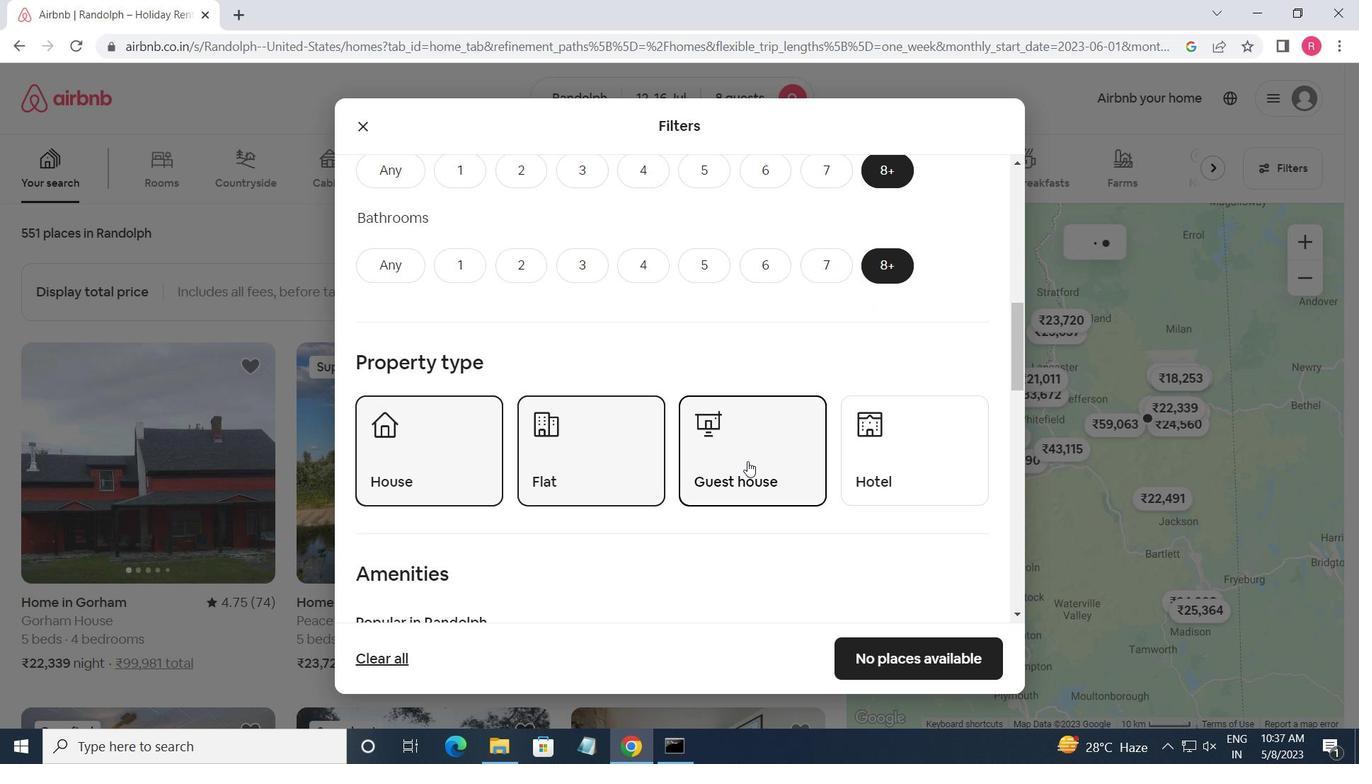 
Action: Mouse moved to (670, 398)
Screenshot: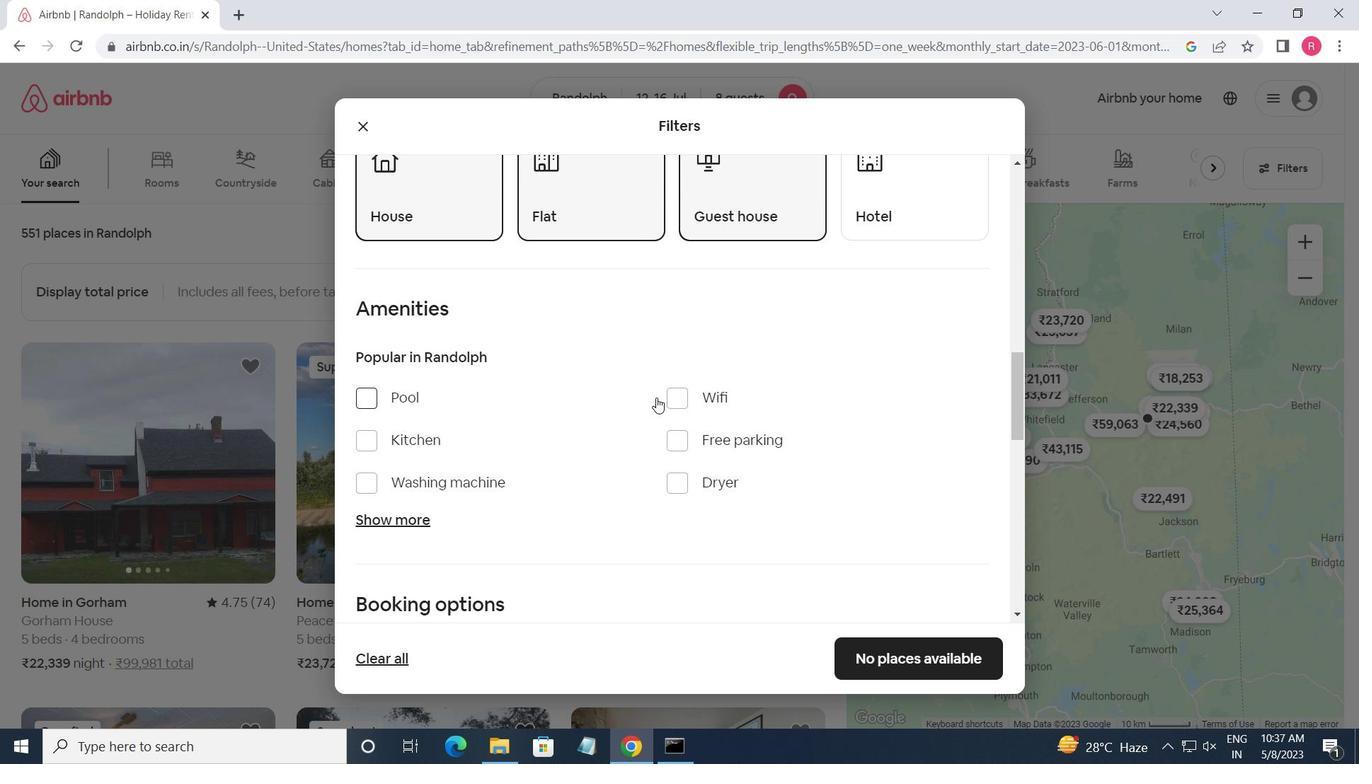 
Action: Mouse pressed left at (670, 398)
Screenshot: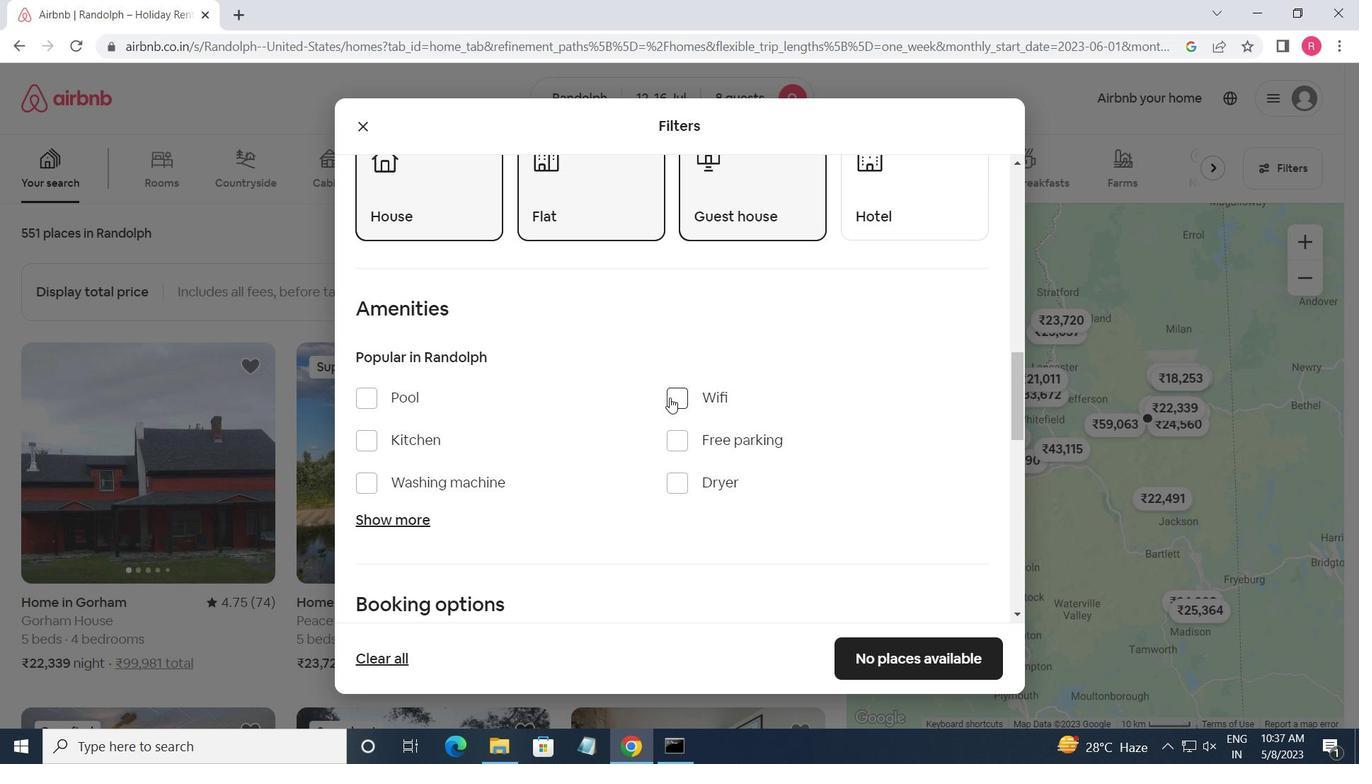 
Action: Mouse moved to (394, 523)
Screenshot: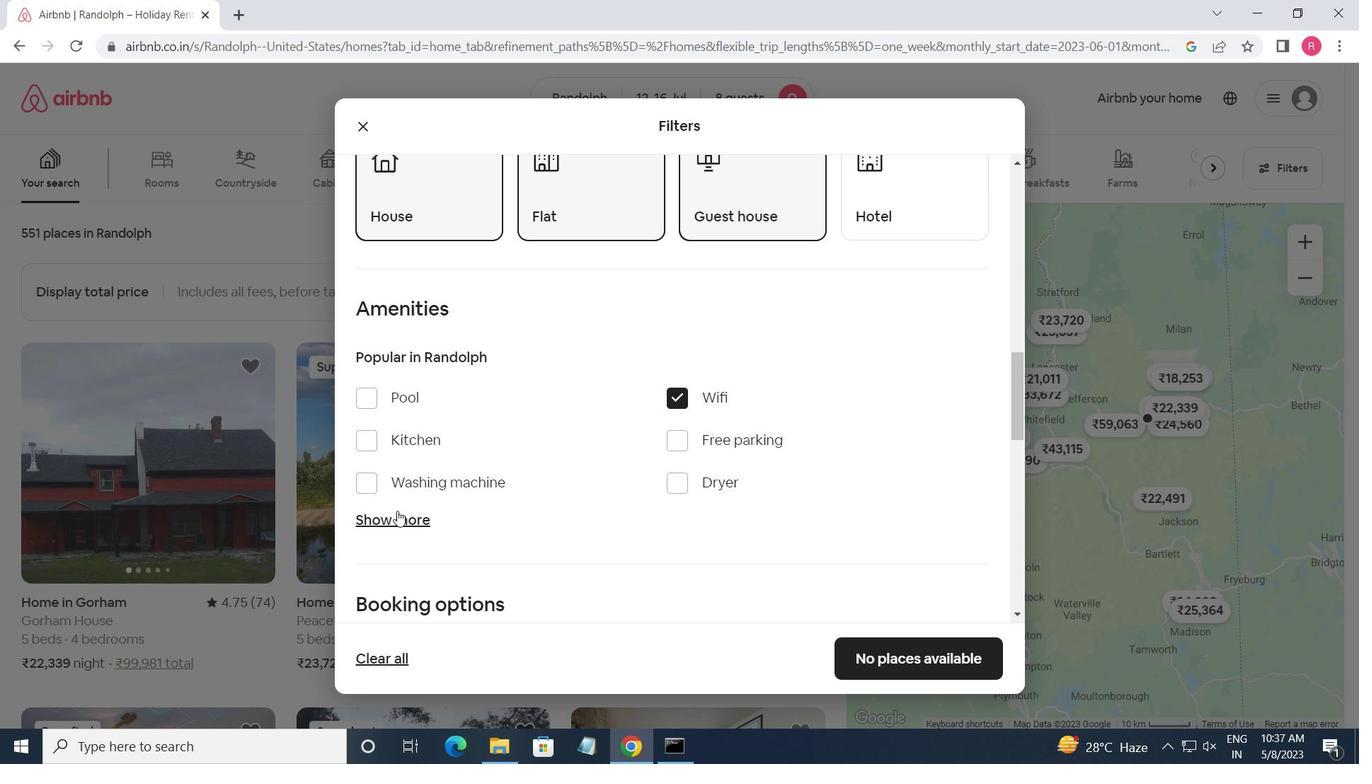 
Action: Mouse pressed left at (394, 523)
Screenshot: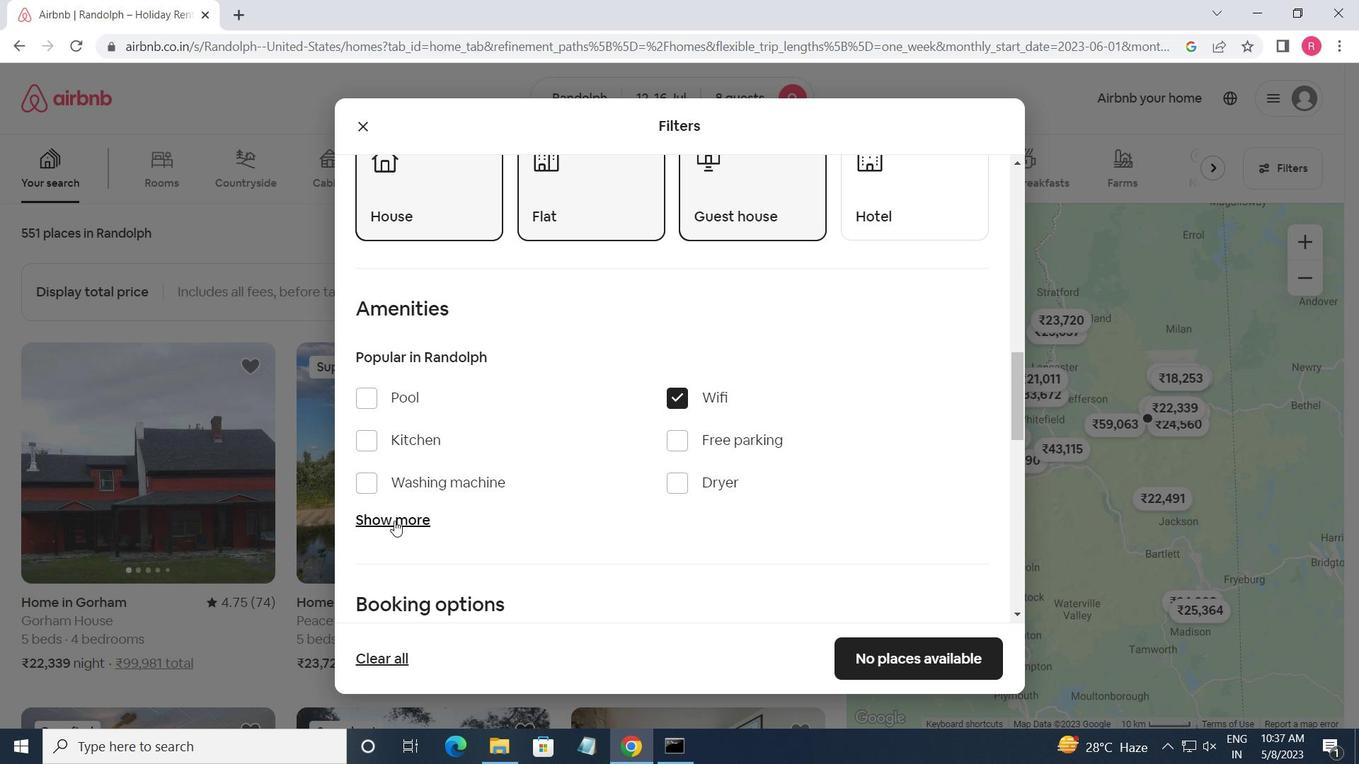 
Action: Mouse moved to (674, 446)
Screenshot: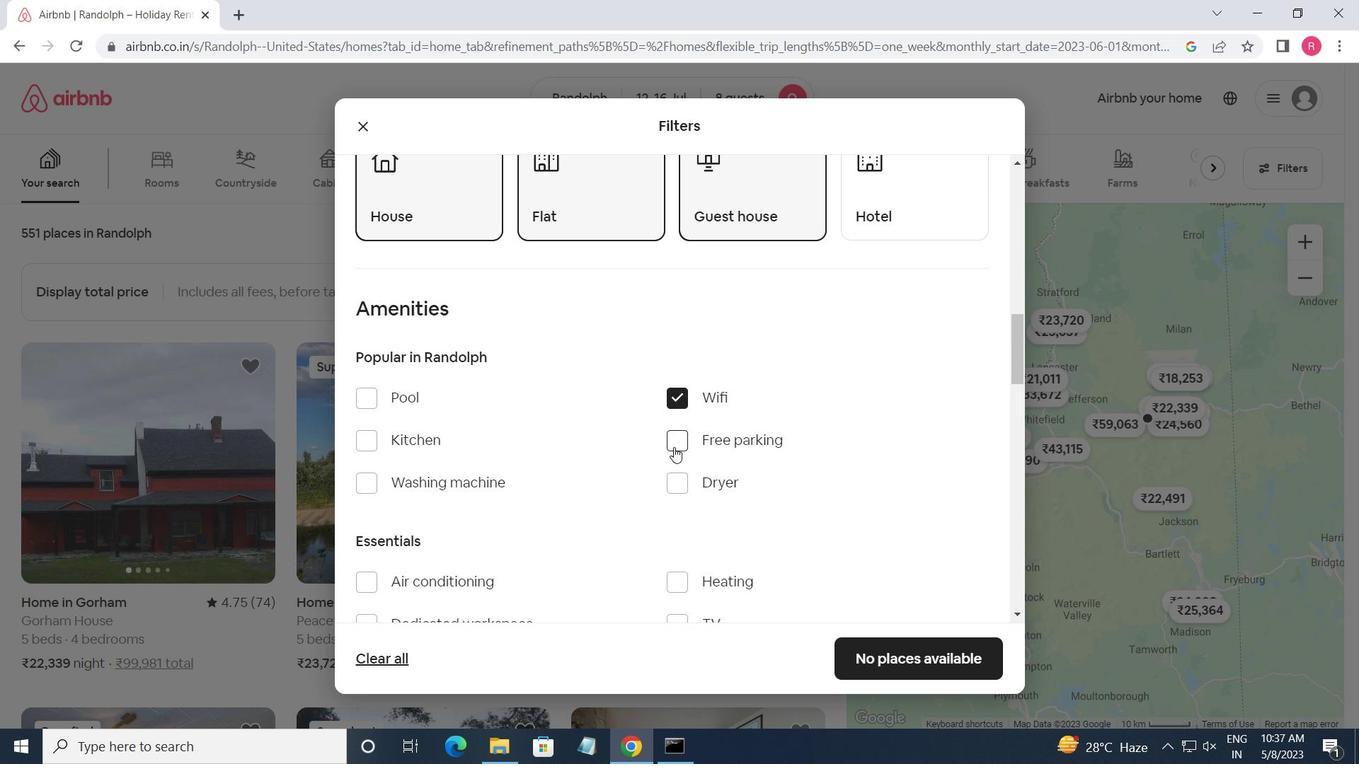 
Action: Mouse pressed left at (674, 446)
Screenshot: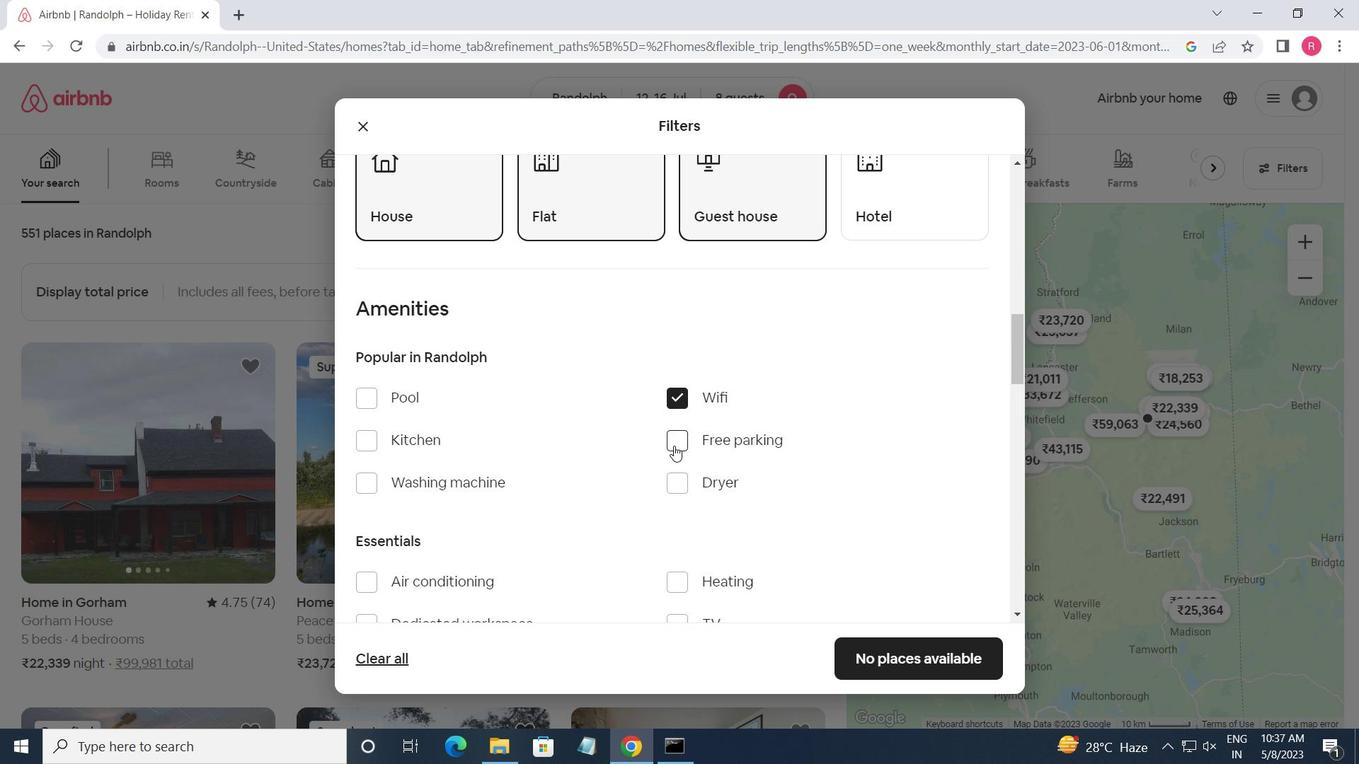
Action: Mouse moved to (674, 445)
Screenshot: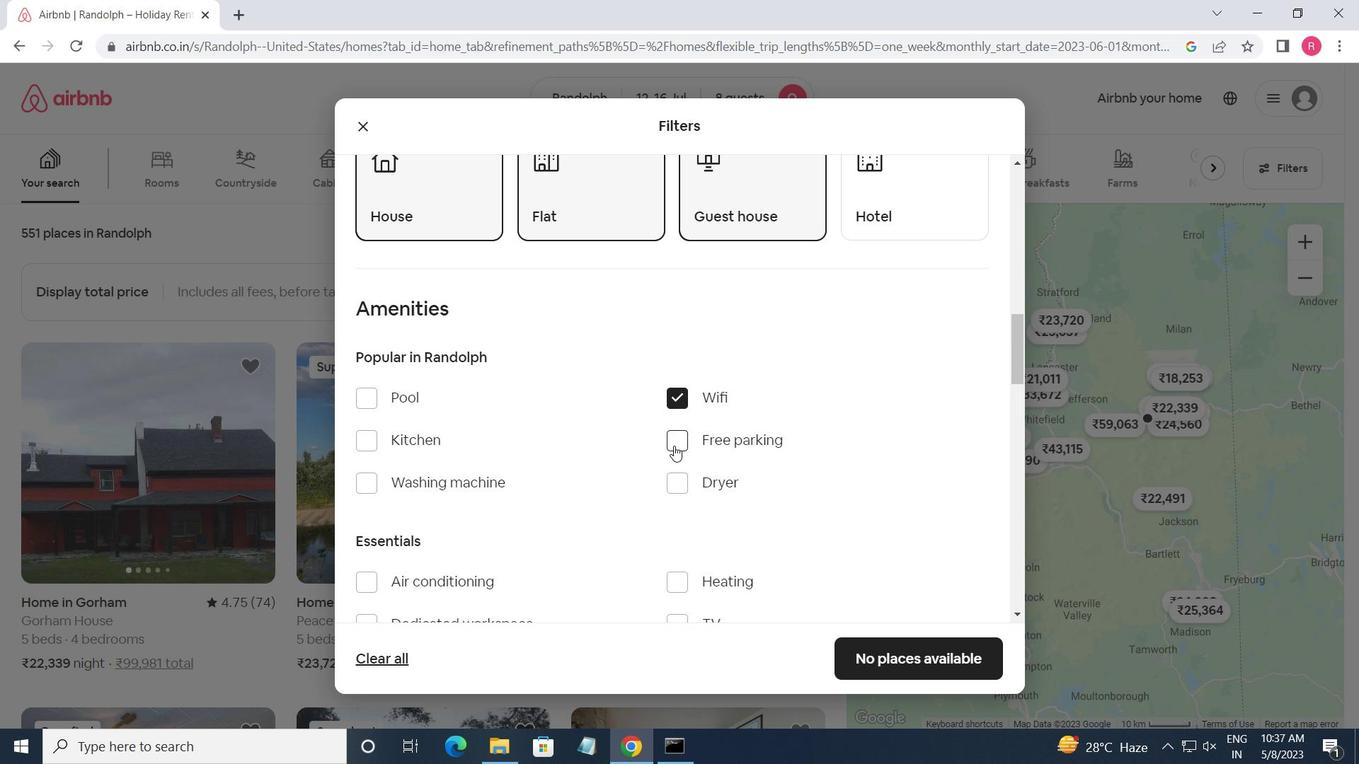 
Action: Mouse scrolled (674, 444) with delta (0, 0)
Screenshot: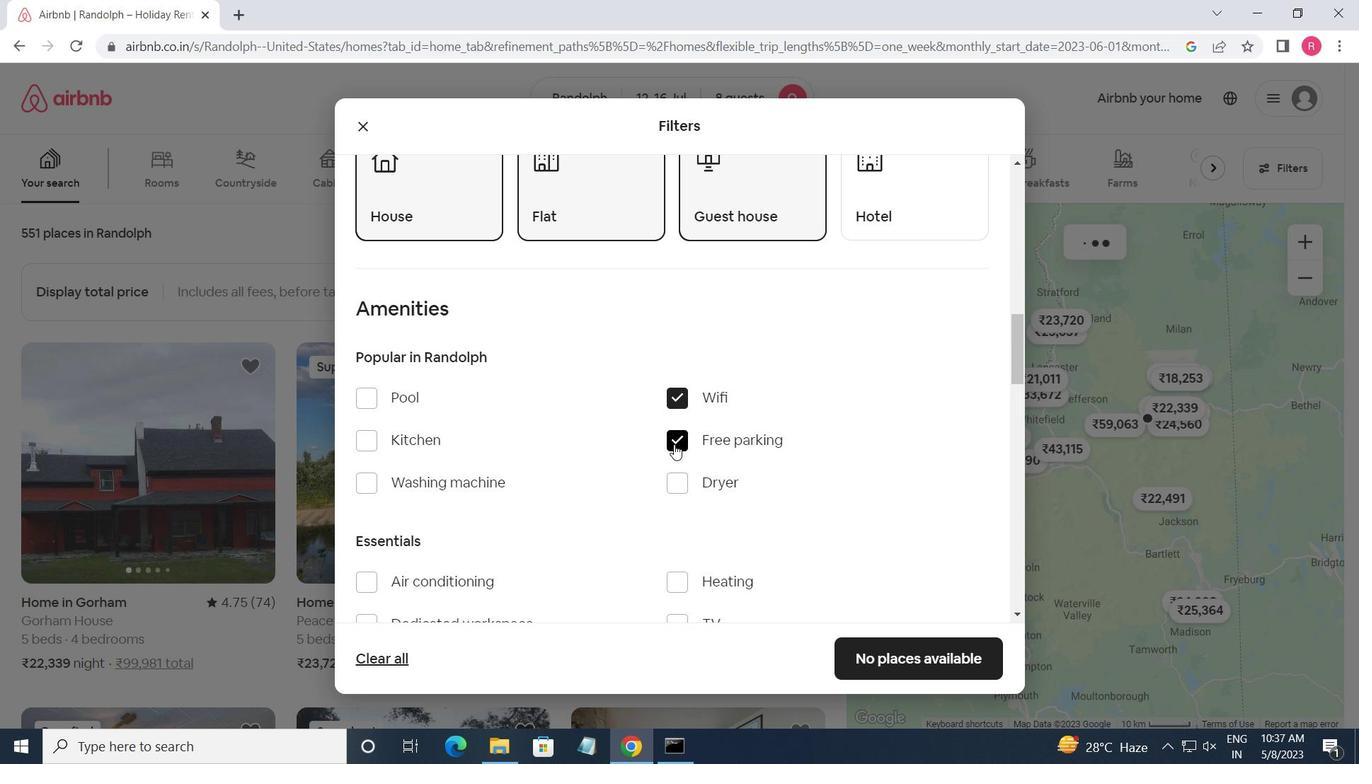 
Action: Mouse scrolled (674, 444) with delta (0, 0)
Screenshot: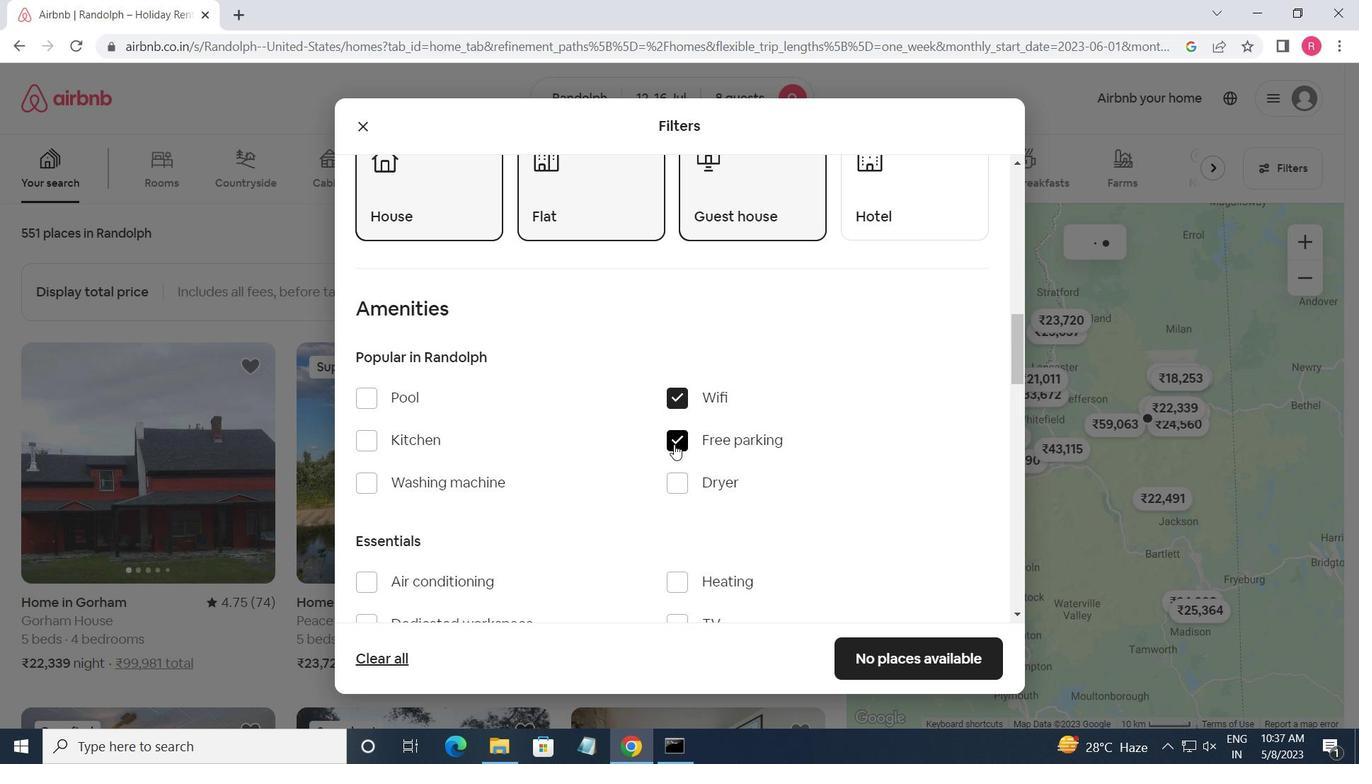 
Action: Mouse moved to (684, 445)
Screenshot: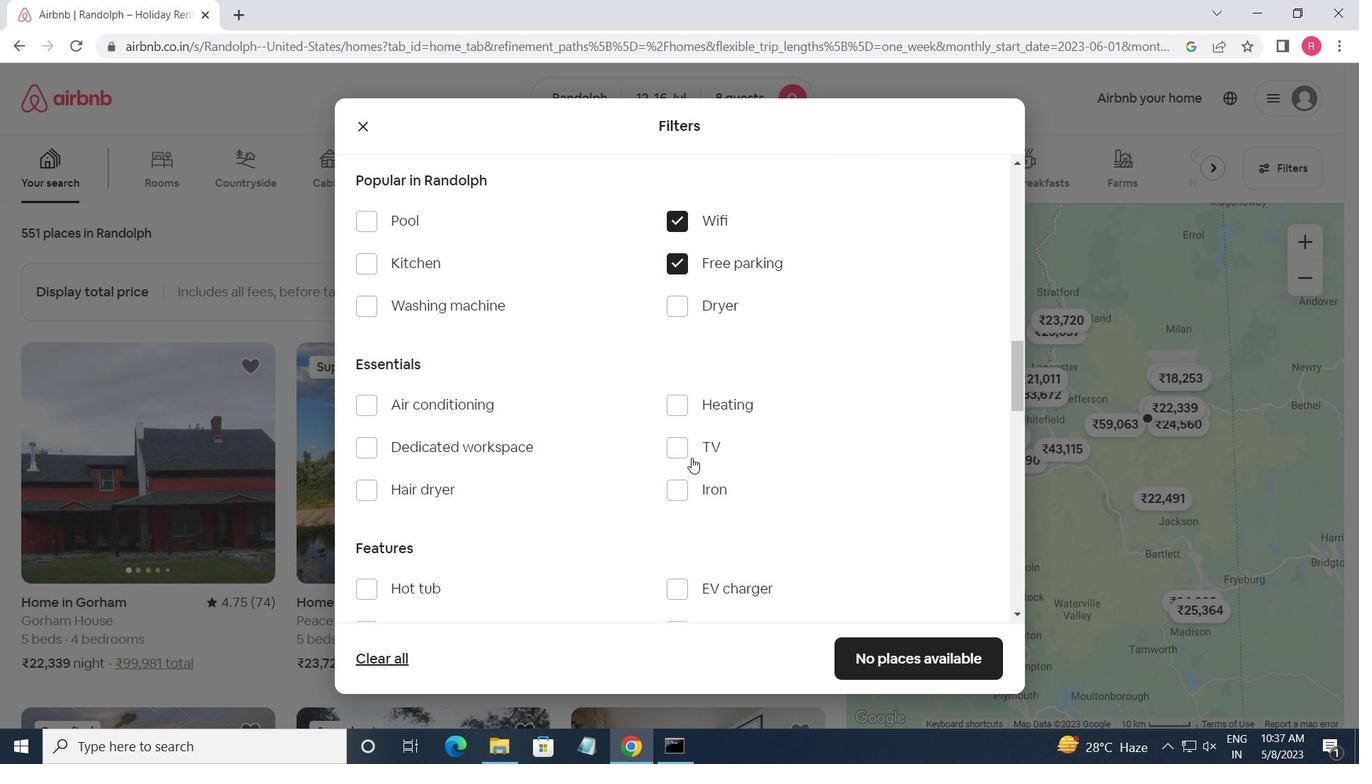 
Action: Mouse pressed left at (684, 445)
Screenshot: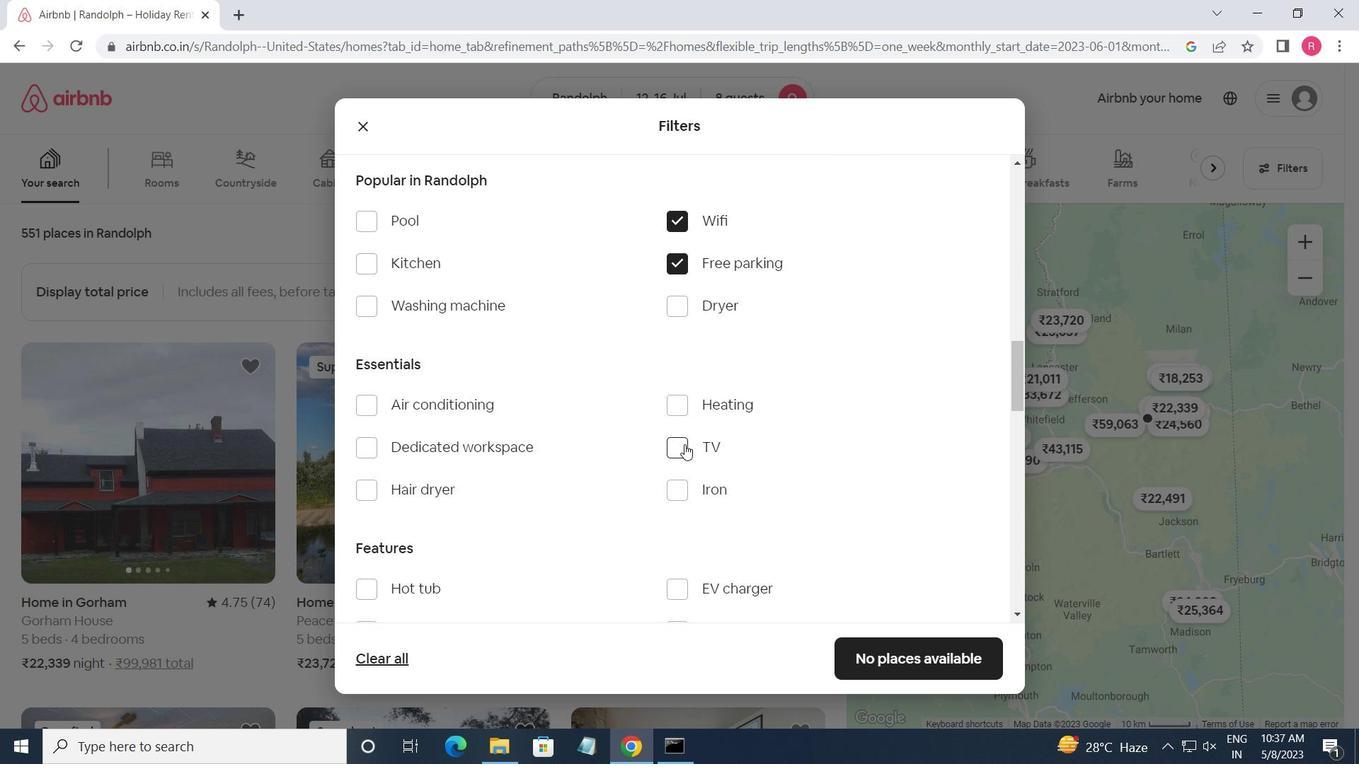 
Action: Mouse scrolled (684, 444) with delta (0, 0)
Screenshot: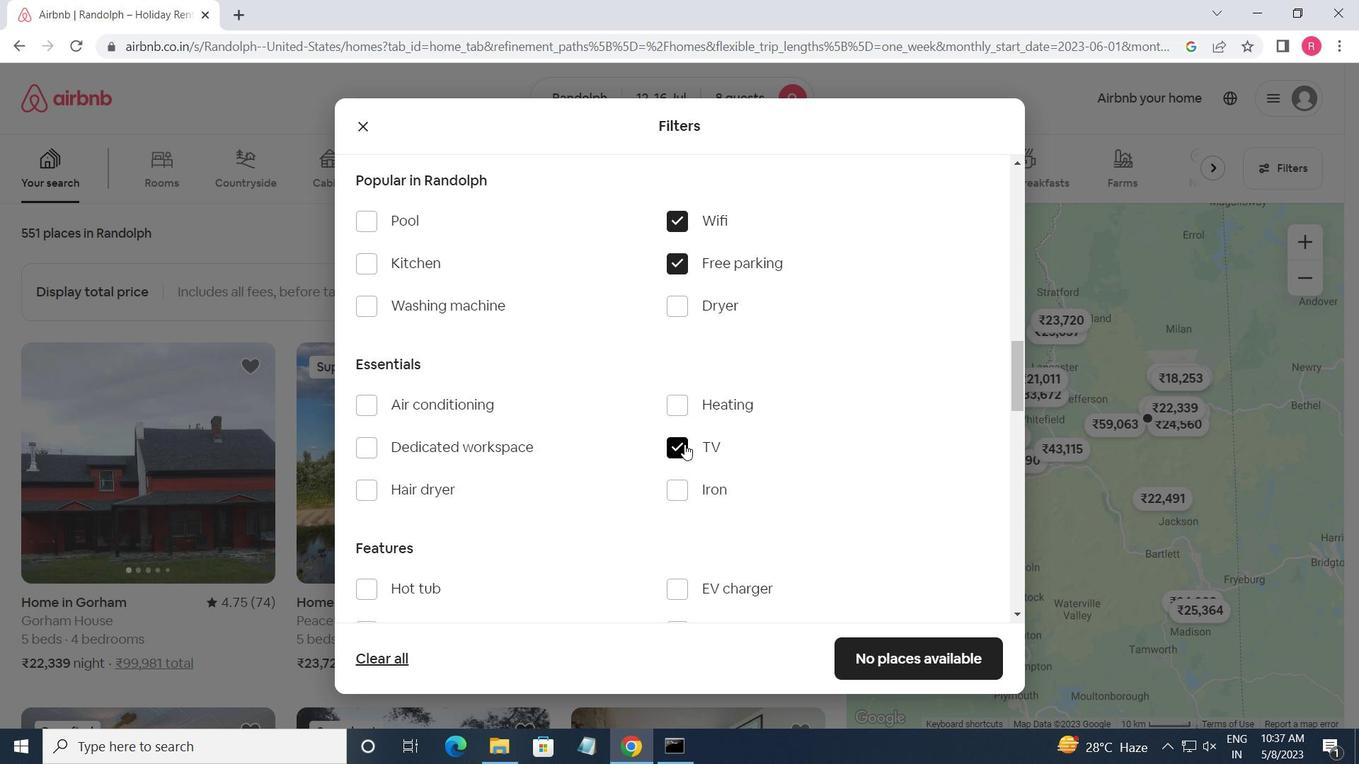 
Action: Mouse scrolled (684, 444) with delta (0, 0)
Screenshot: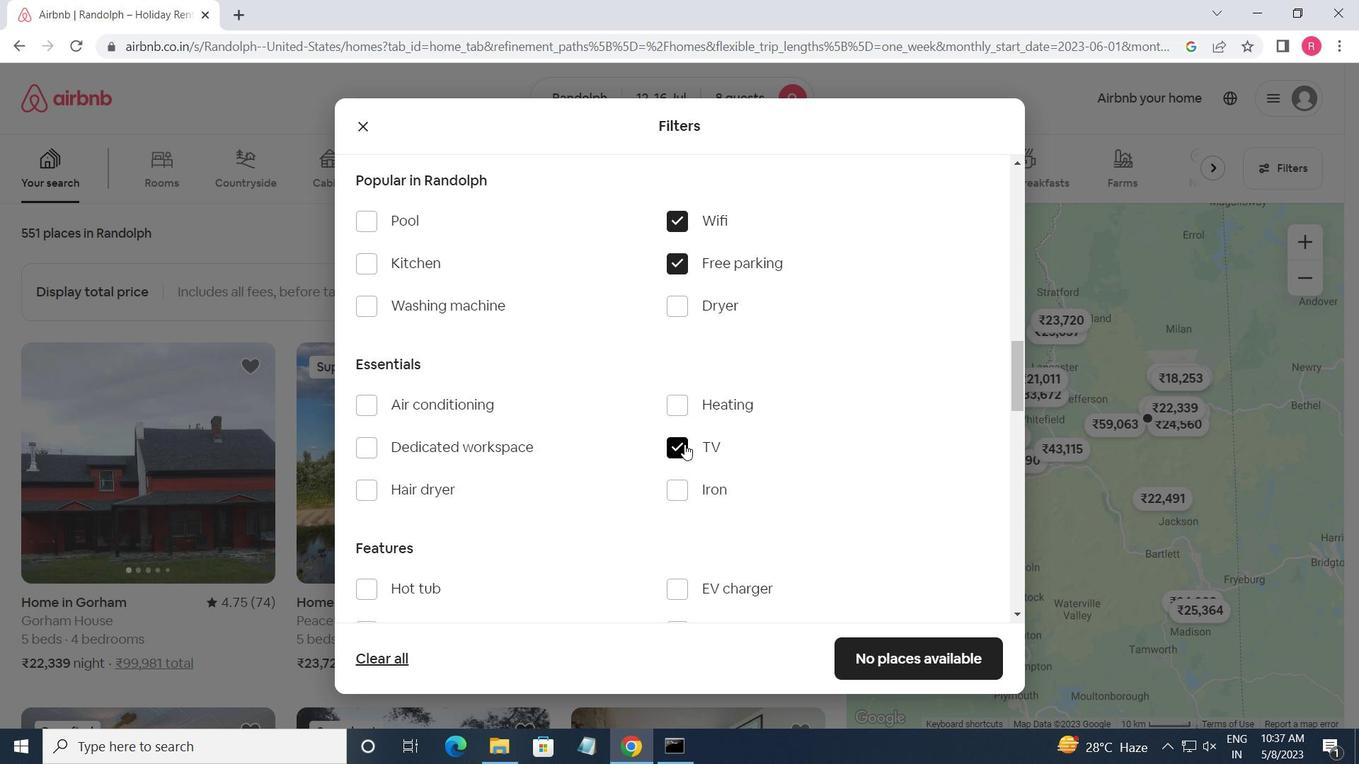 
Action: Mouse moved to (683, 455)
Screenshot: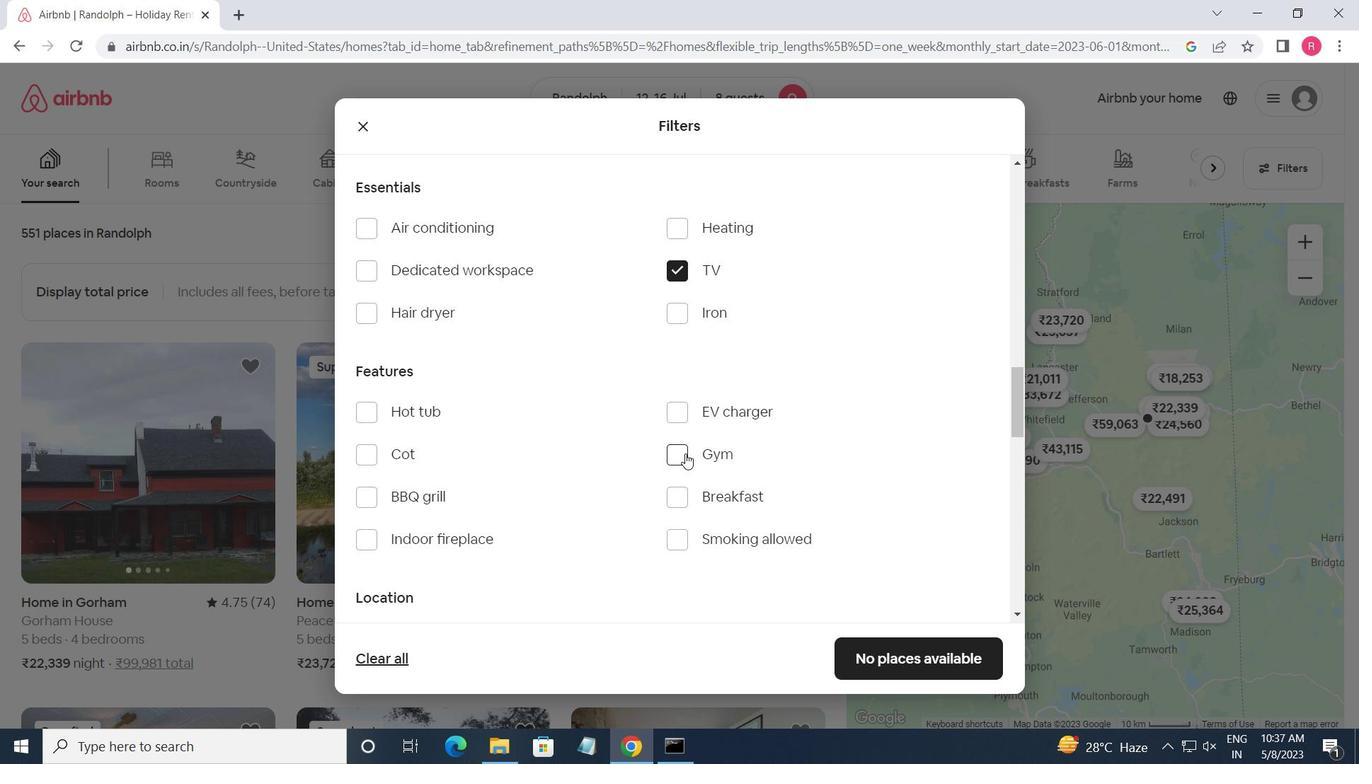 
Action: Mouse pressed left at (683, 455)
Screenshot: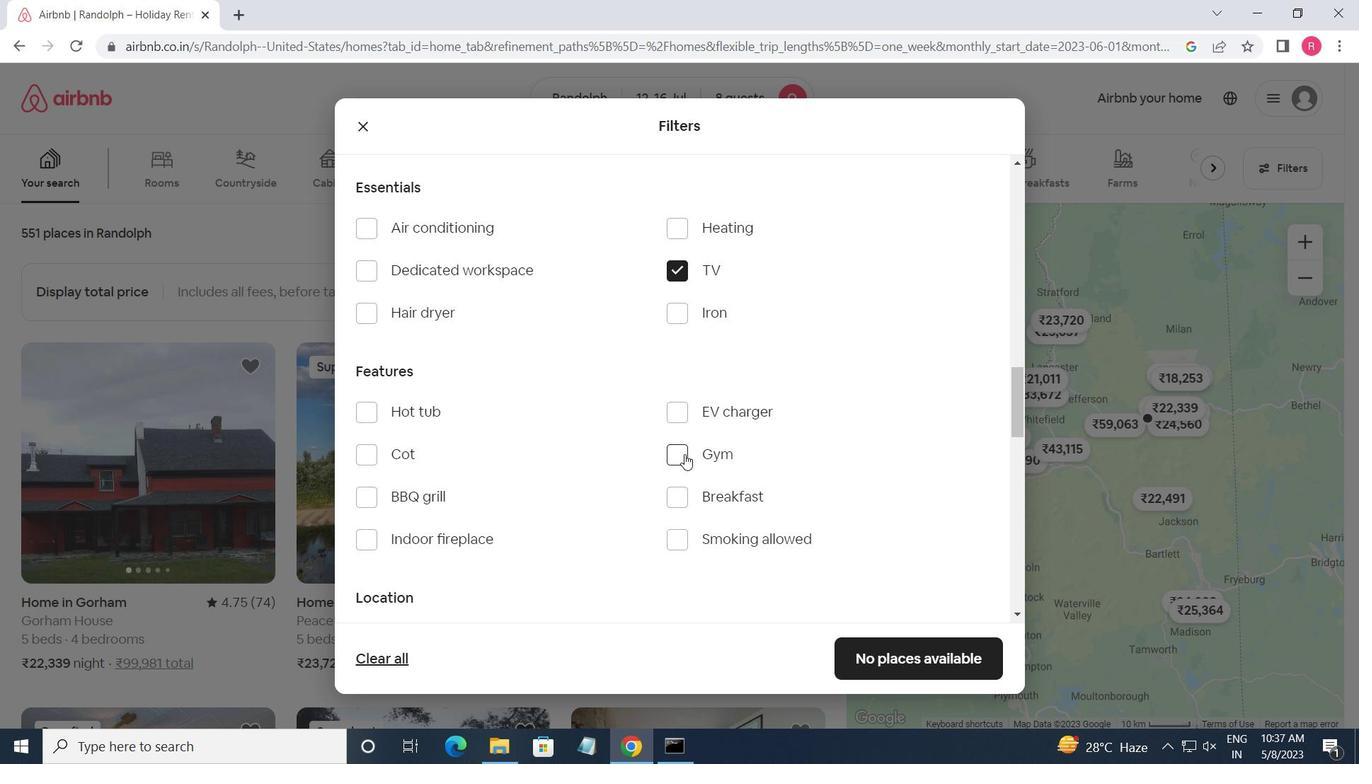 
Action: Mouse moved to (679, 492)
Screenshot: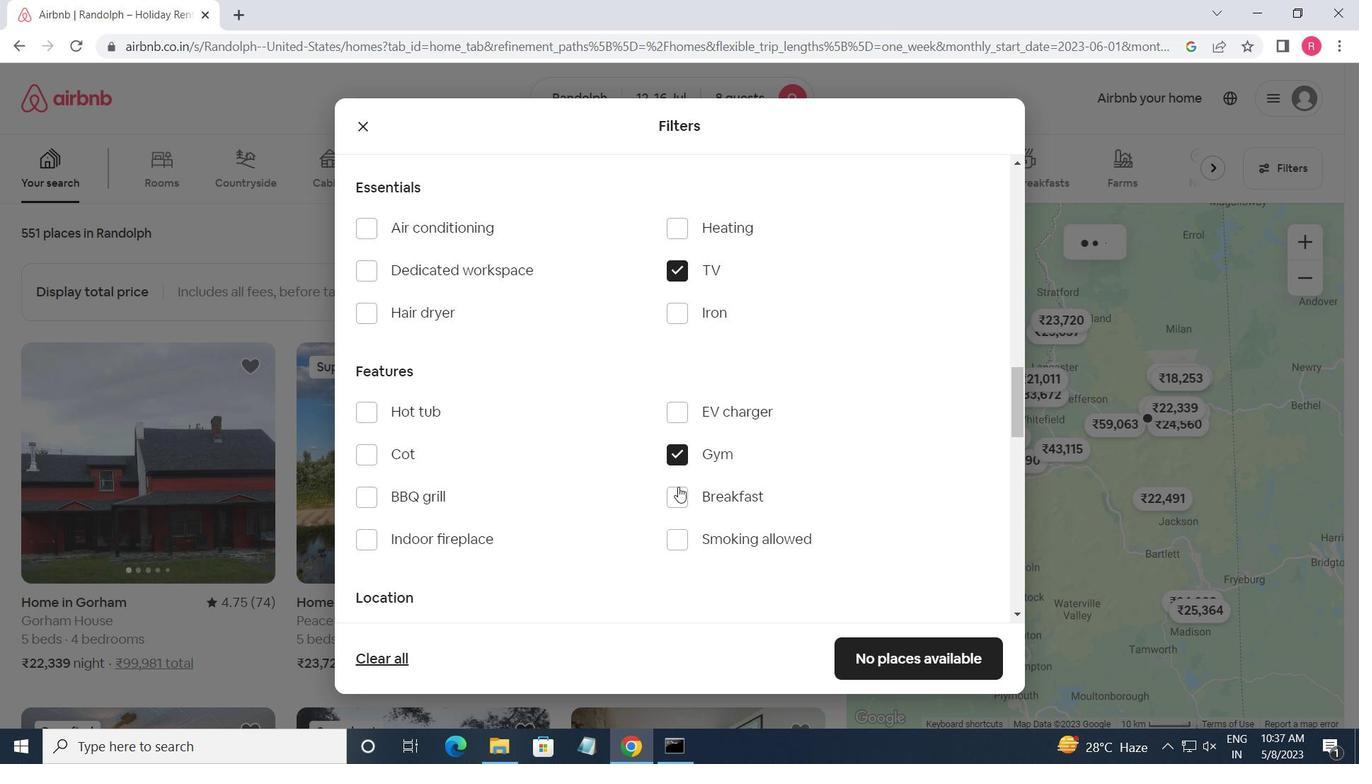 
Action: Mouse pressed left at (679, 492)
Screenshot: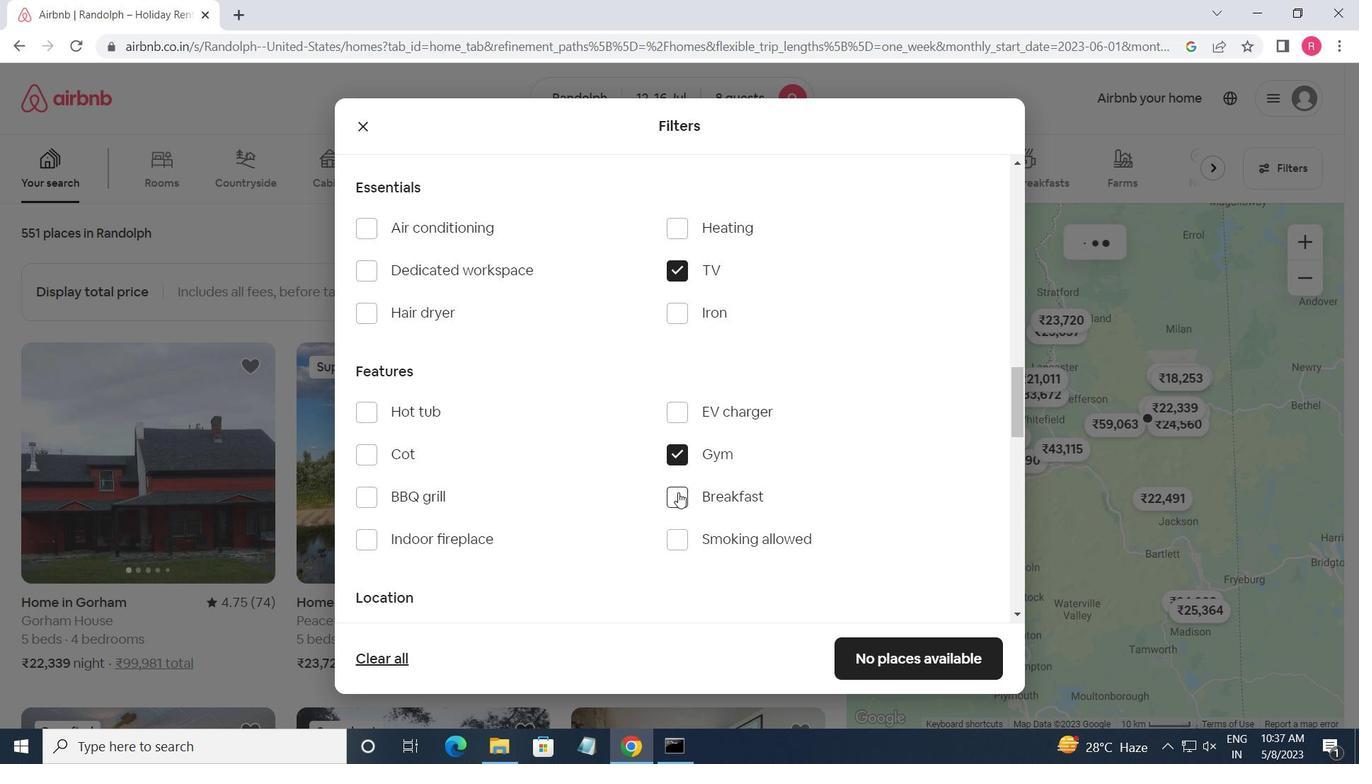 
Action: Mouse moved to (673, 485)
Screenshot: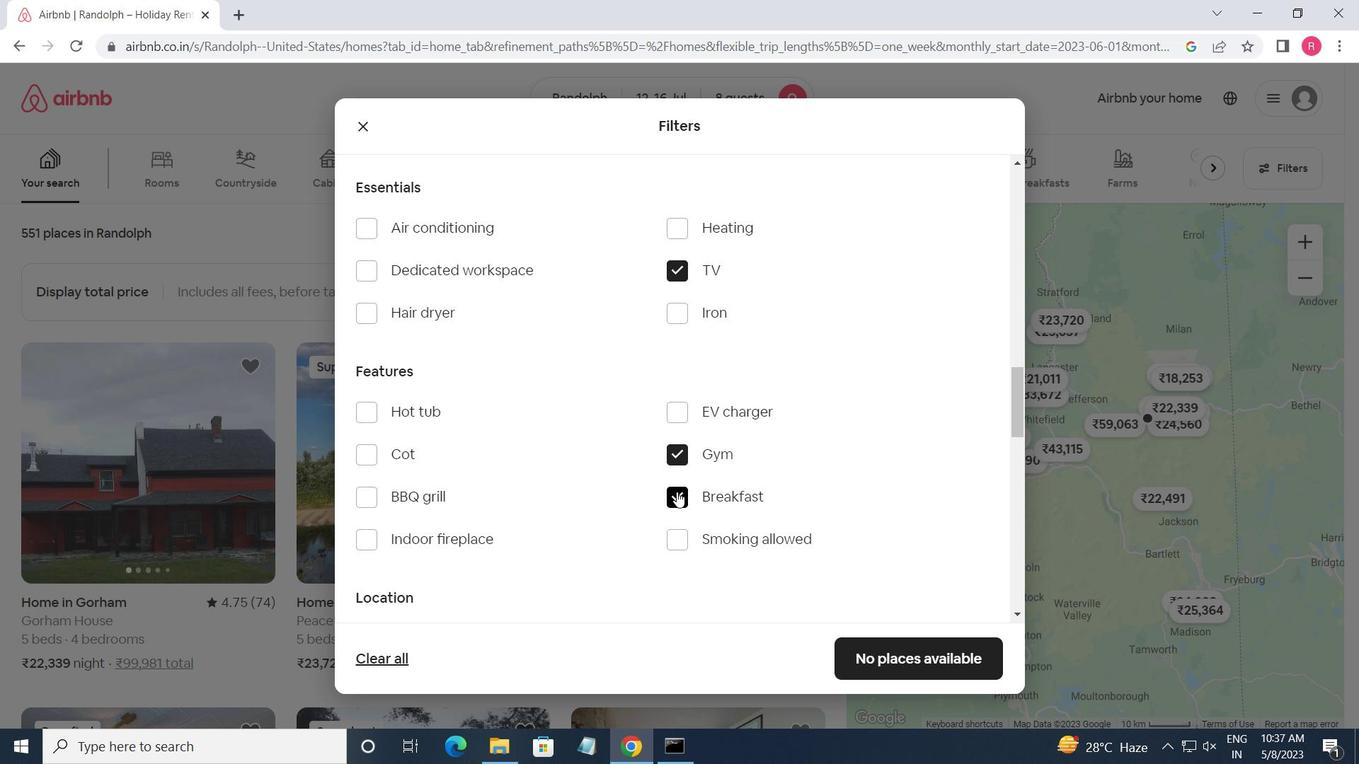 
Action: Mouse scrolled (673, 484) with delta (0, 0)
Screenshot: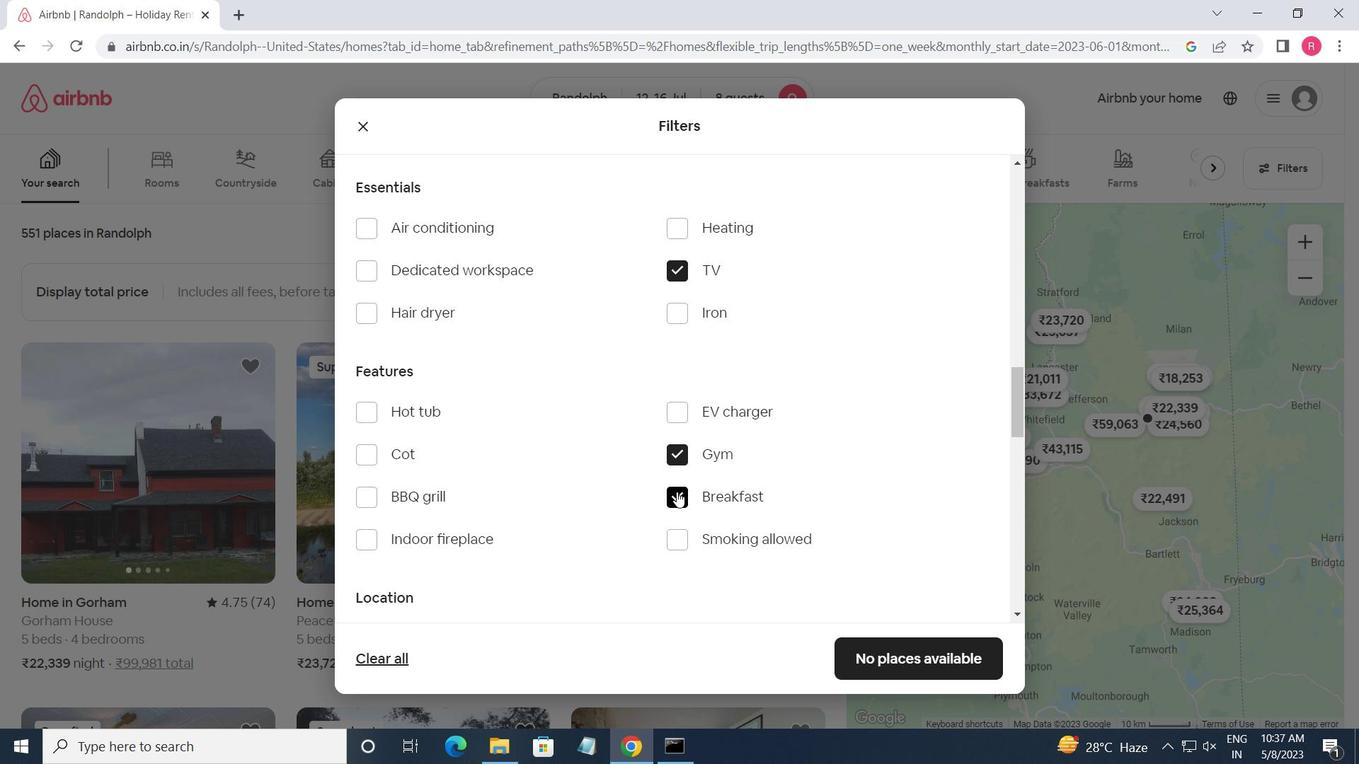 
Action: Mouse moved to (672, 481)
Screenshot: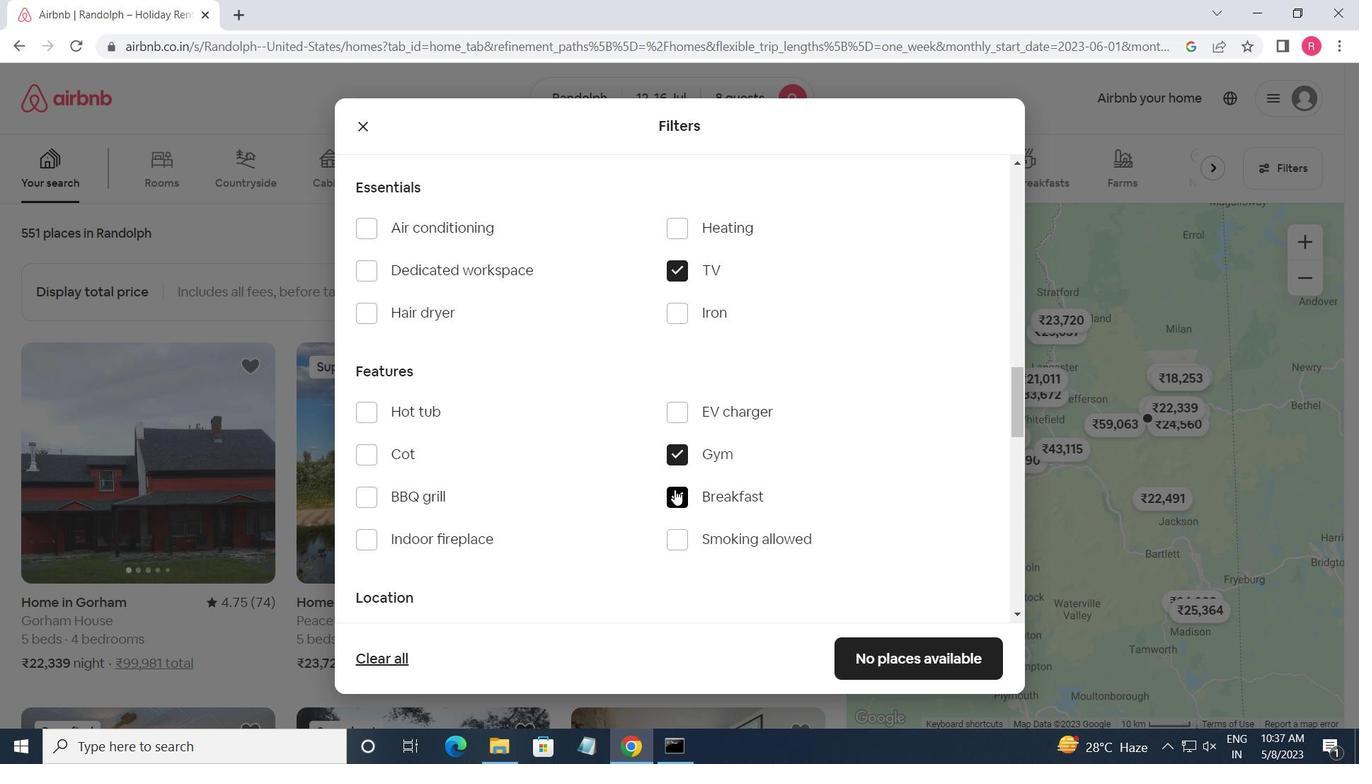 
Action: Mouse scrolled (672, 480) with delta (0, 0)
Screenshot: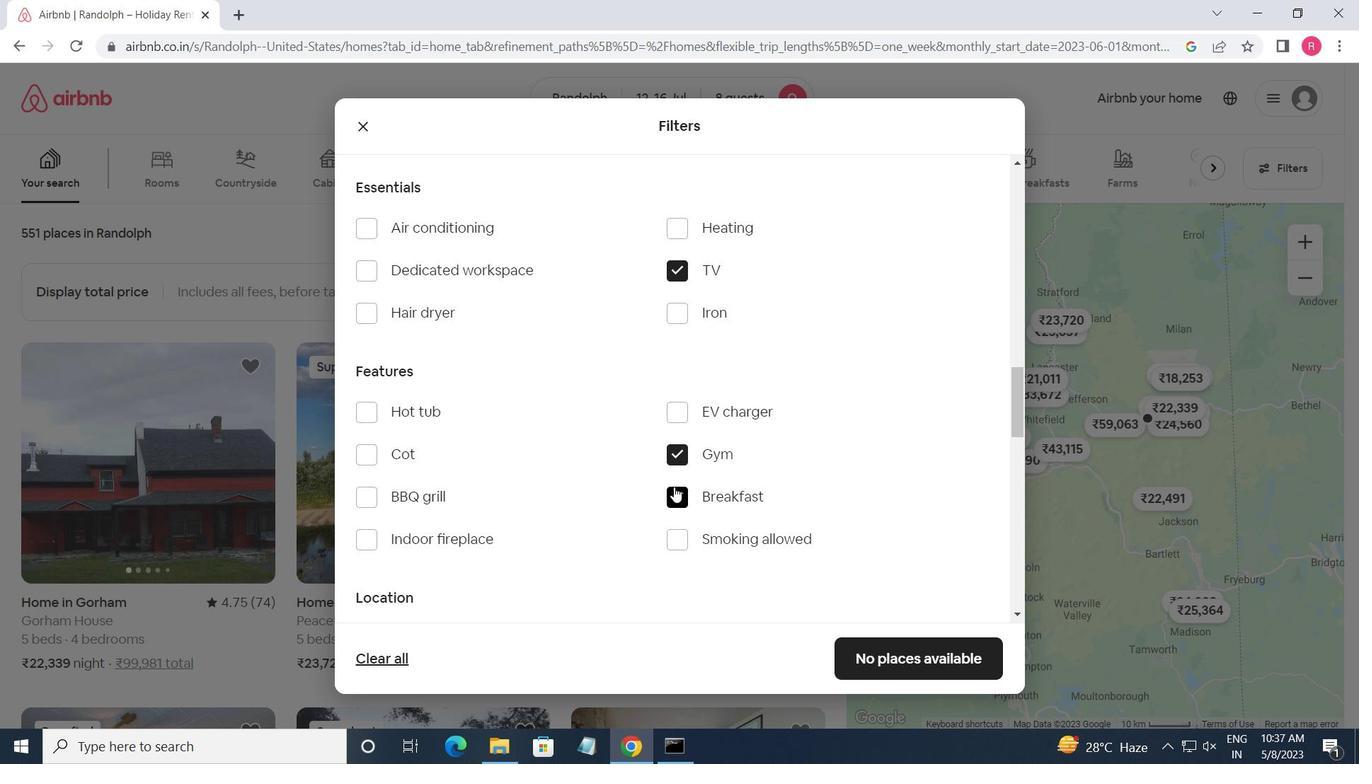 
Action: Mouse moved to (733, 481)
Screenshot: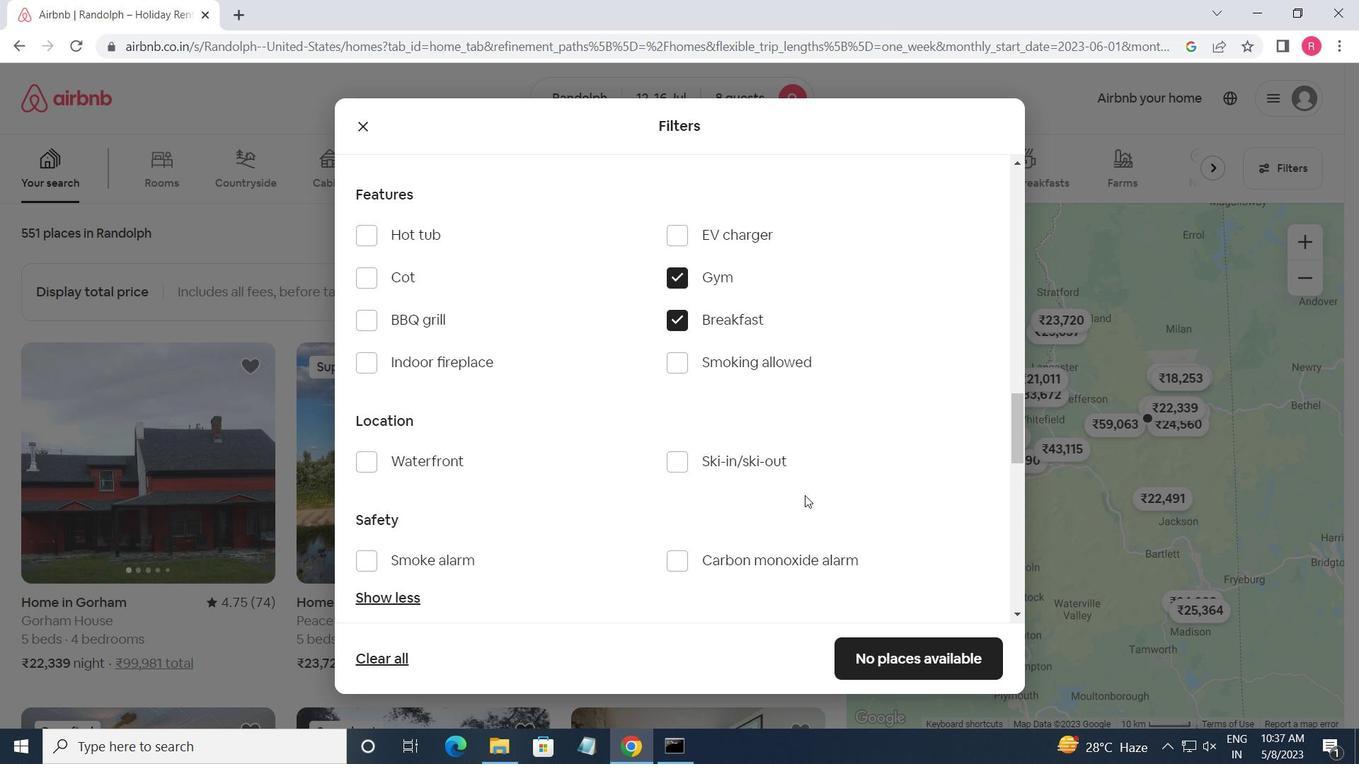 
Action: Mouse scrolled (733, 480) with delta (0, 0)
Screenshot: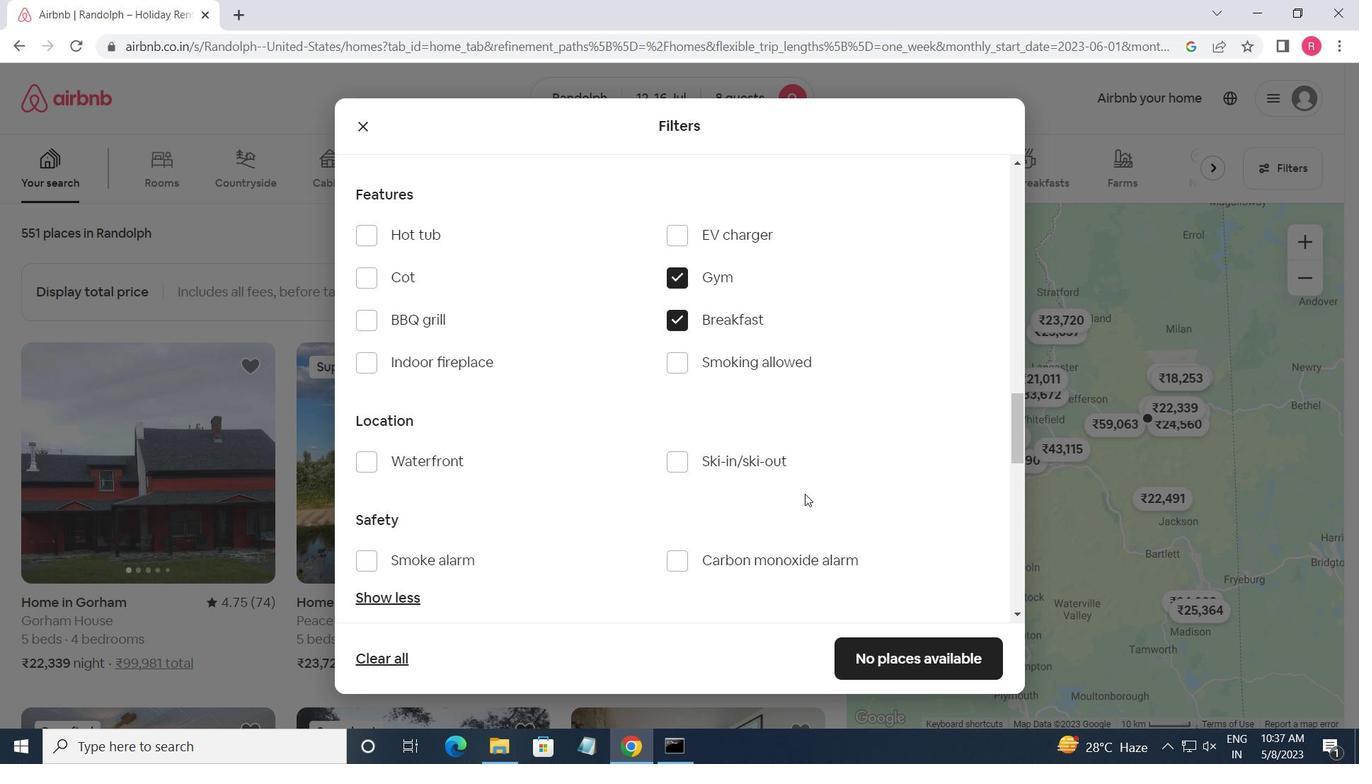 
Action: Mouse scrolled (733, 480) with delta (0, 0)
Screenshot: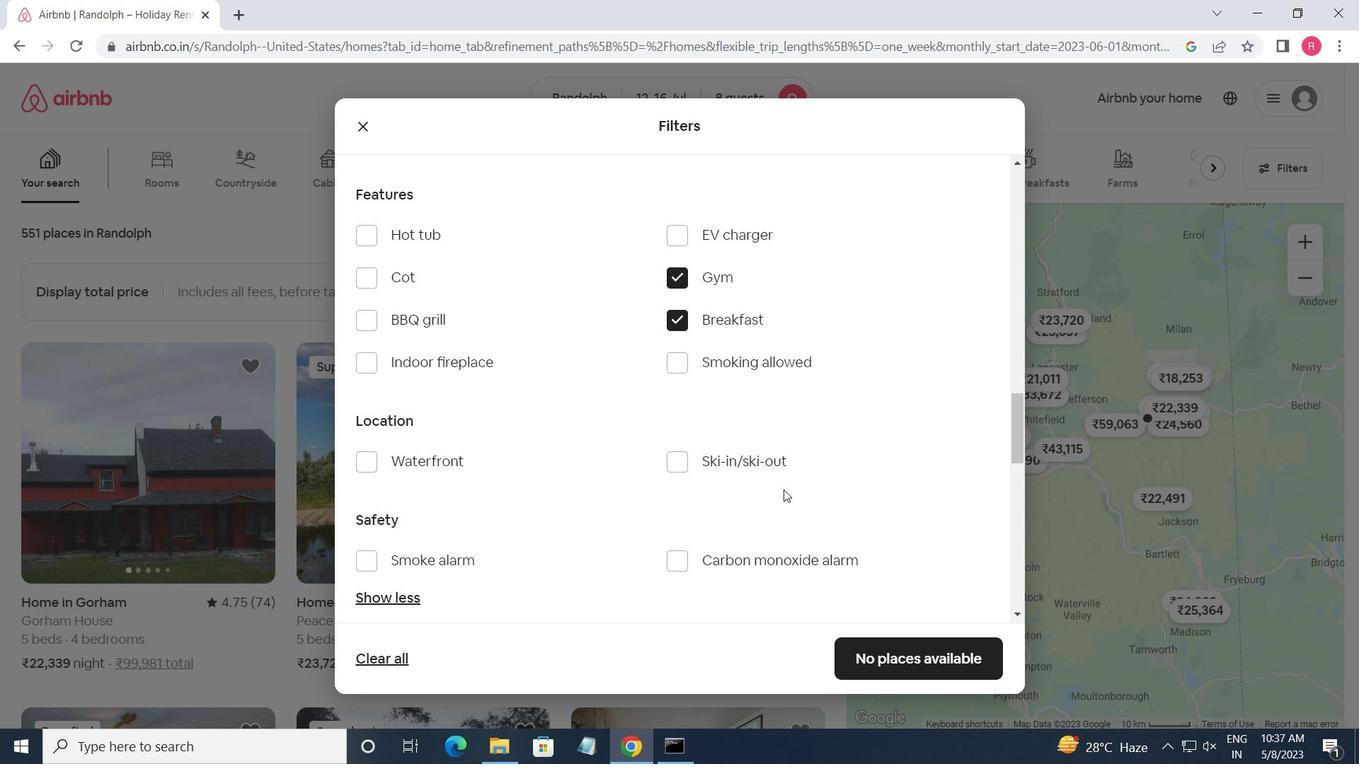 
Action: Mouse moved to (733, 481)
Screenshot: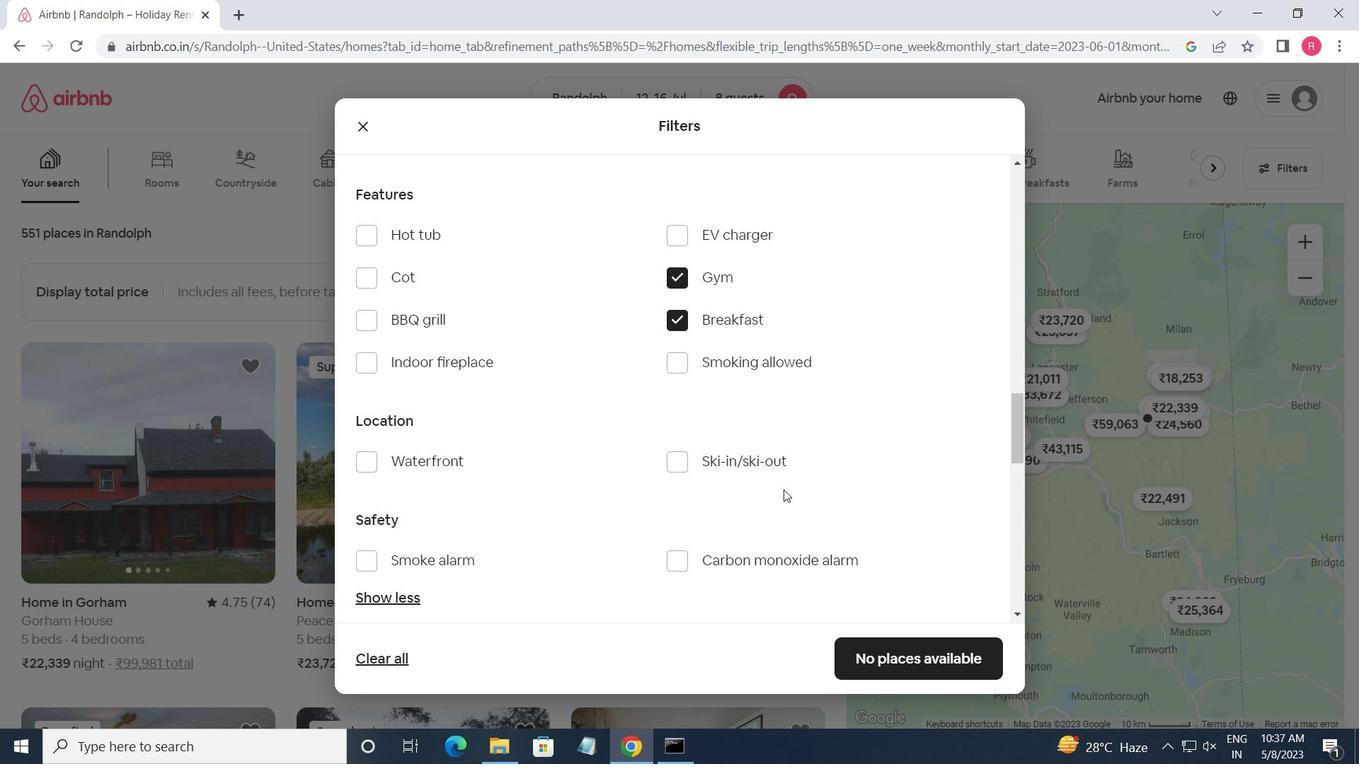 
Action: Mouse scrolled (733, 480) with delta (0, 0)
Screenshot: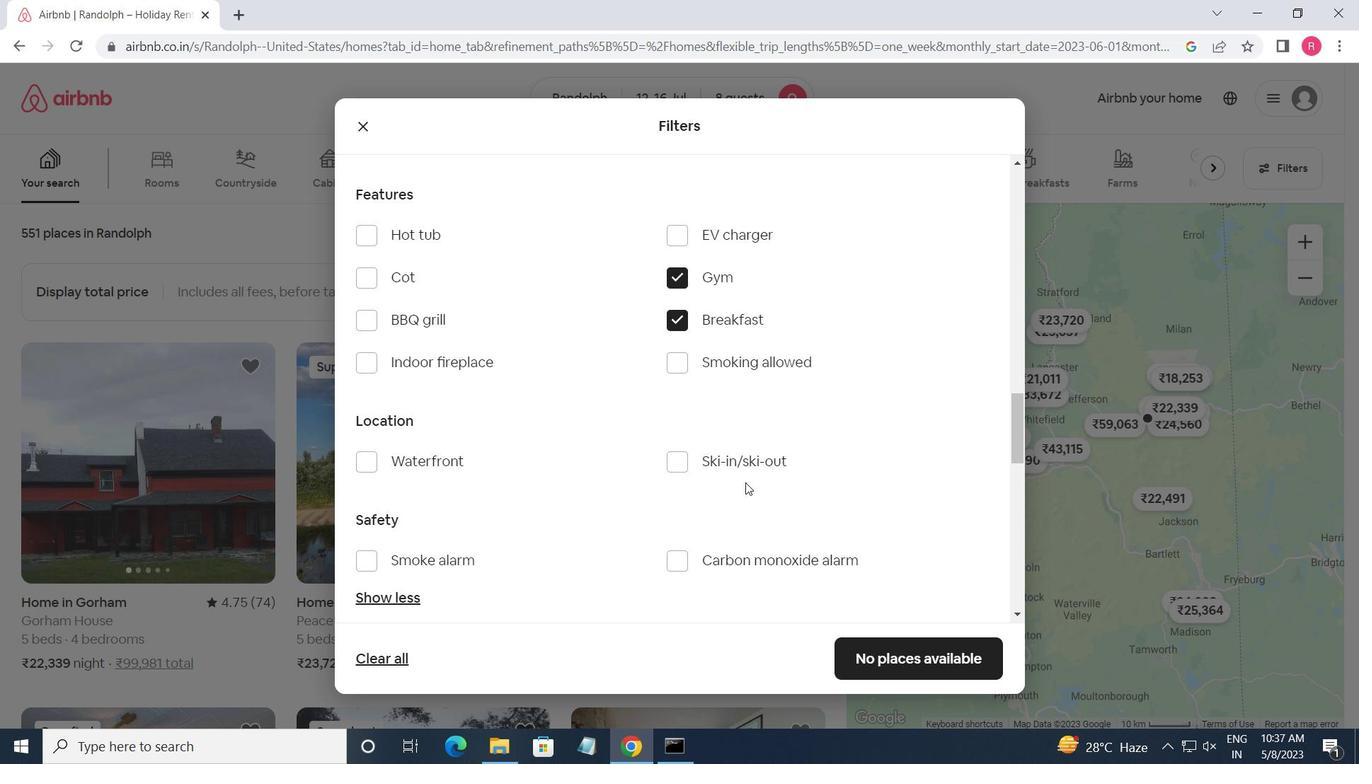 
Action: Mouse moved to (946, 524)
Screenshot: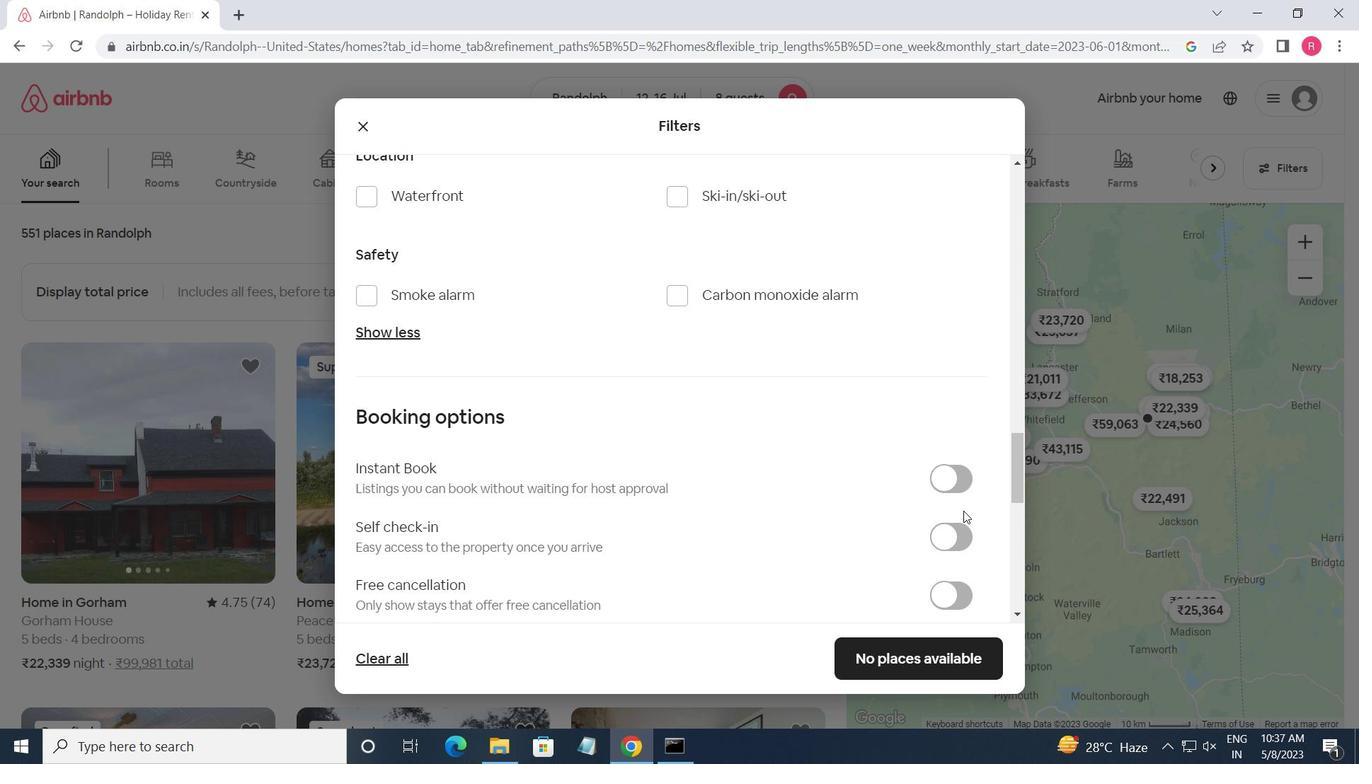 
Action: Mouse pressed left at (946, 524)
Screenshot: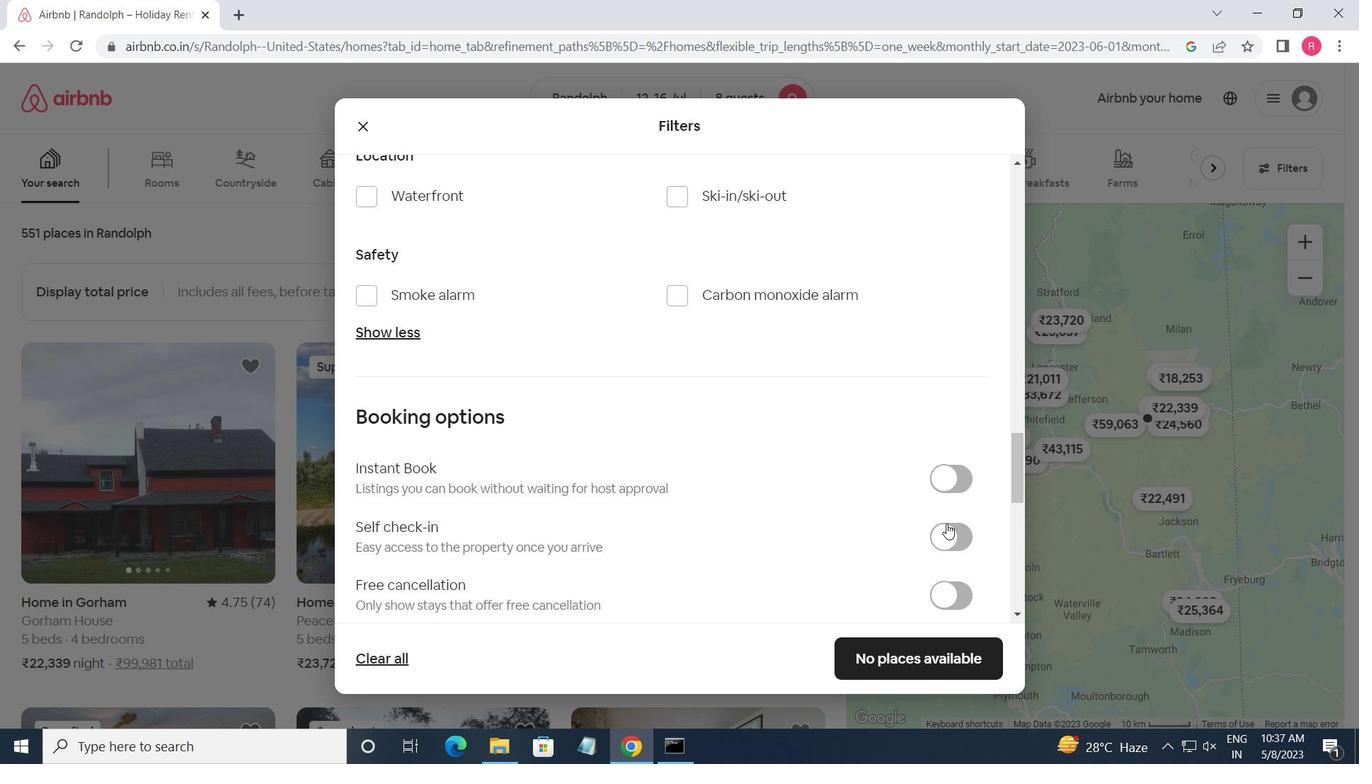 
Action: Mouse moved to (757, 536)
Screenshot: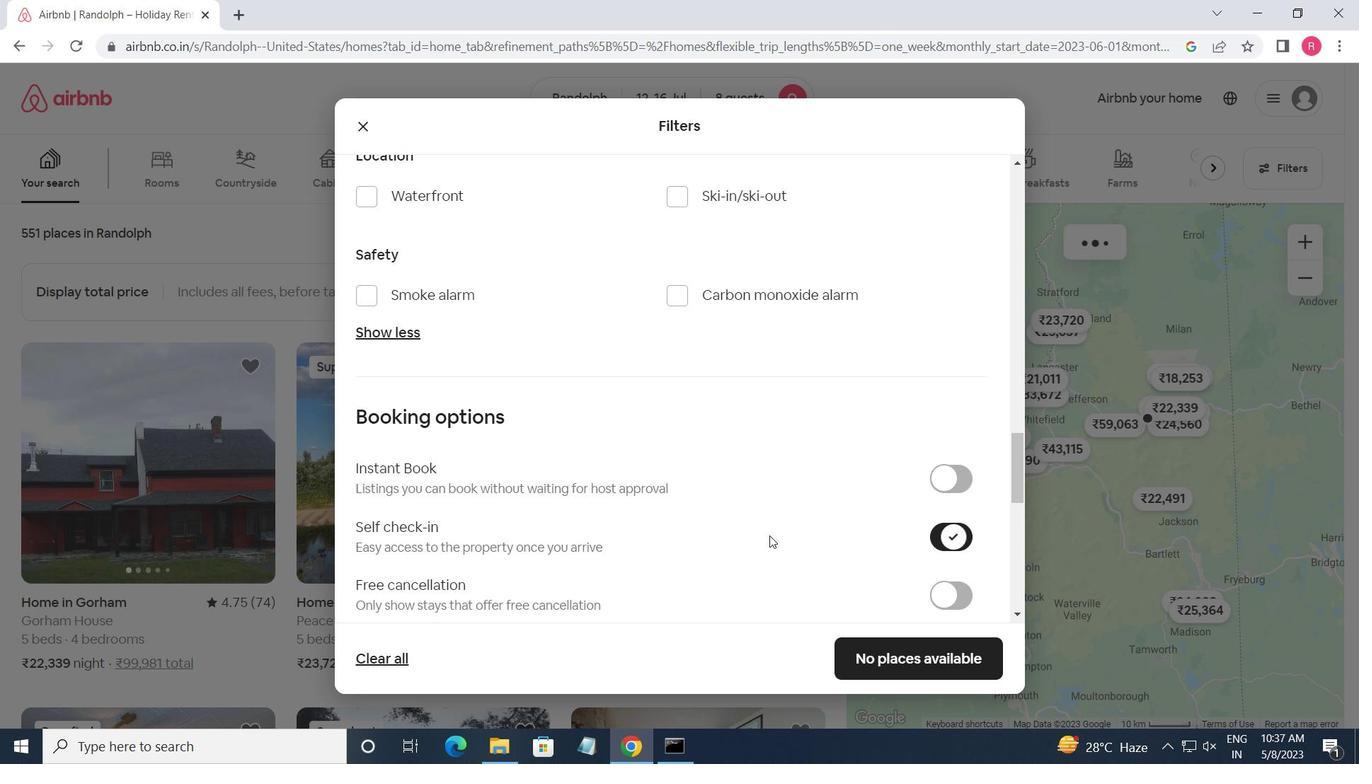 
Action: Mouse scrolled (757, 536) with delta (0, 0)
Screenshot: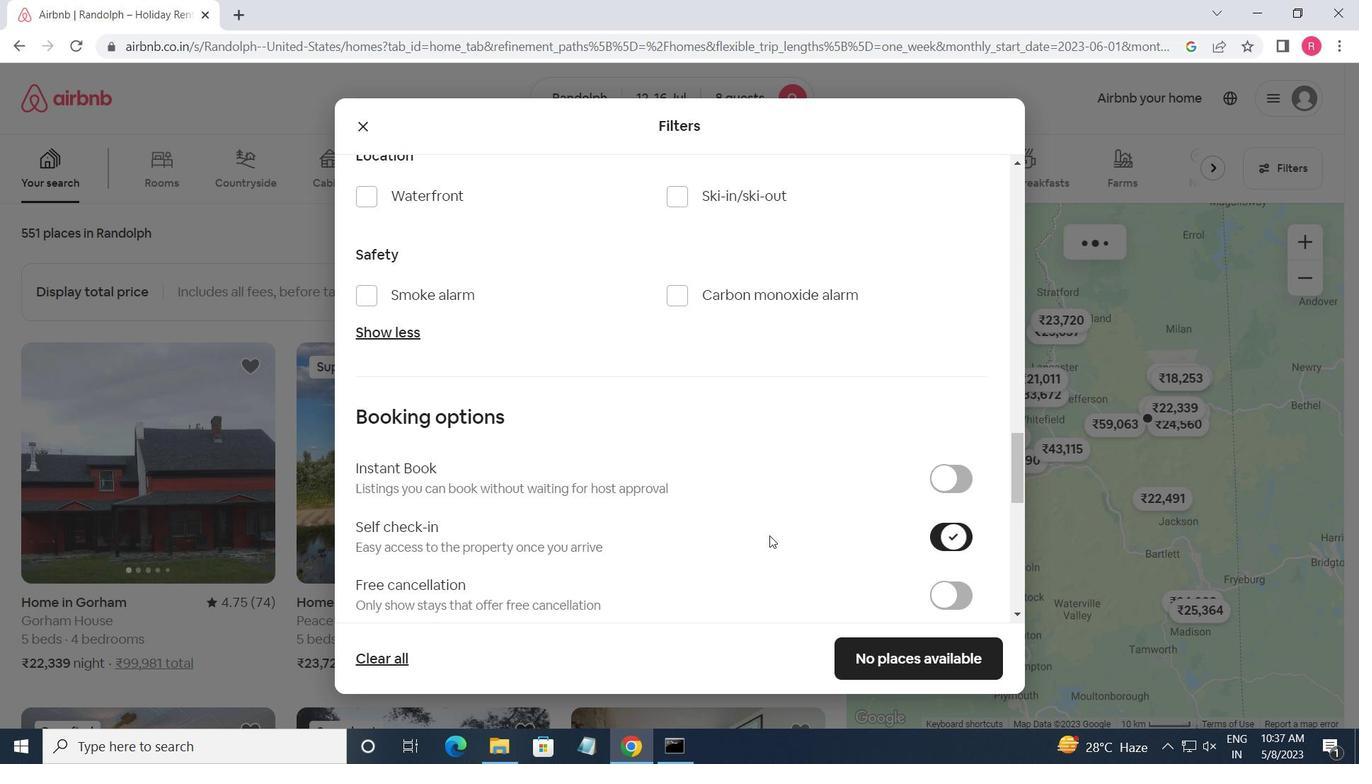 
Action: Mouse moved to (757, 536)
Screenshot: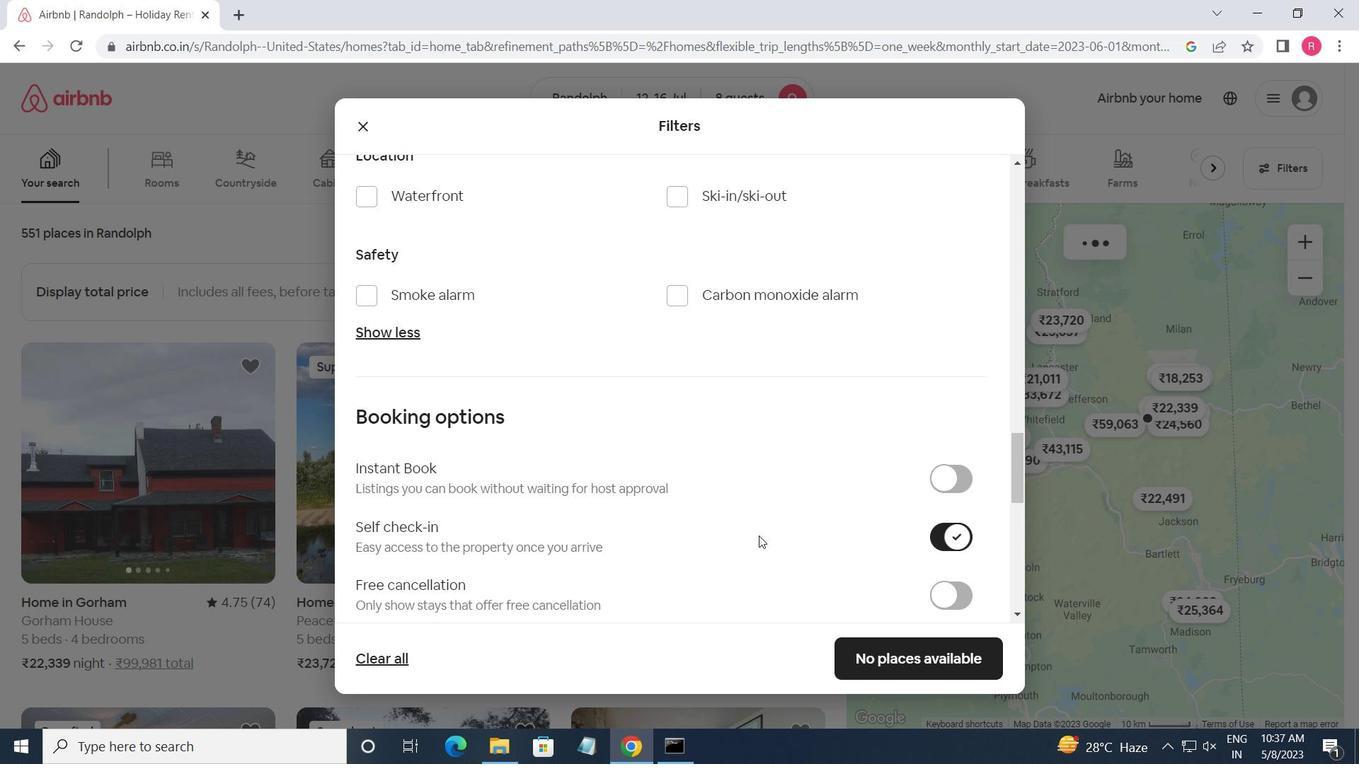 
Action: Mouse scrolled (757, 536) with delta (0, 0)
Screenshot: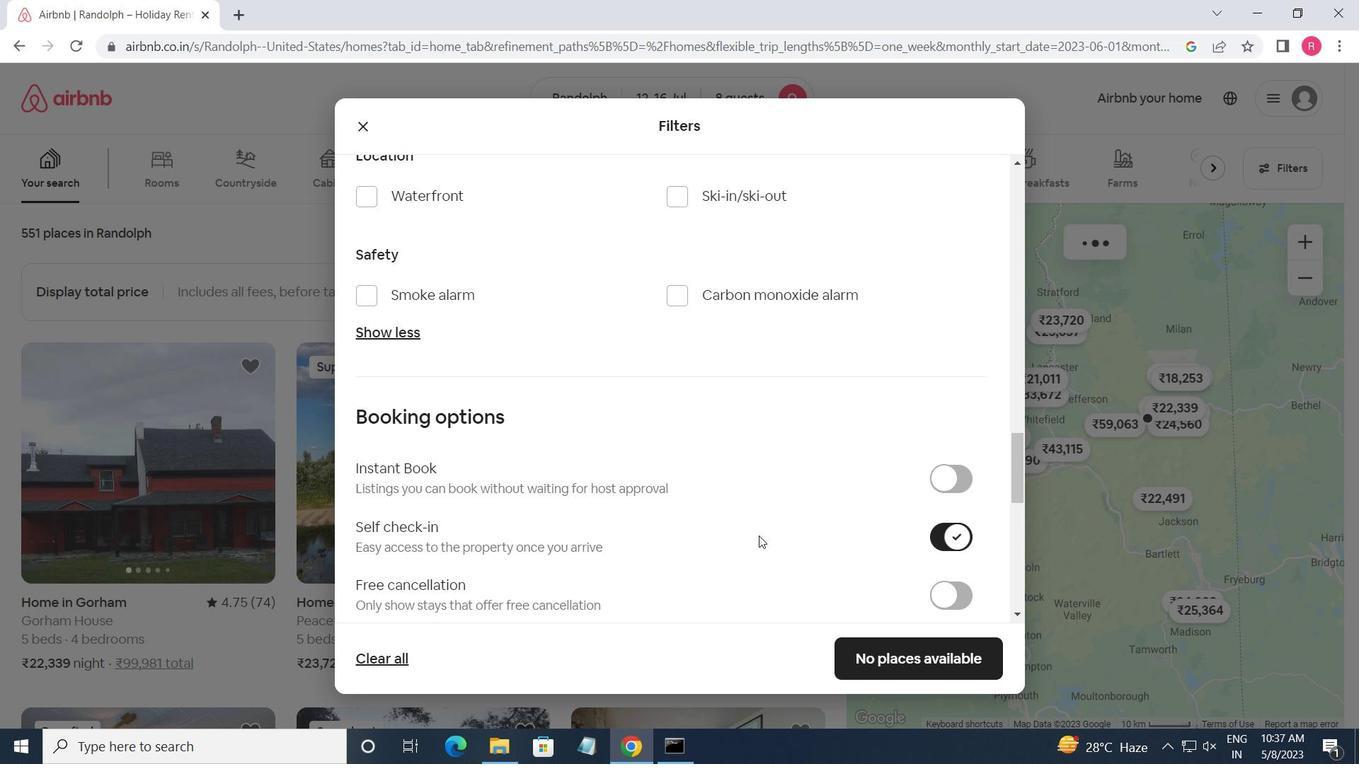 
Action: Mouse moved to (753, 534)
Screenshot: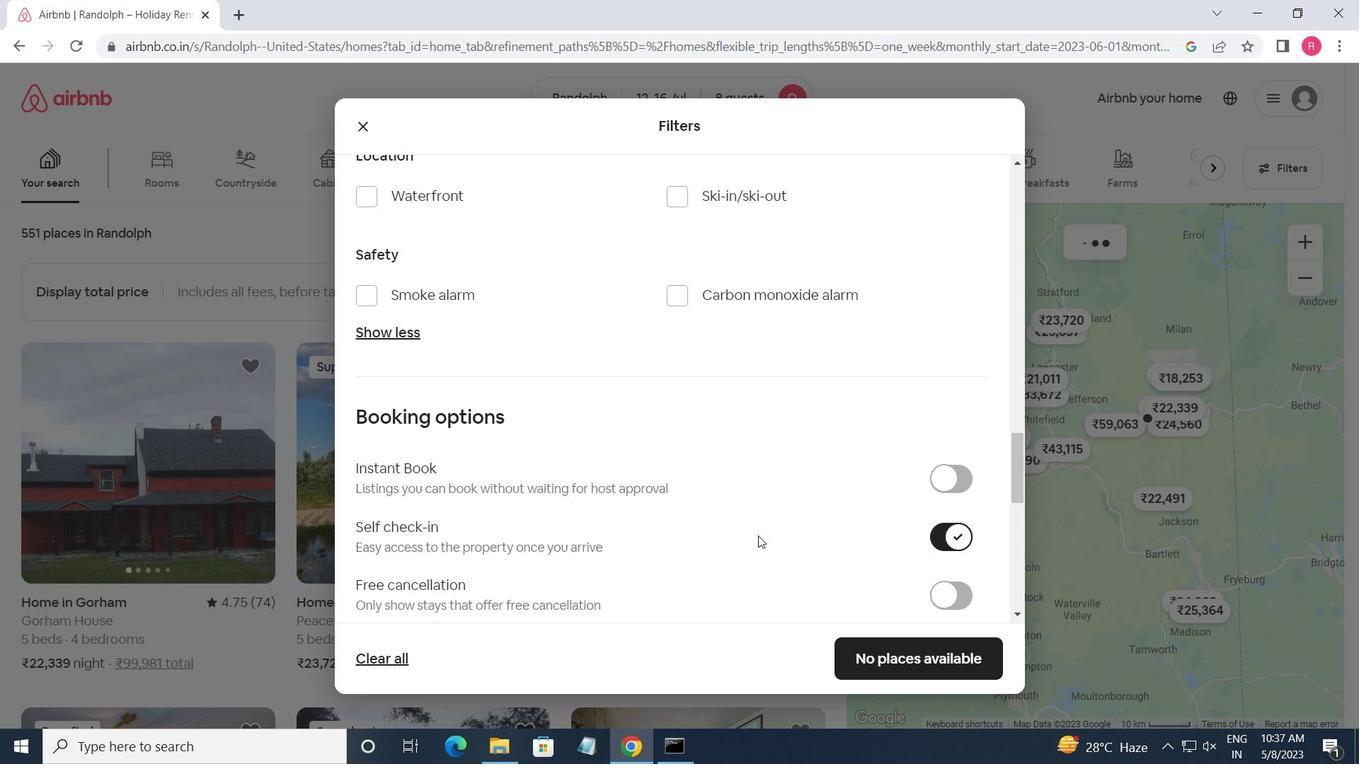 
Action: Mouse scrolled (753, 534) with delta (0, 0)
Screenshot: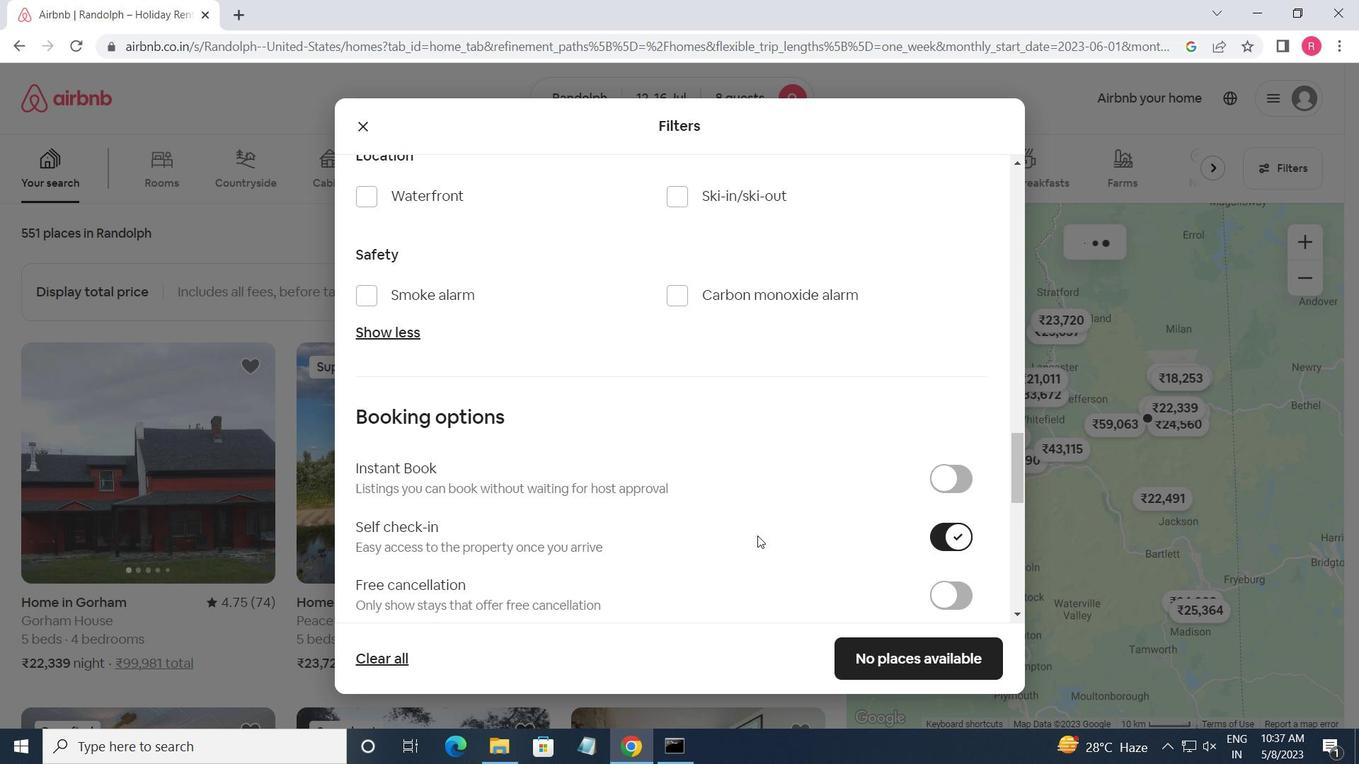 
Action: Mouse moved to (594, 524)
Screenshot: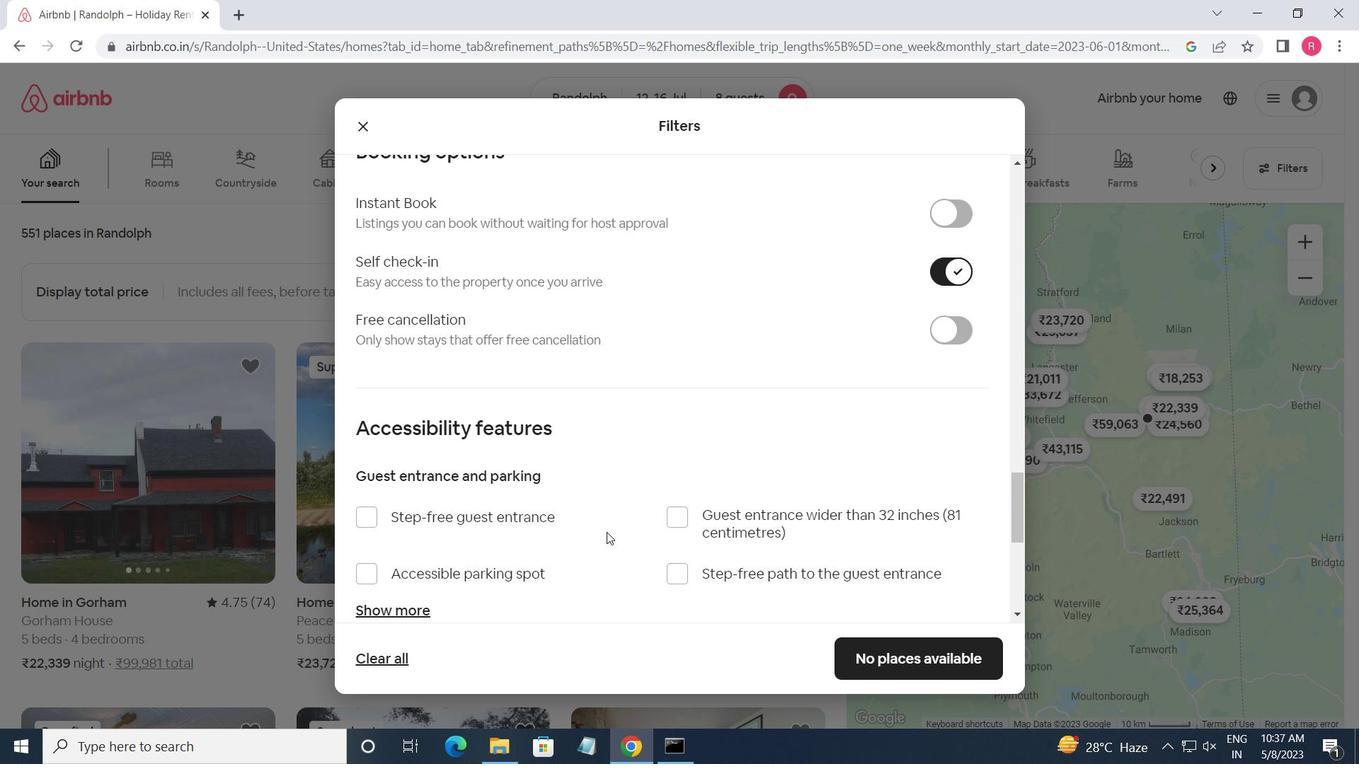 
Action: Mouse scrolled (594, 523) with delta (0, 0)
Screenshot: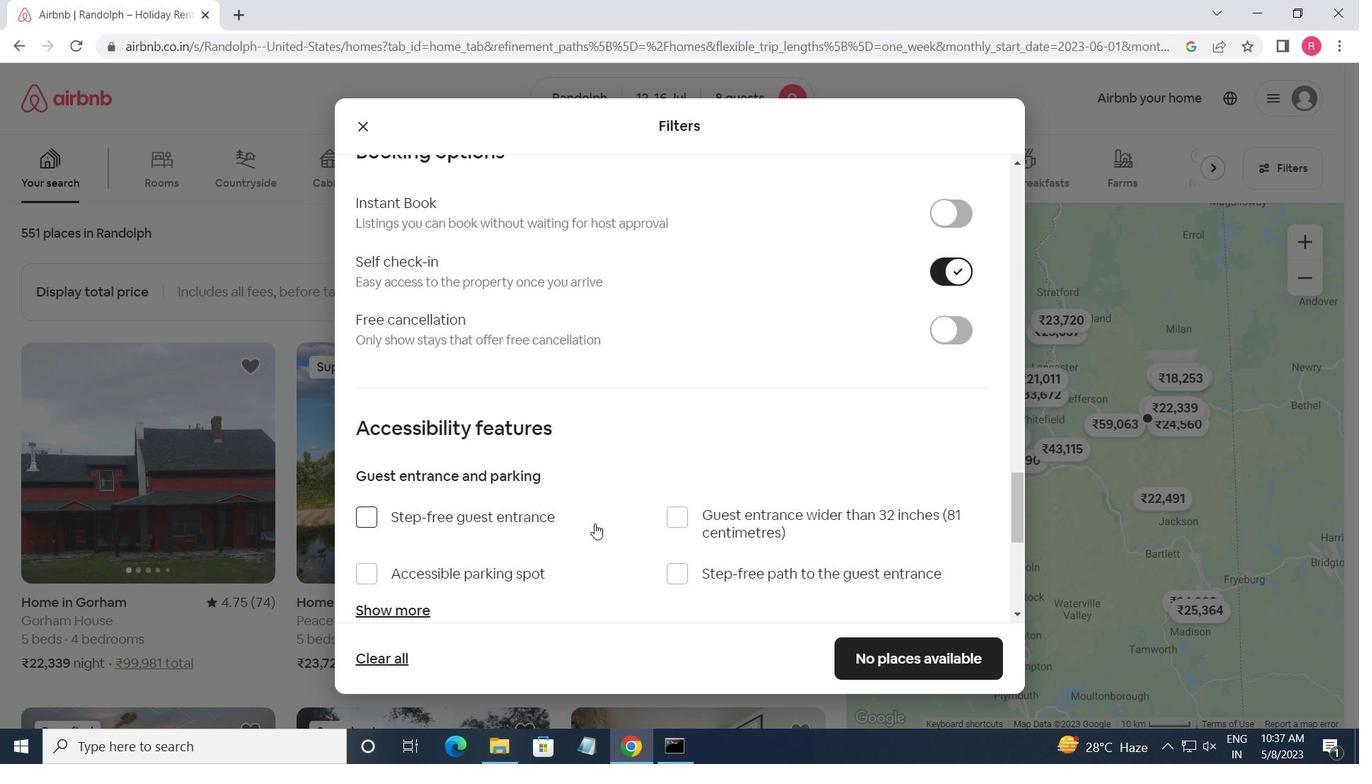 
Action: Mouse scrolled (594, 523) with delta (0, 0)
Screenshot: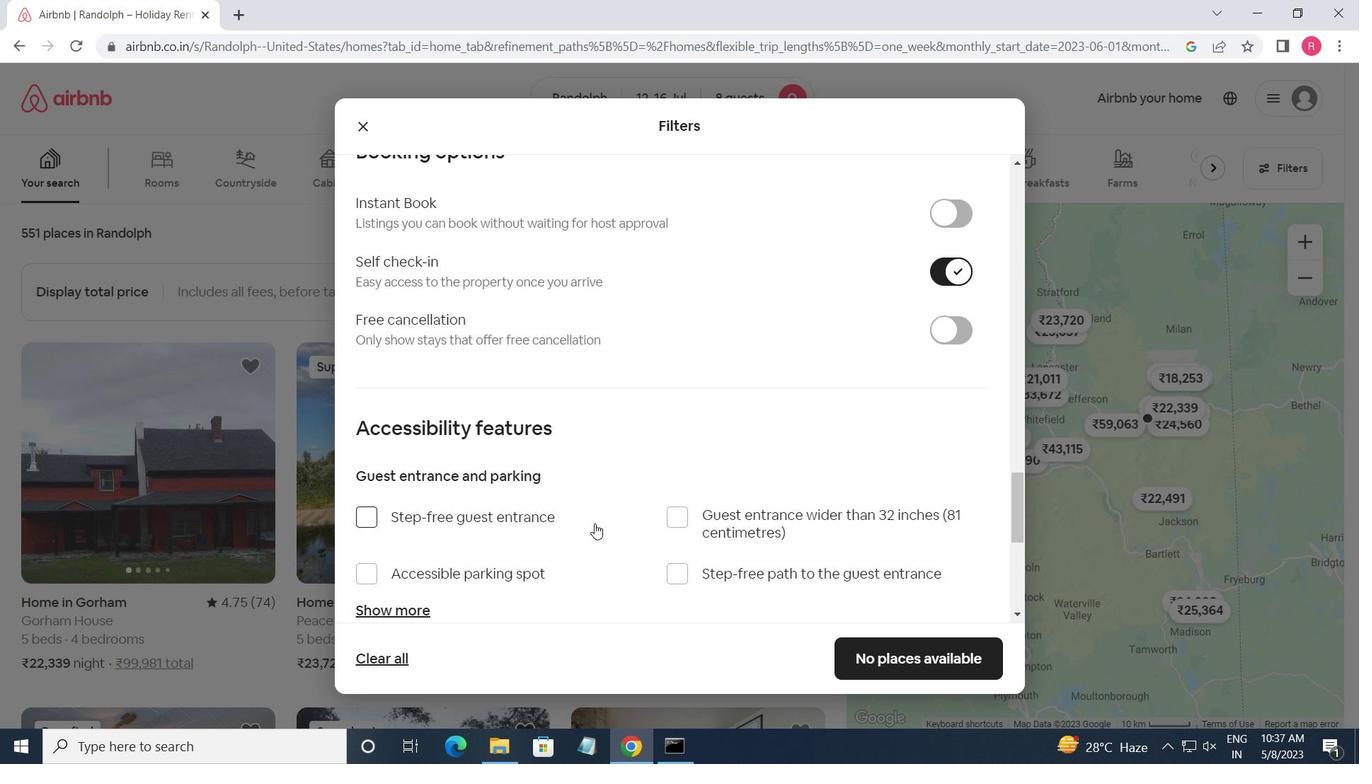 
Action: Mouse scrolled (594, 523) with delta (0, 0)
Screenshot: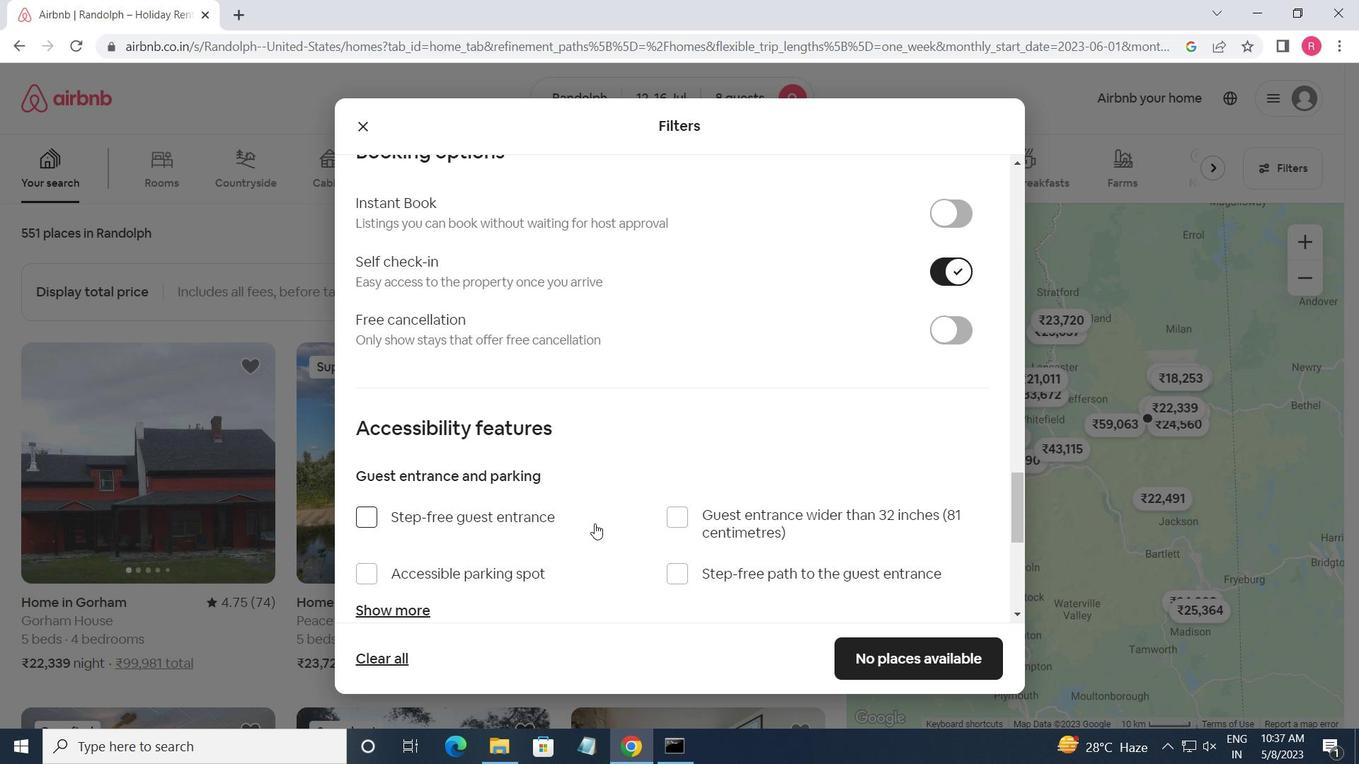 
Action: Mouse scrolled (594, 523) with delta (0, 0)
Screenshot: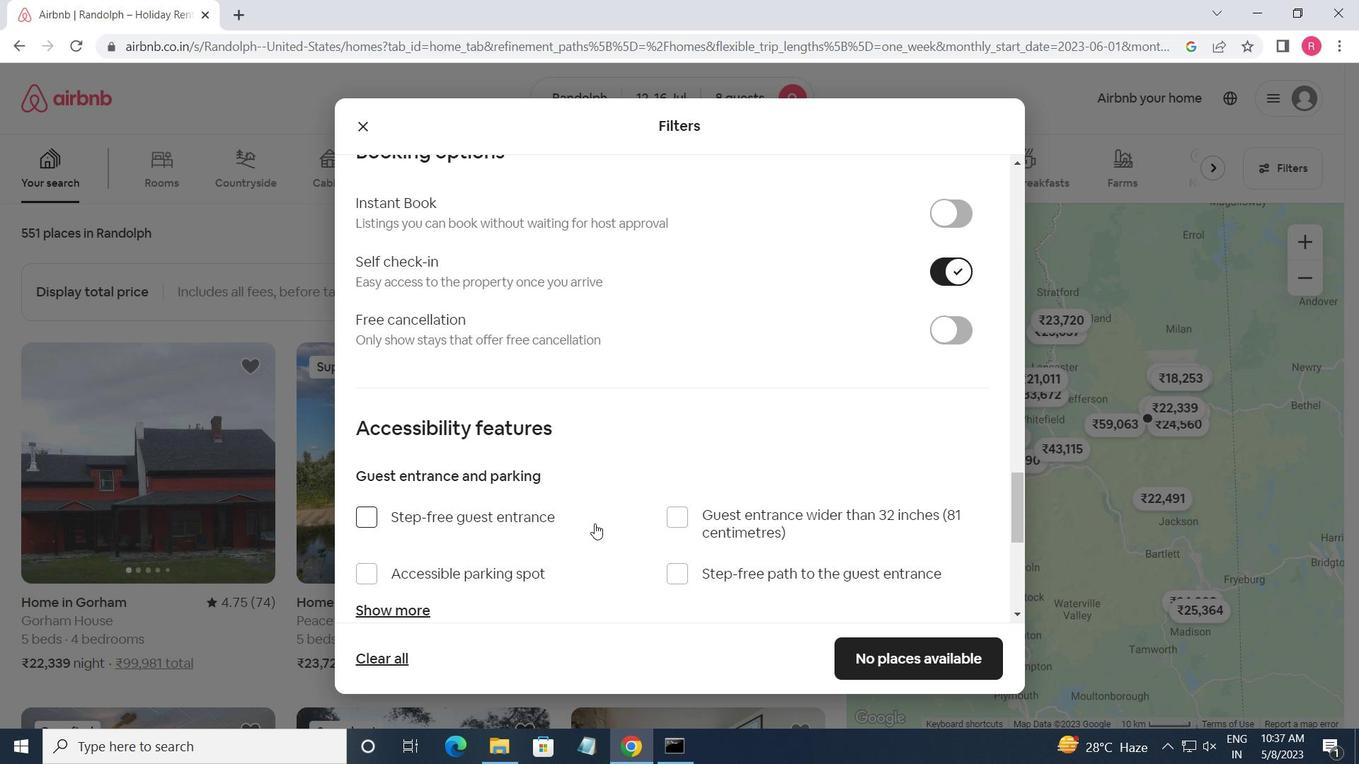 
Action: Mouse moved to (594, 524)
Screenshot: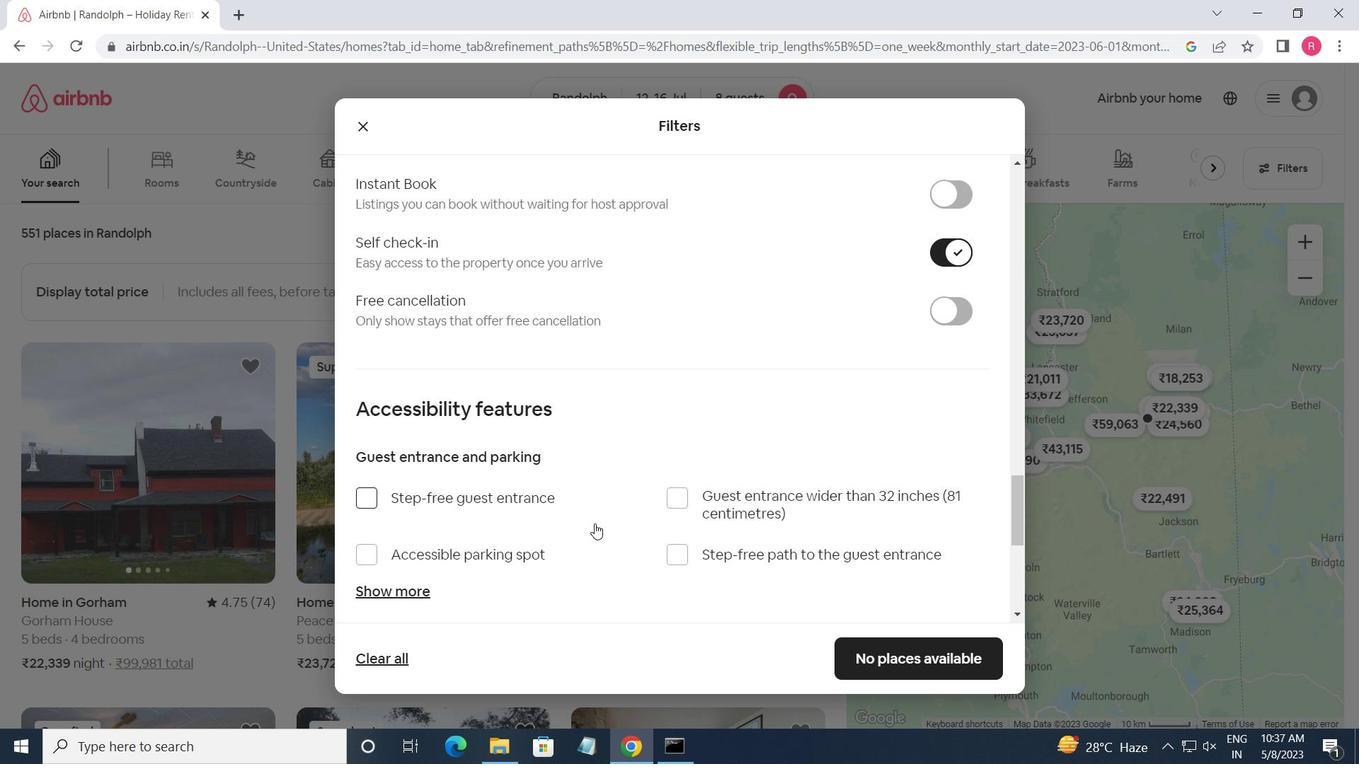 
Action: Mouse scrolled (594, 523) with delta (0, 0)
Screenshot: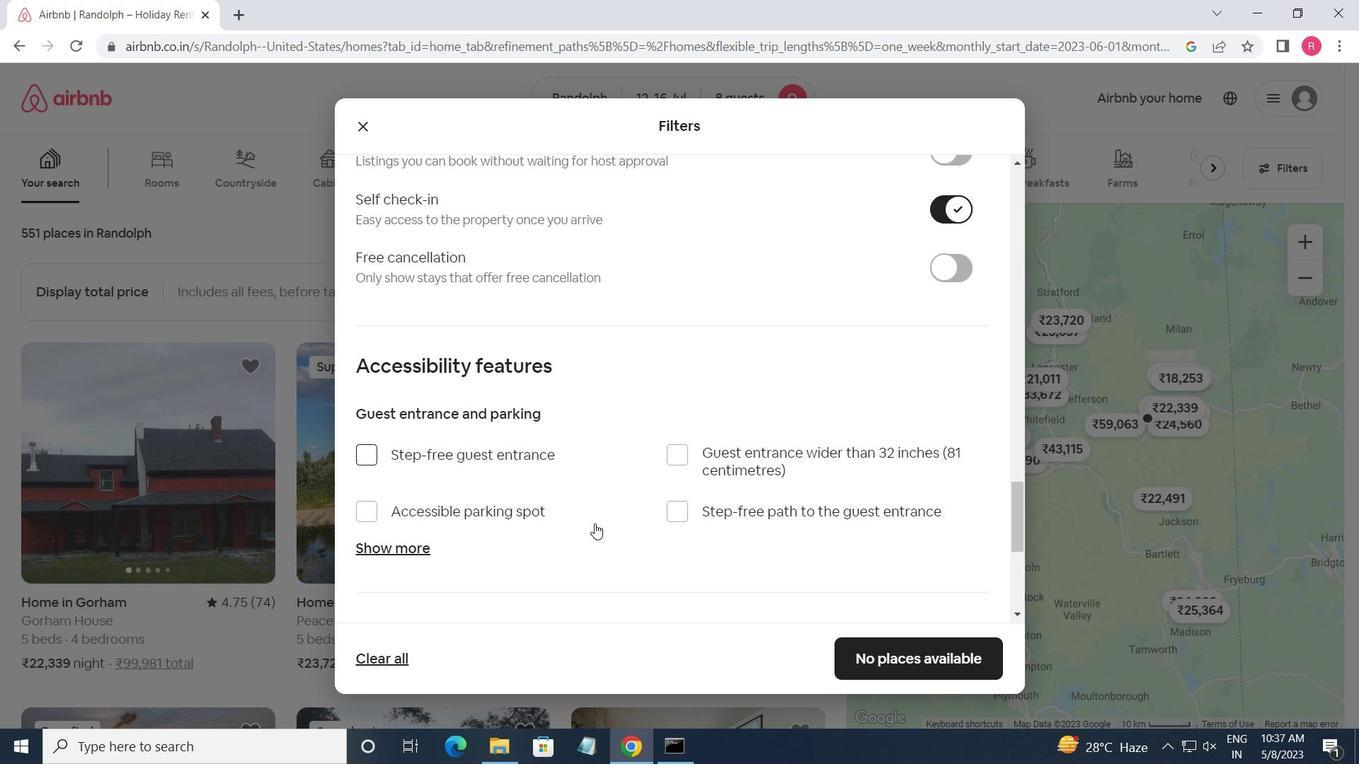 
Action: Mouse moved to (362, 497)
Screenshot: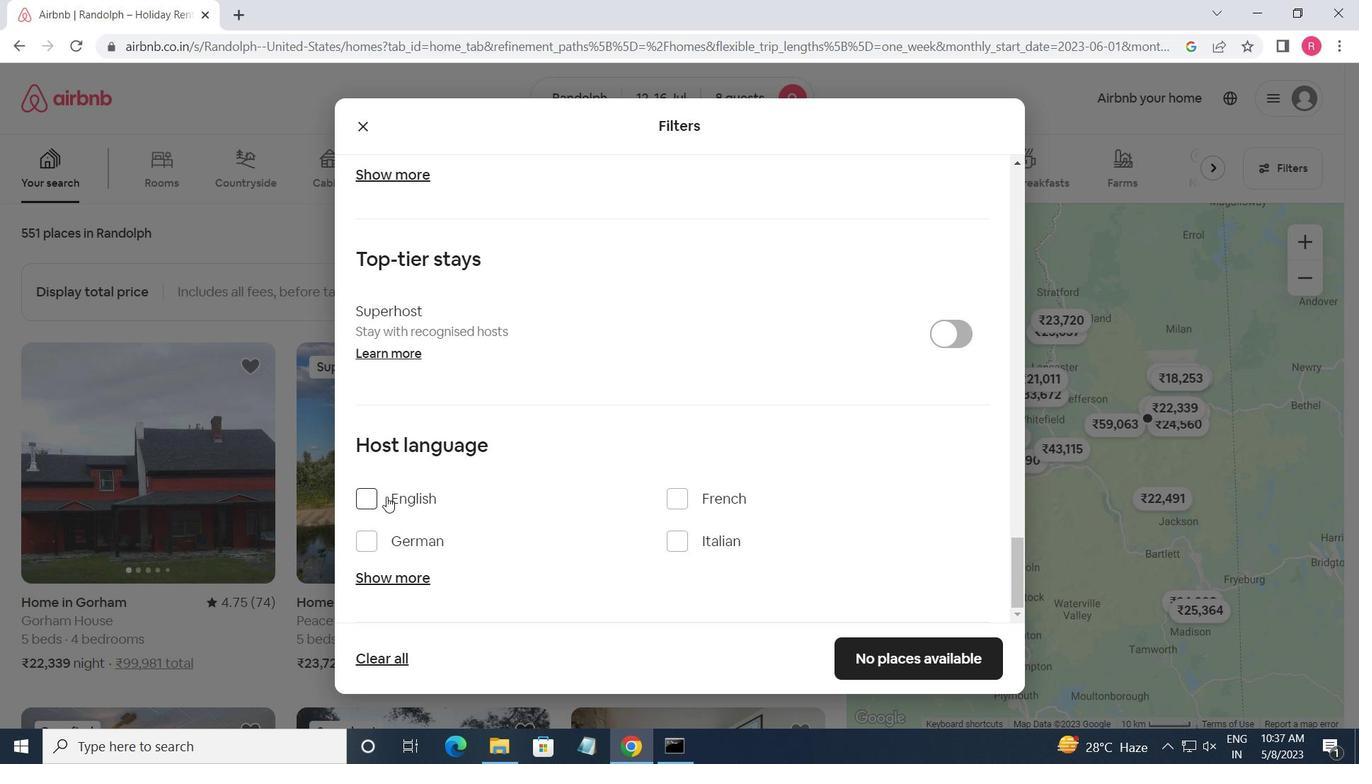 
Action: Mouse pressed left at (362, 497)
Screenshot: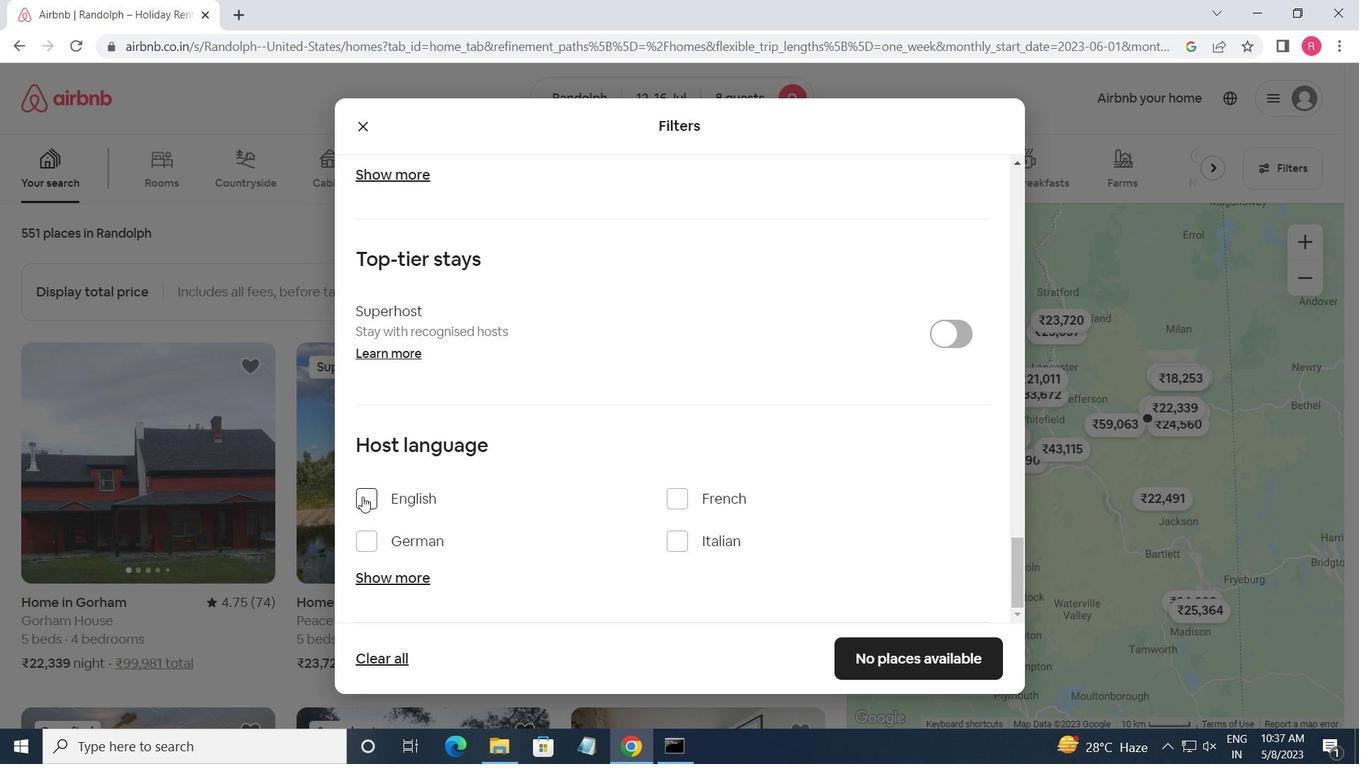 
Action: Mouse moved to (842, 651)
Screenshot: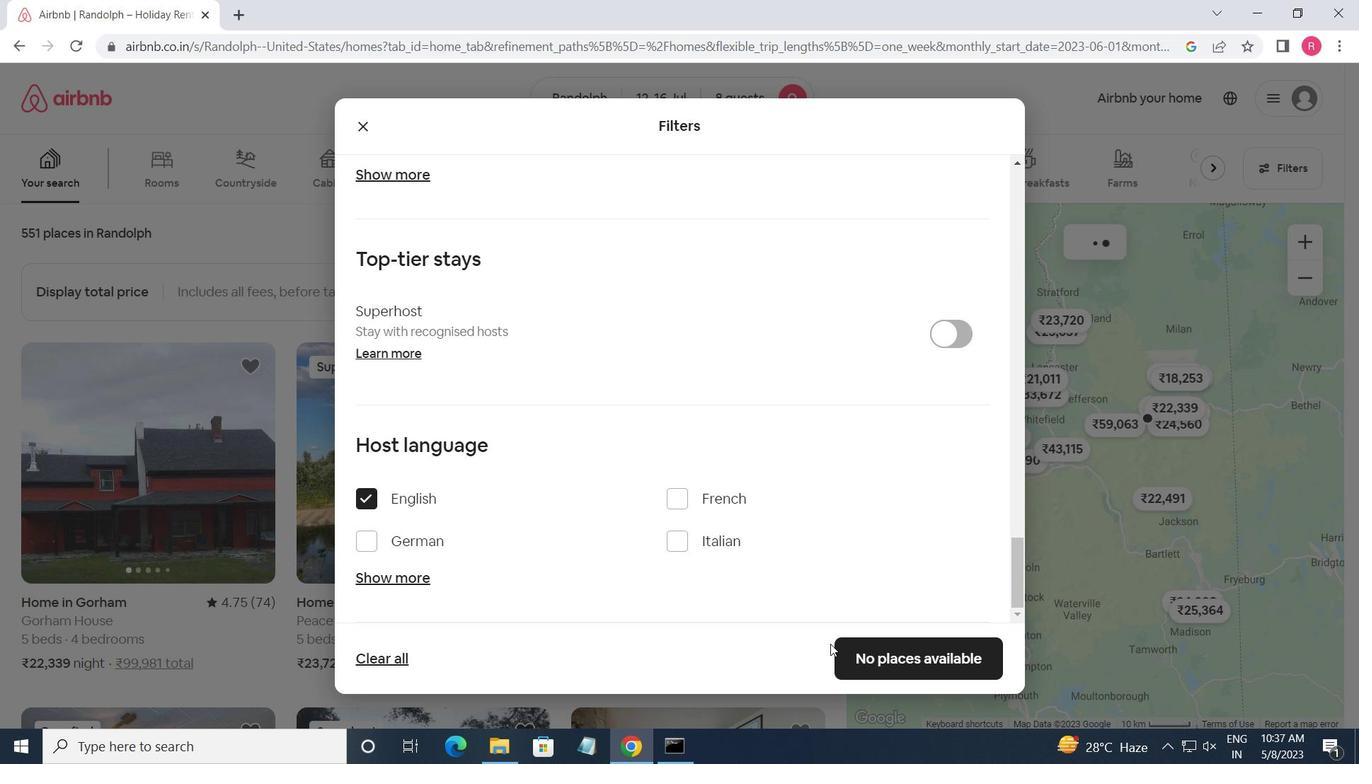 
Action: Mouse pressed left at (842, 651)
Screenshot: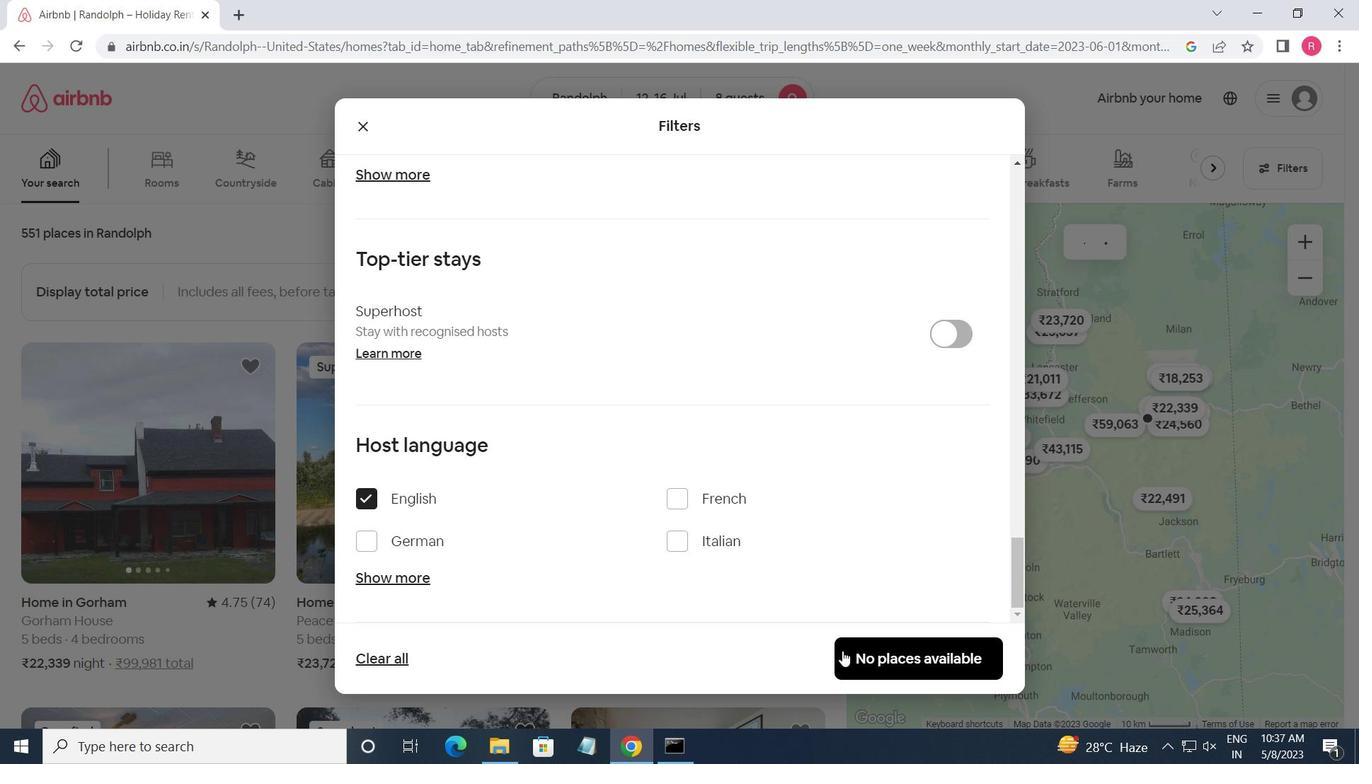 
Action: Mouse moved to (844, 651)
Screenshot: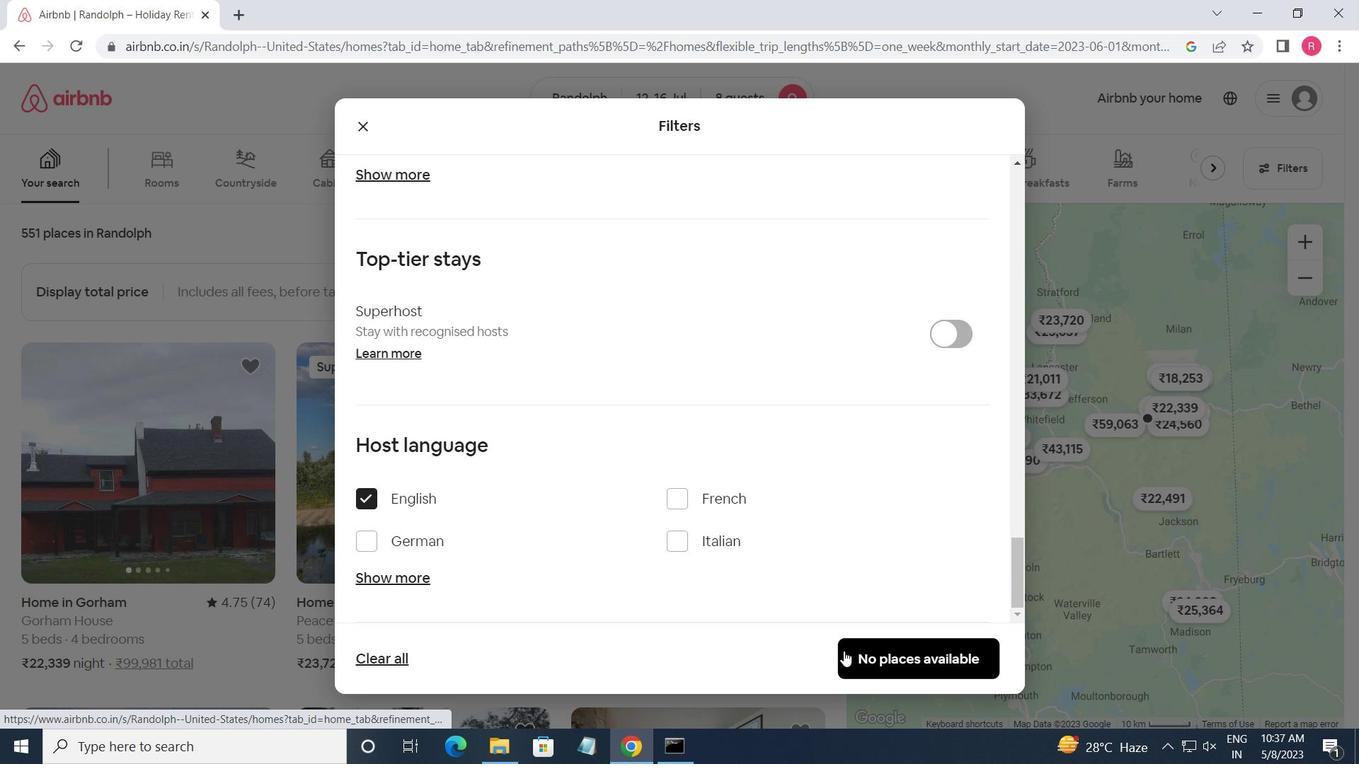 
